 Task: Reply All to email with the signature Fernando Perez with the subject Request for a case study from softage.1@softage.net with the message Please provide an update on the status of the customer complaint resolution., select the entire message, change the font color from current to green and background color to yellow Send the email 
Action: Mouse moved to (1102, 88)
Screenshot: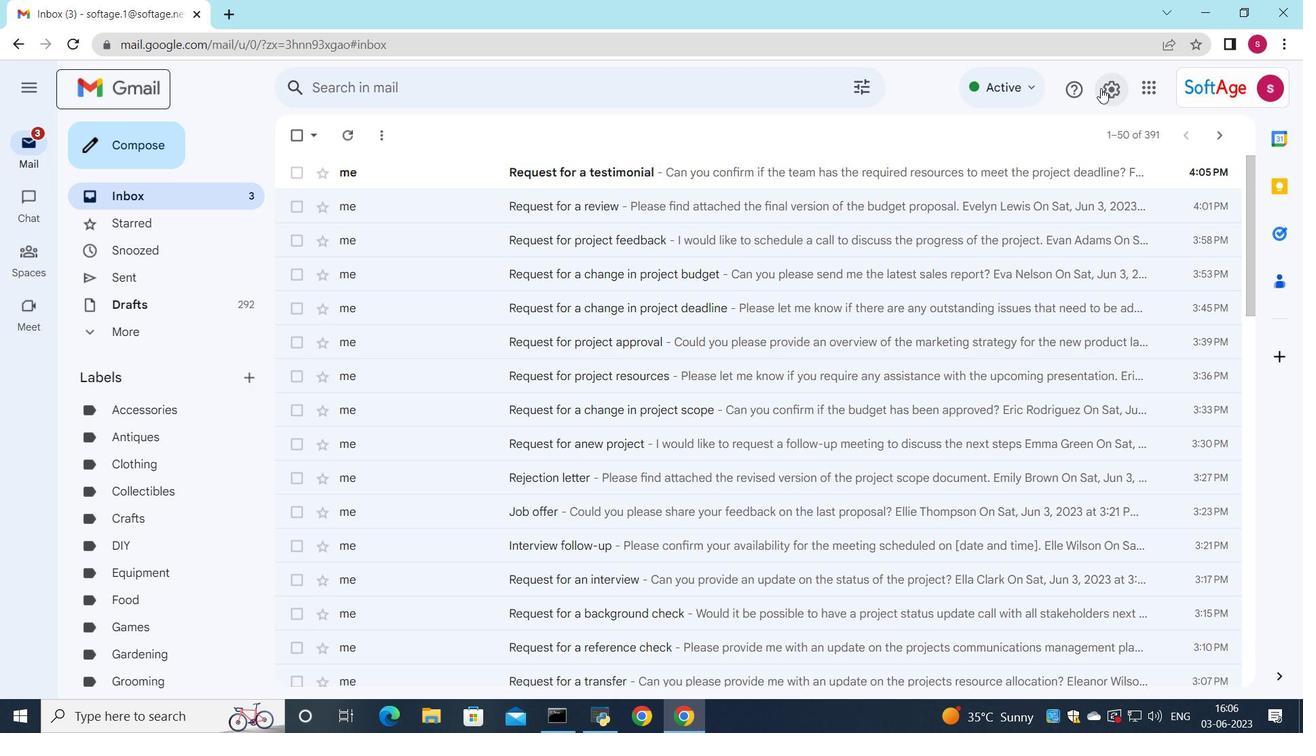 
Action: Mouse pressed left at (1102, 88)
Screenshot: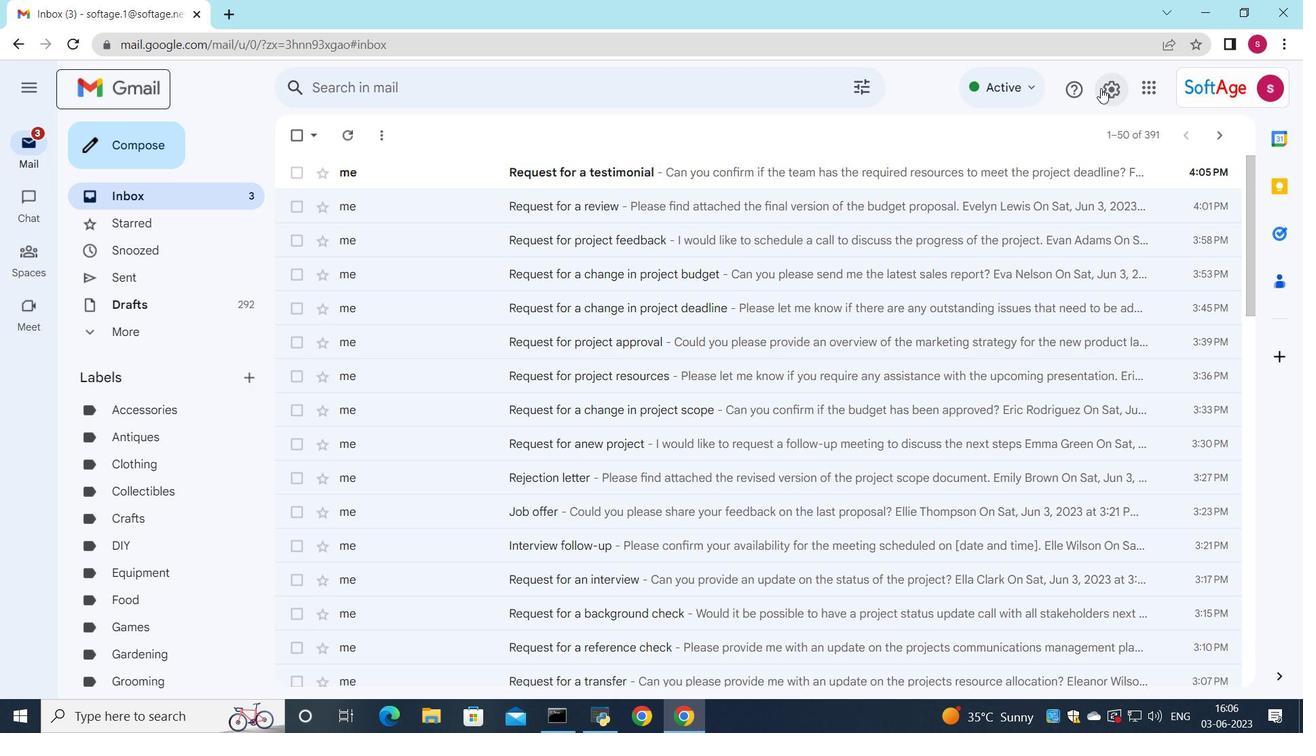
Action: Mouse moved to (1047, 163)
Screenshot: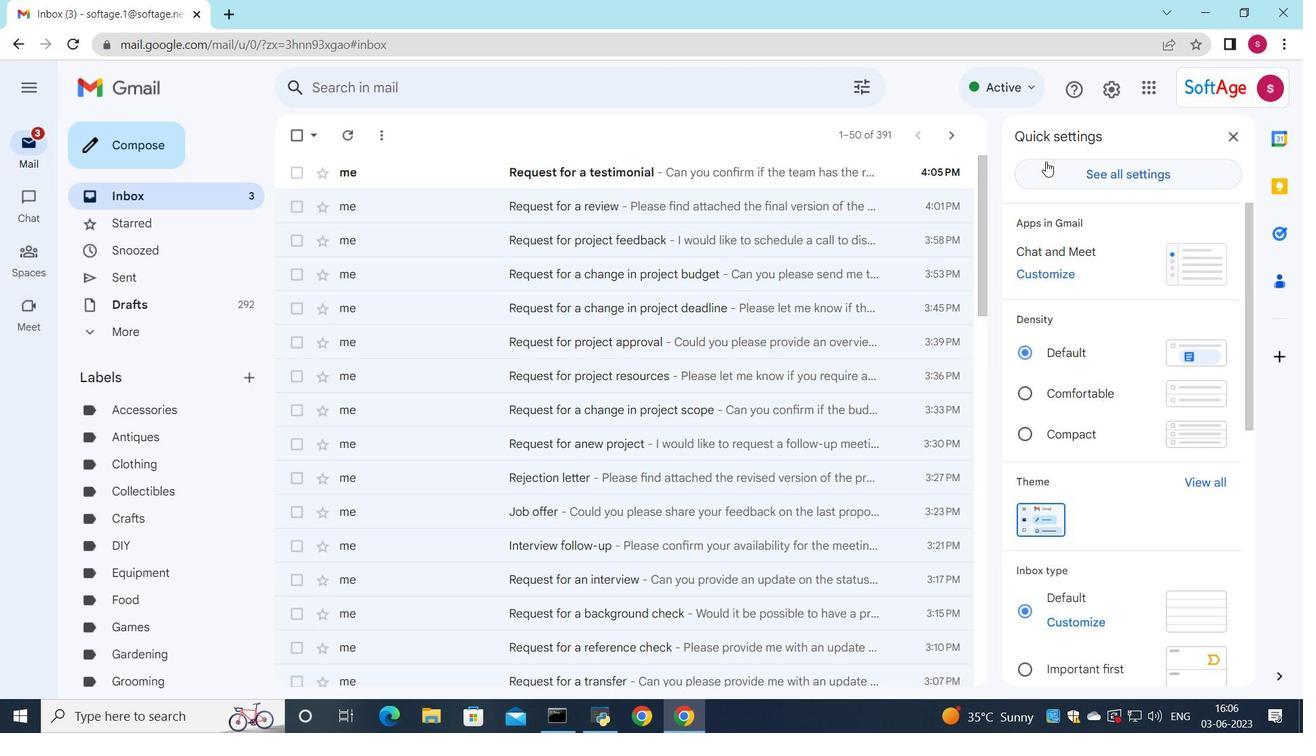 
Action: Mouse pressed left at (1047, 163)
Screenshot: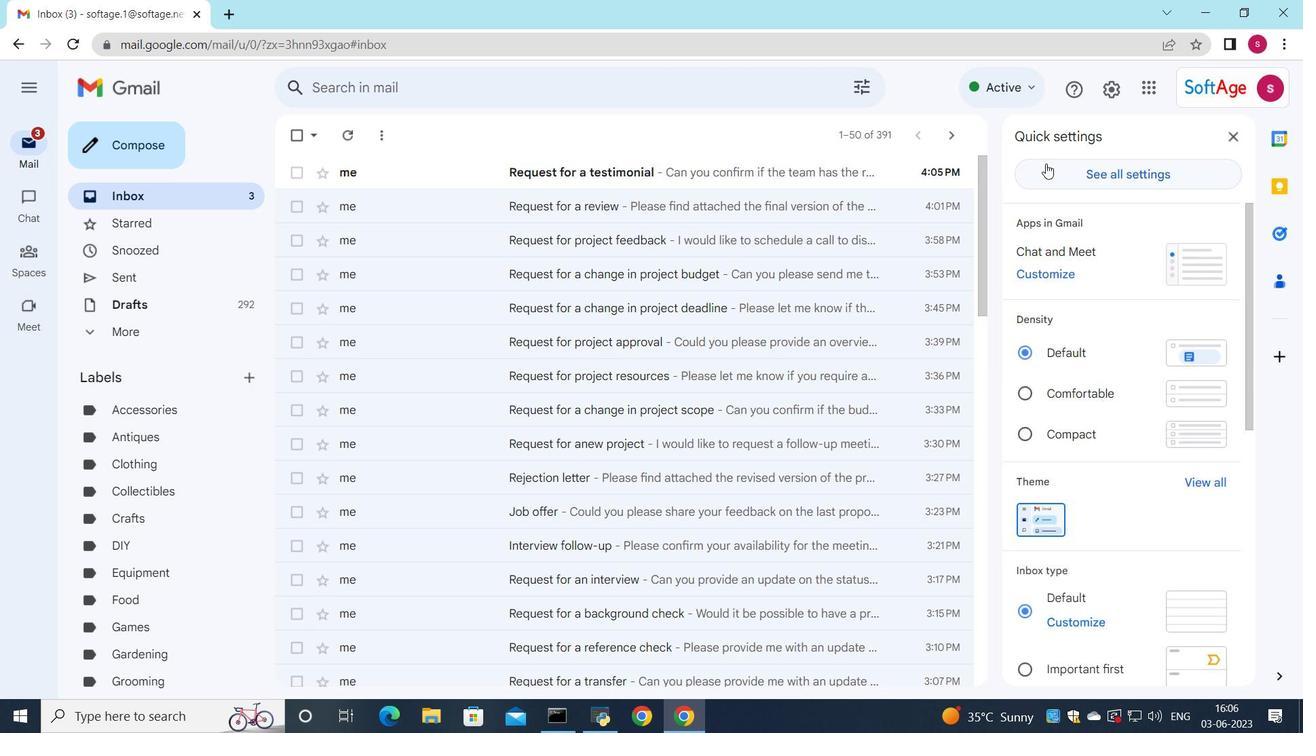
Action: Mouse moved to (822, 274)
Screenshot: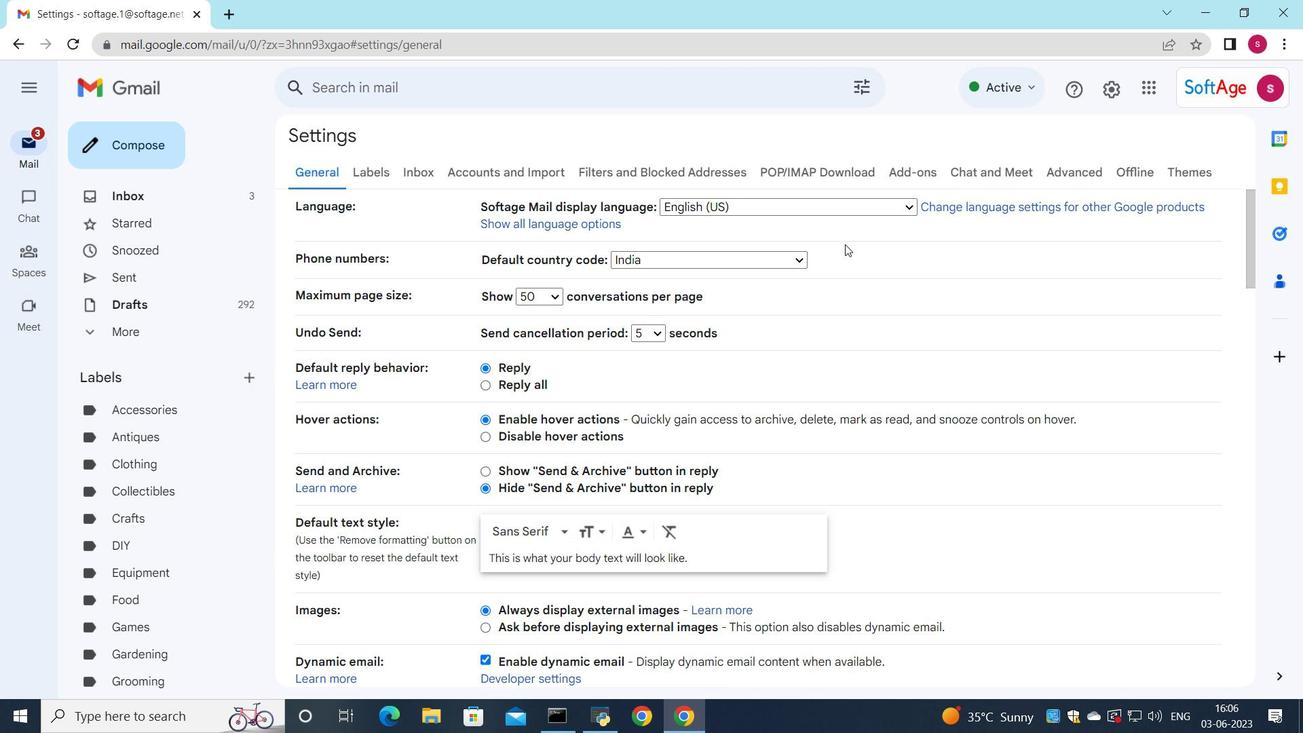 
Action: Mouse scrolled (822, 273) with delta (0, 0)
Screenshot: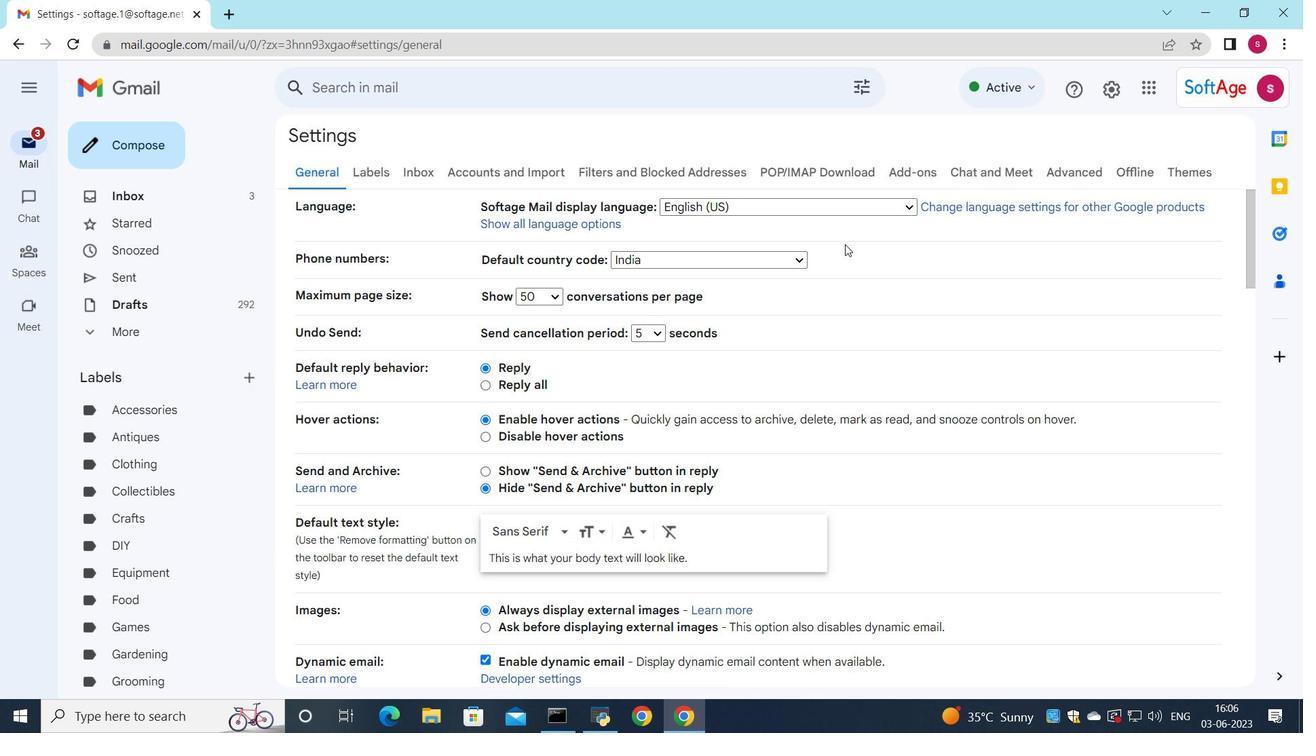 
Action: Mouse moved to (808, 292)
Screenshot: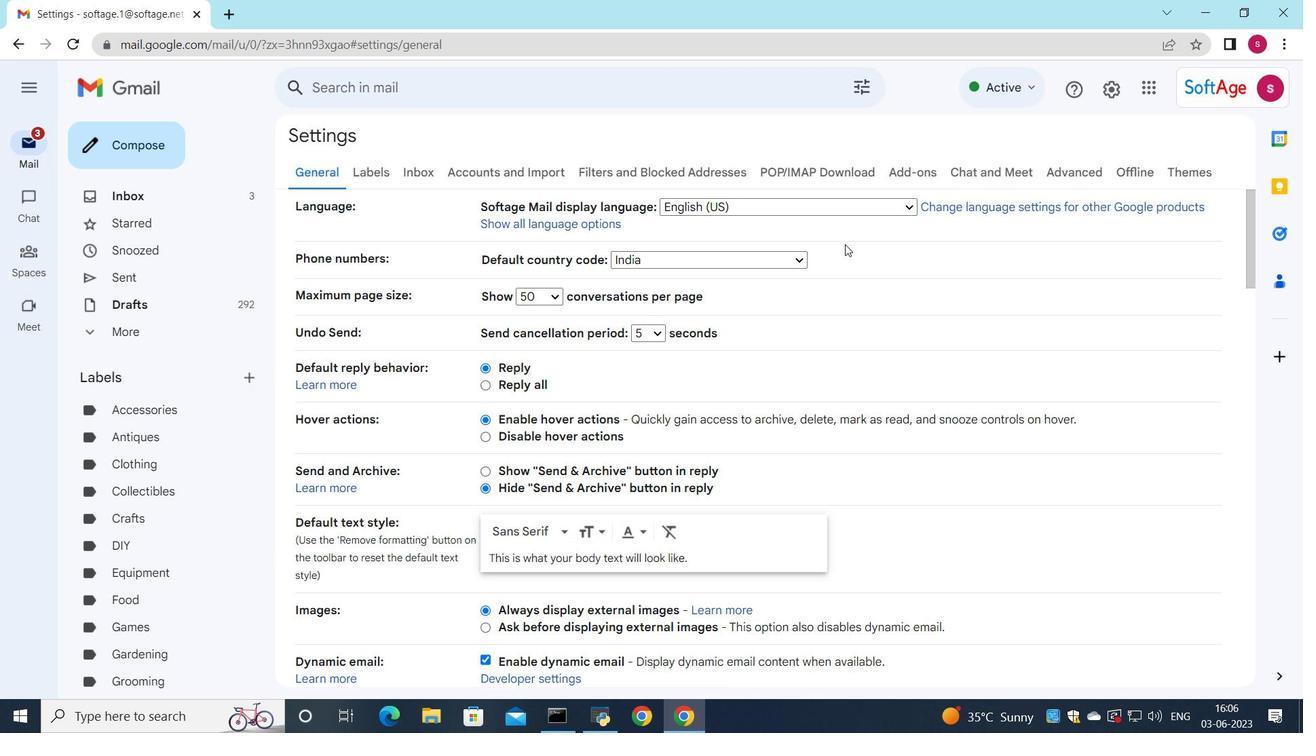 
Action: Mouse scrolled (808, 292) with delta (0, 0)
Screenshot: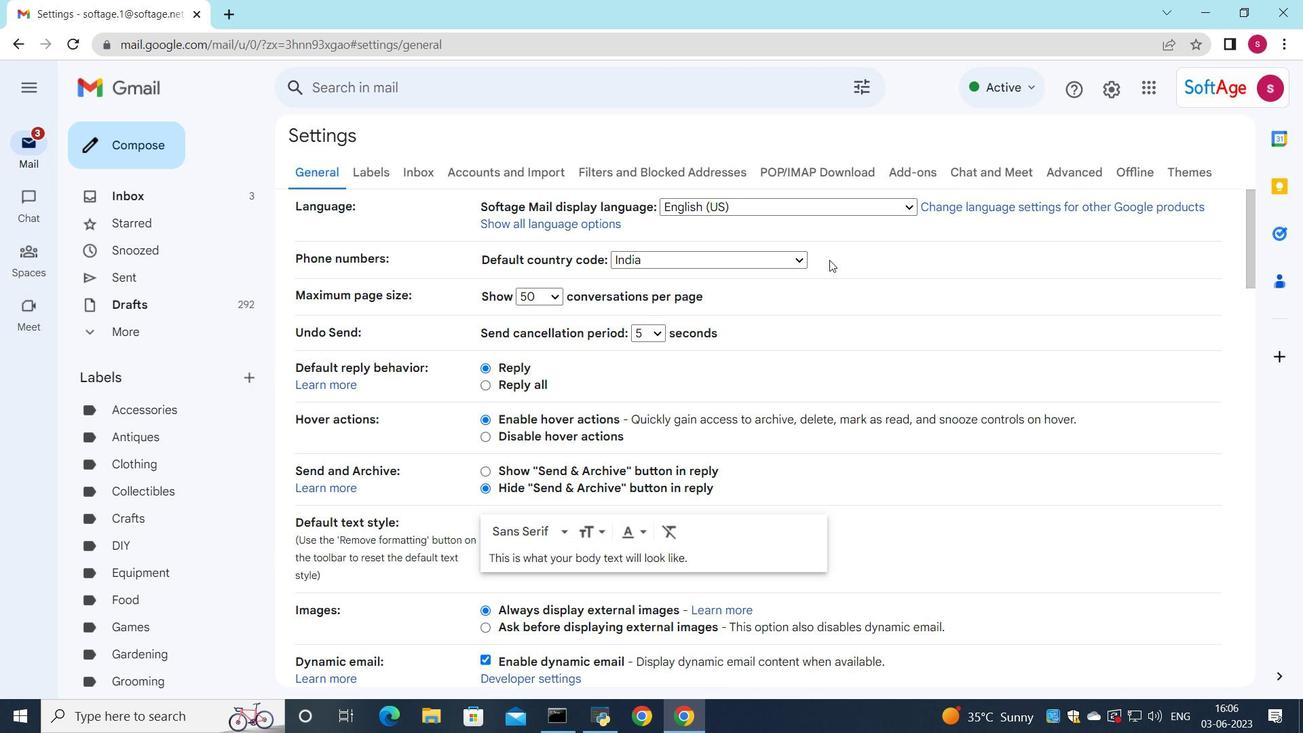 
Action: Mouse moved to (801, 298)
Screenshot: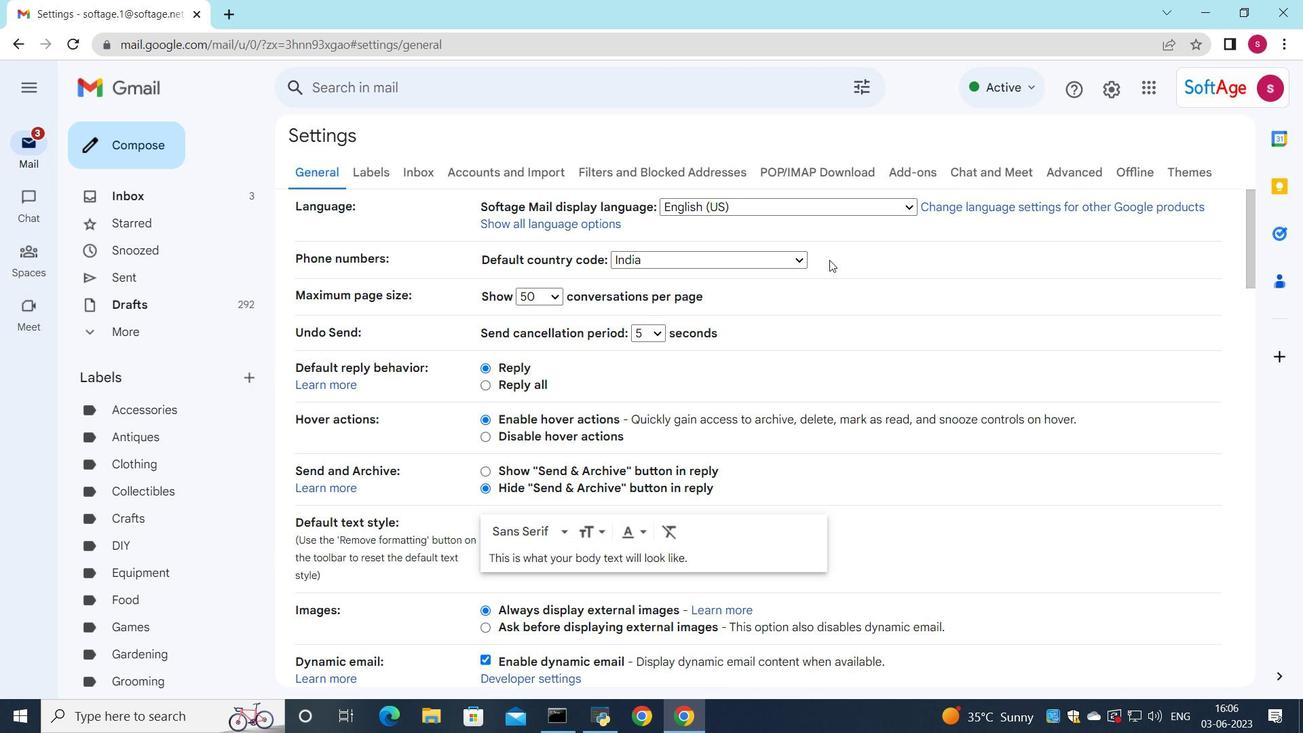 
Action: Mouse scrolled (801, 298) with delta (0, 0)
Screenshot: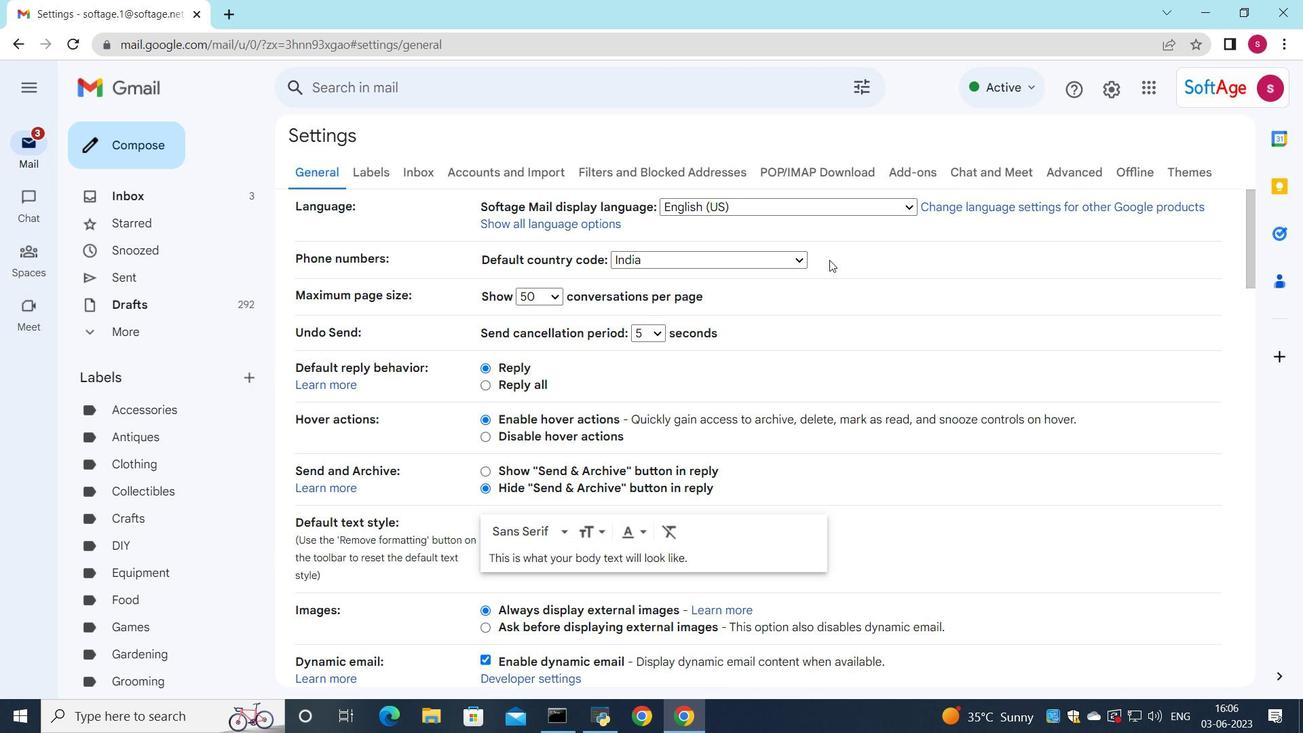 
Action: Mouse moved to (798, 300)
Screenshot: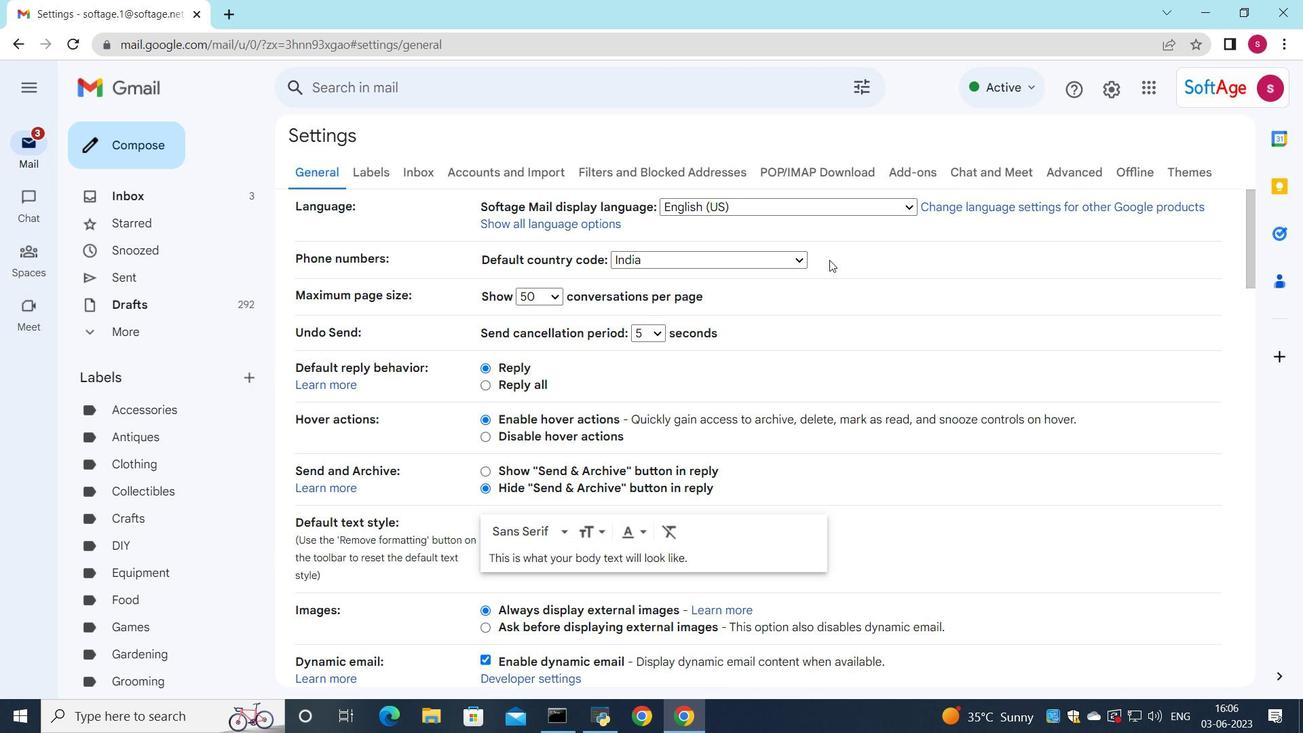 
Action: Mouse scrolled (798, 299) with delta (0, 0)
Screenshot: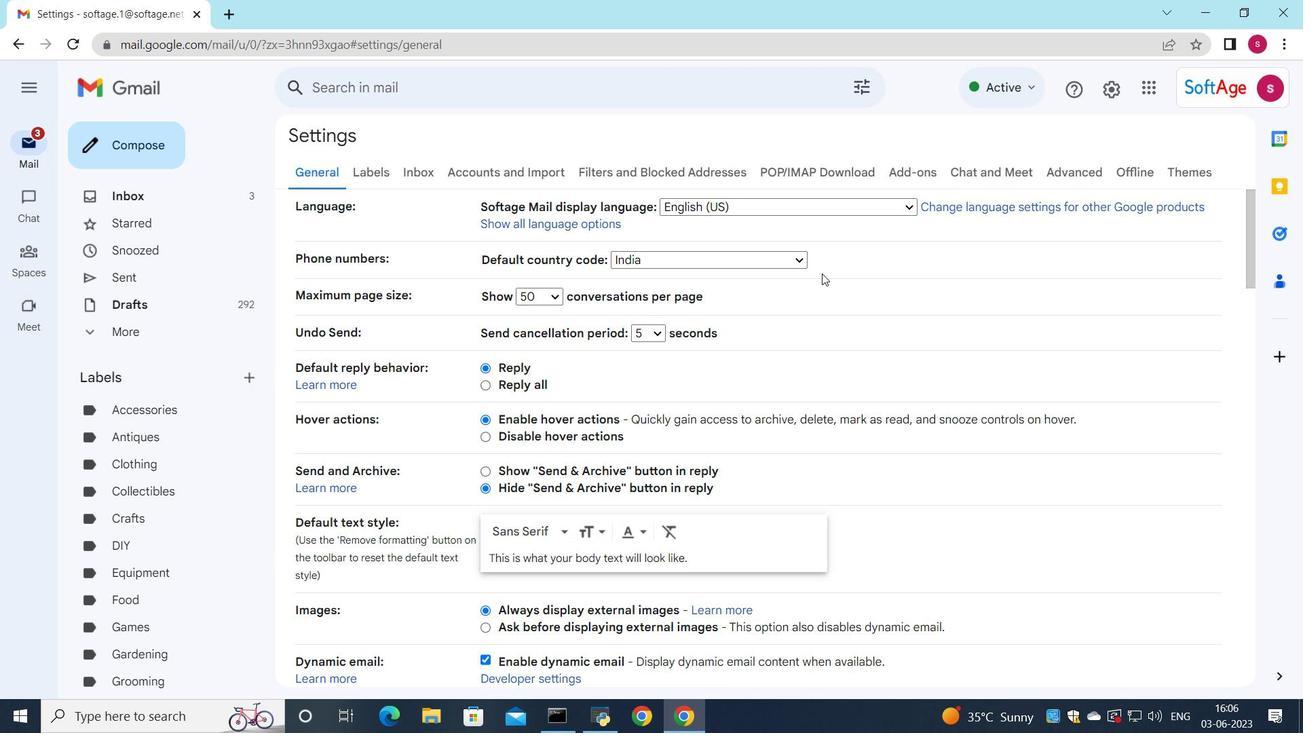
Action: Mouse moved to (795, 302)
Screenshot: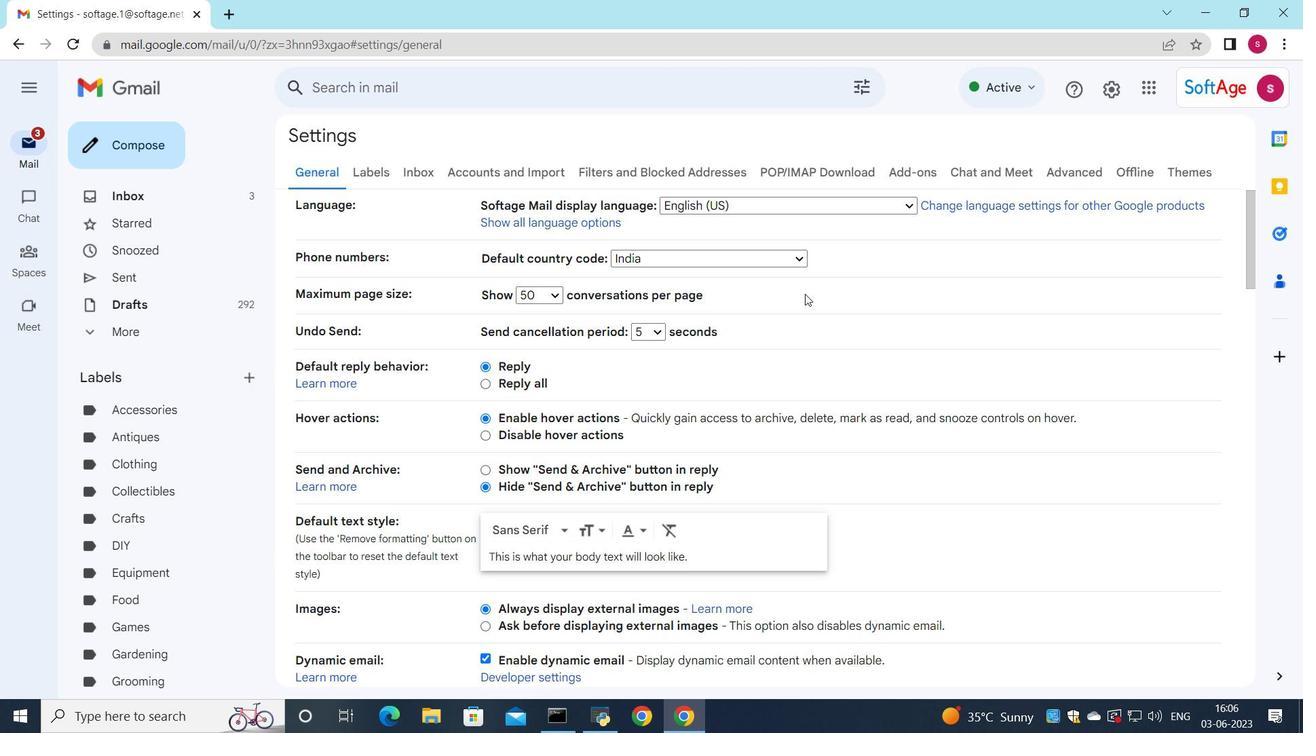 
Action: Mouse scrolled (796, 300) with delta (0, 0)
Screenshot: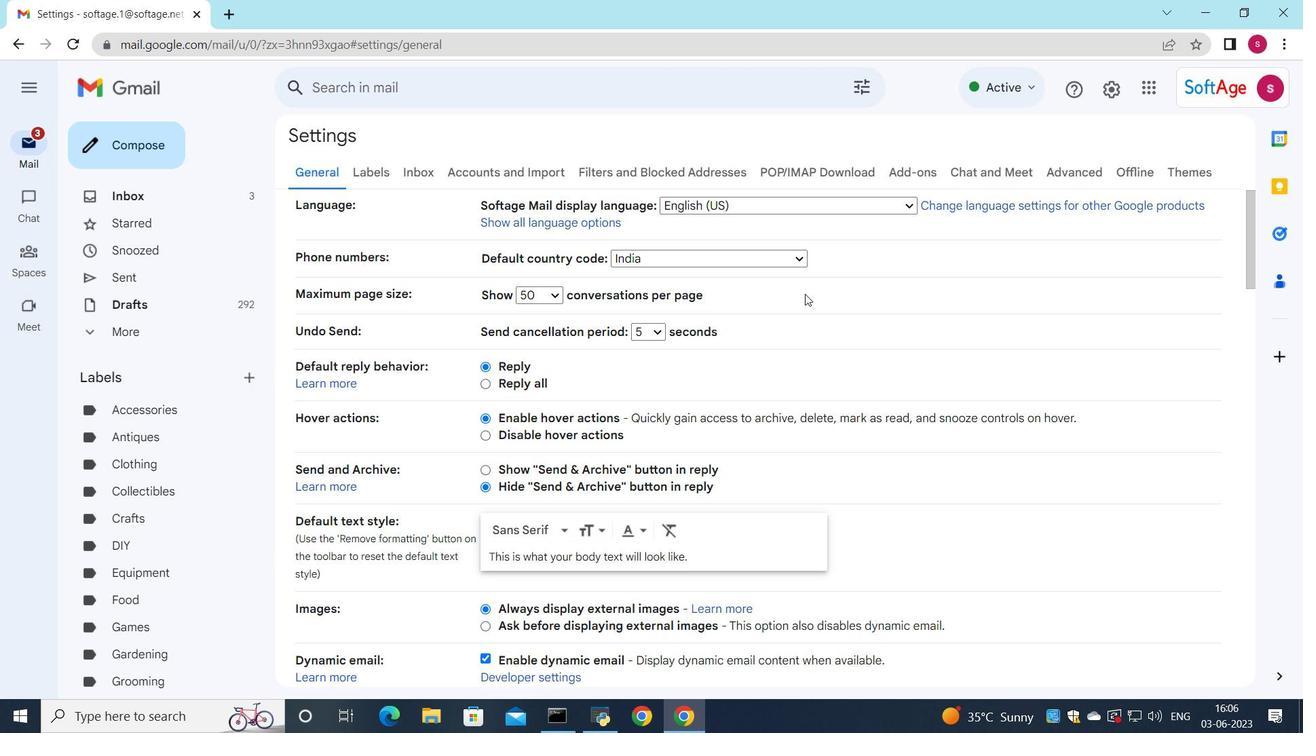 
Action: Mouse moved to (765, 304)
Screenshot: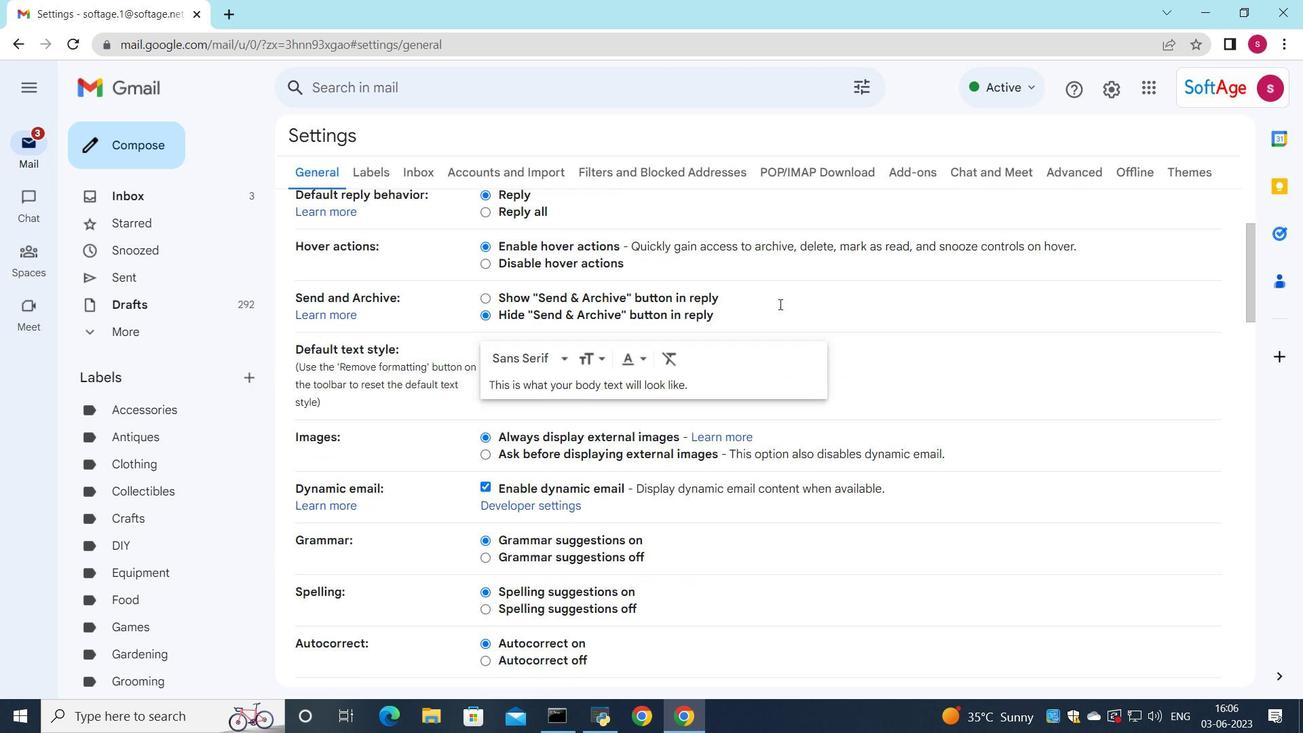
Action: Mouse scrolled (765, 304) with delta (0, 0)
Screenshot: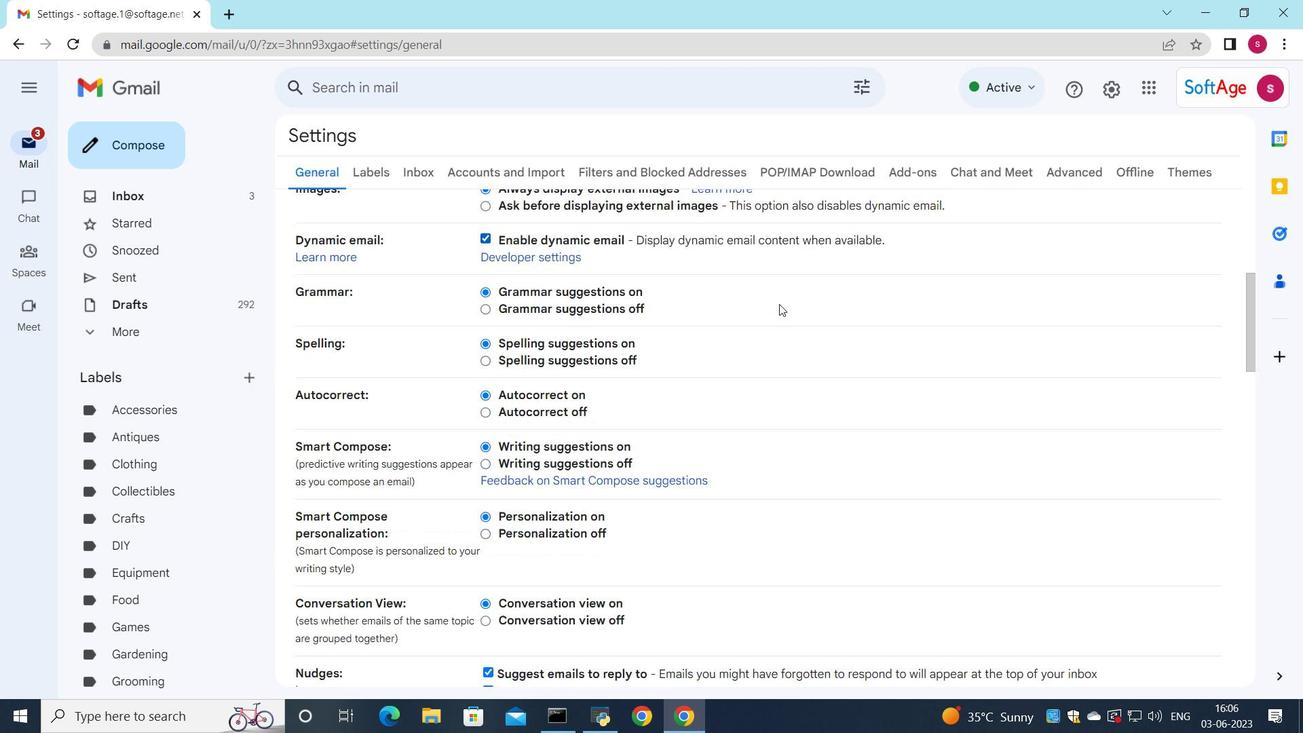 
Action: Mouse scrolled (765, 304) with delta (0, 0)
Screenshot: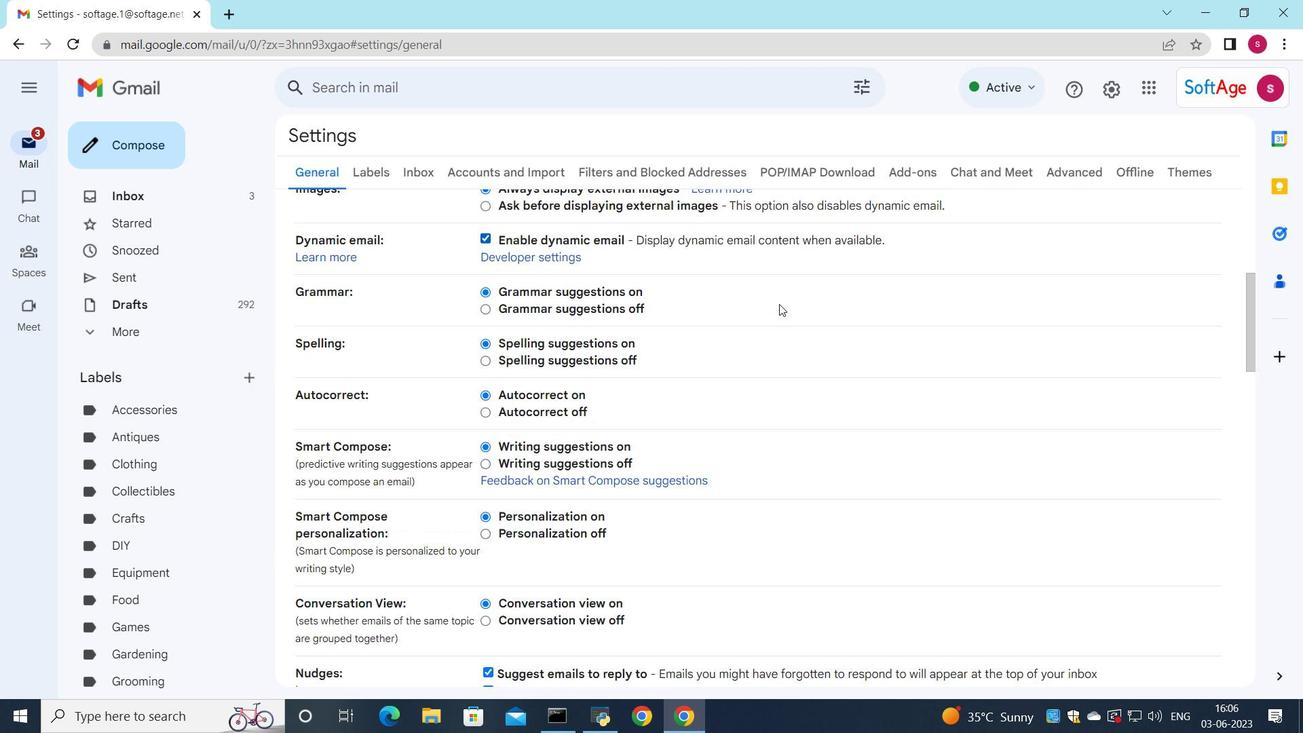 
Action: Mouse moved to (764, 304)
Screenshot: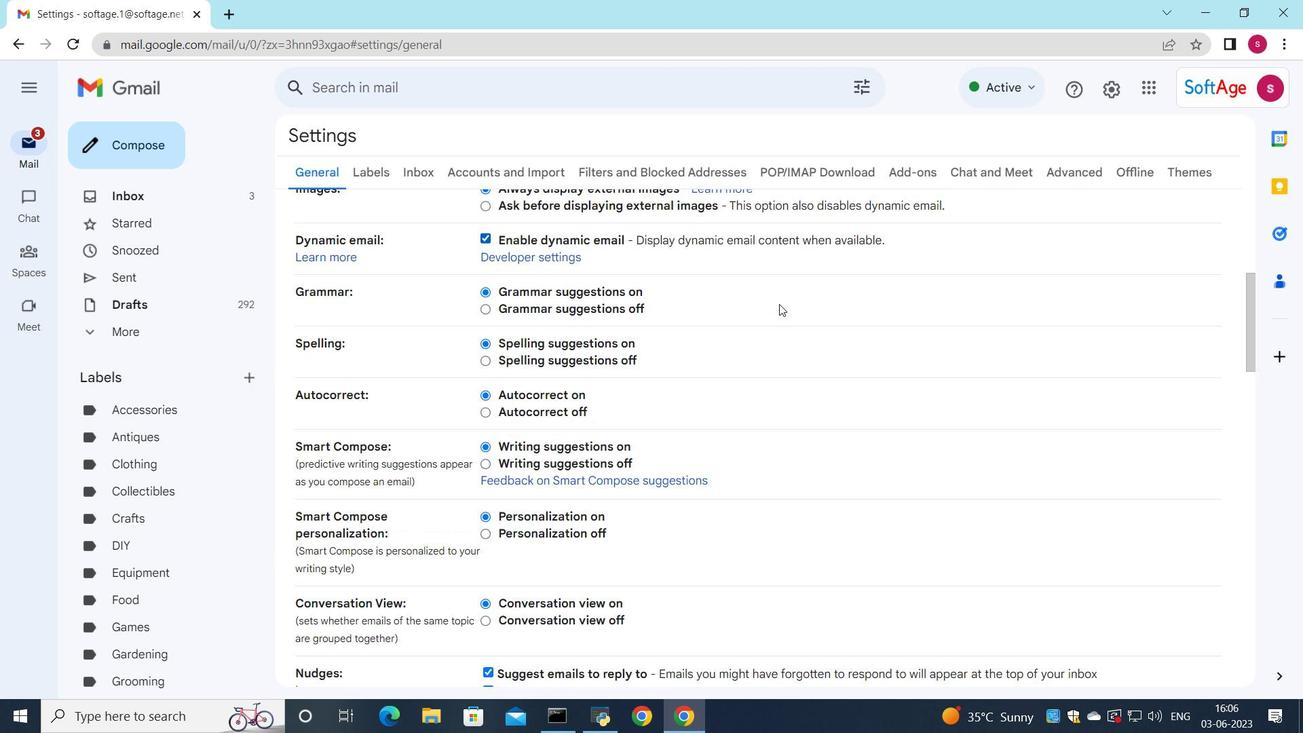
Action: Mouse scrolled (764, 304) with delta (0, 0)
Screenshot: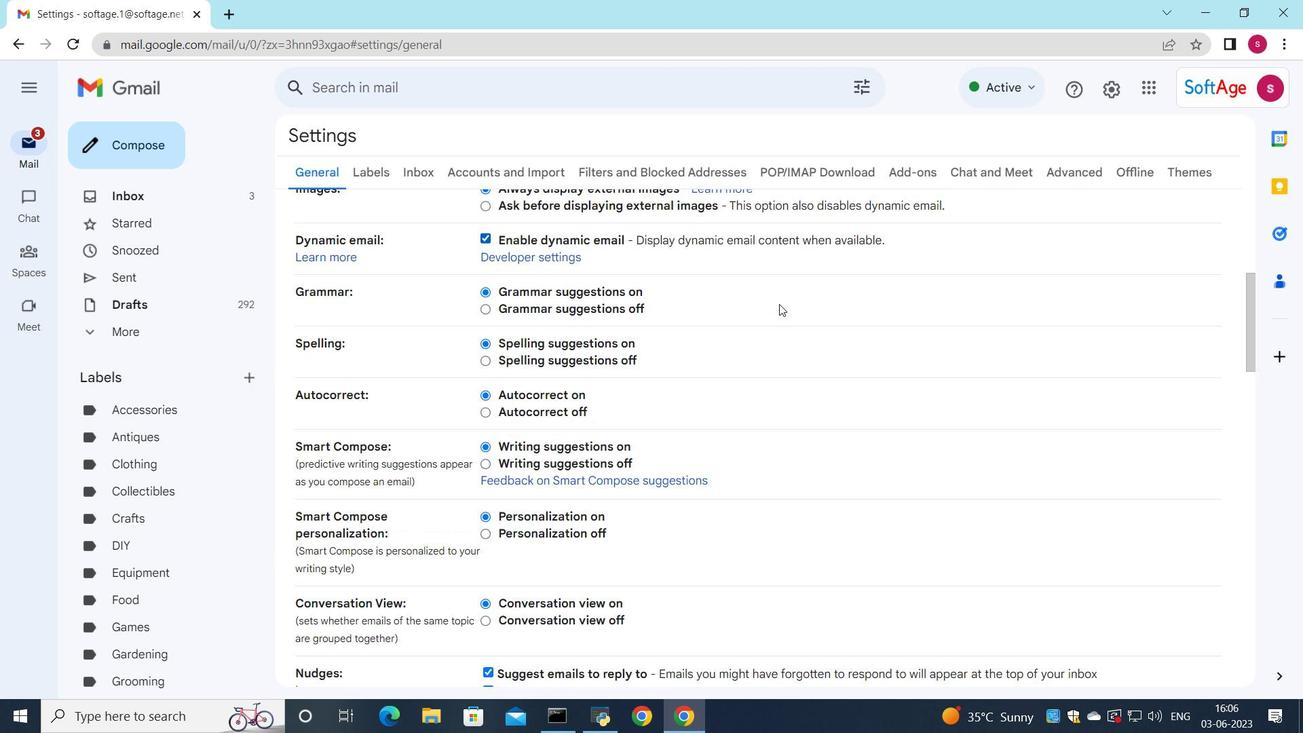 
Action: Mouse scrolled (764, 304) with delta (0, 0)
Screenshot: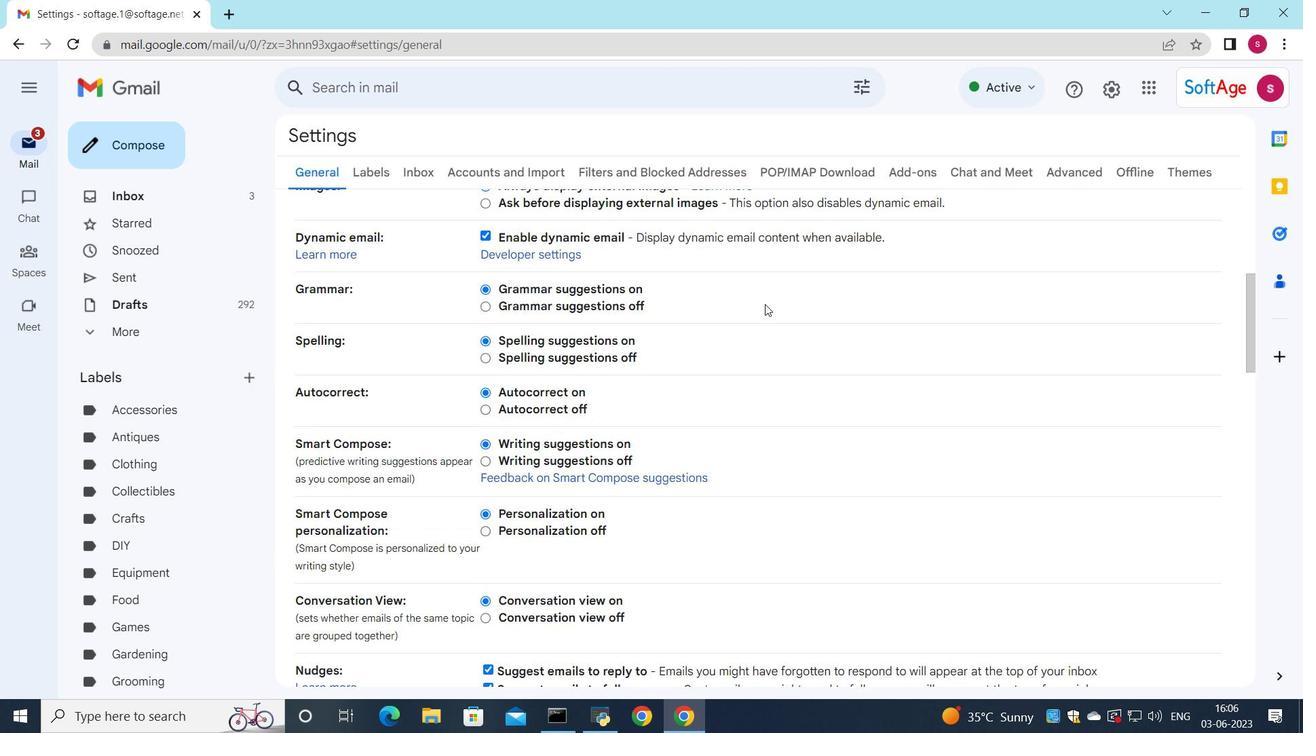 
Action: Mouse moved to (762, 305)
Screenshot: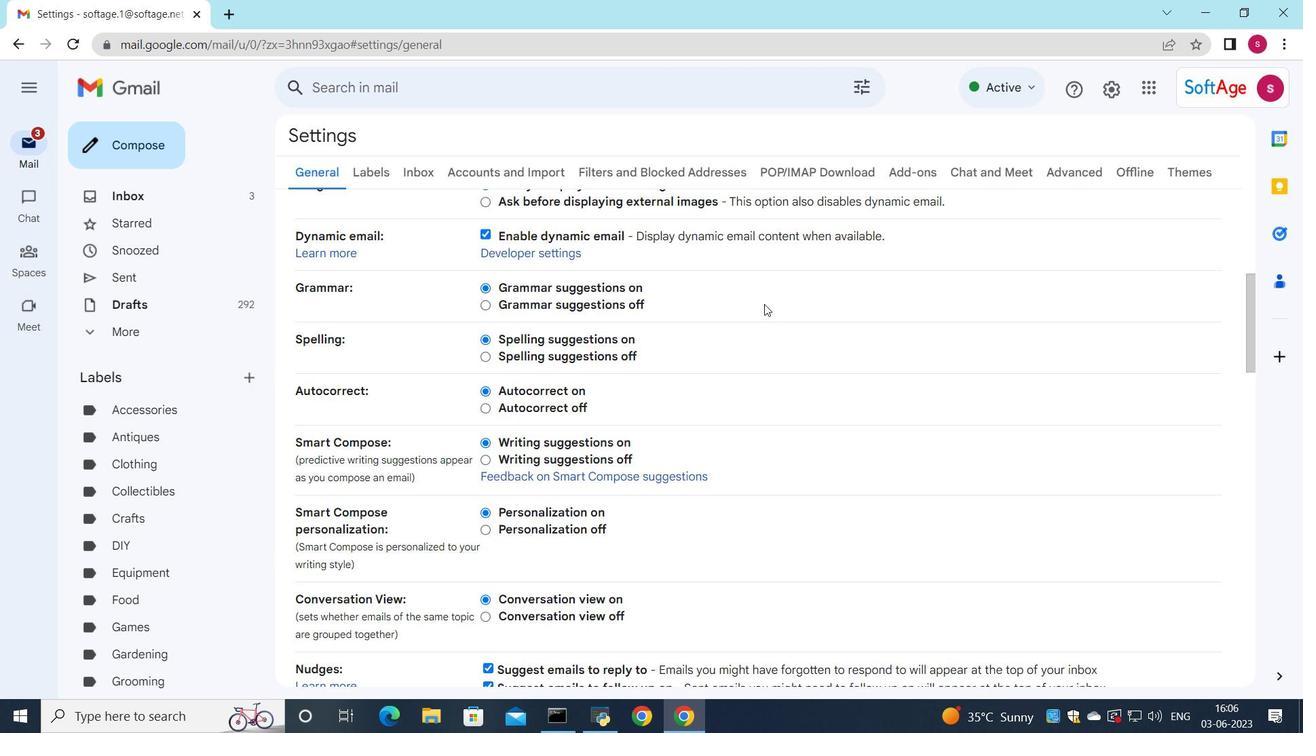 
Action: Mouse scrolled (762, 304) with delta (0, 0)
Screenshot: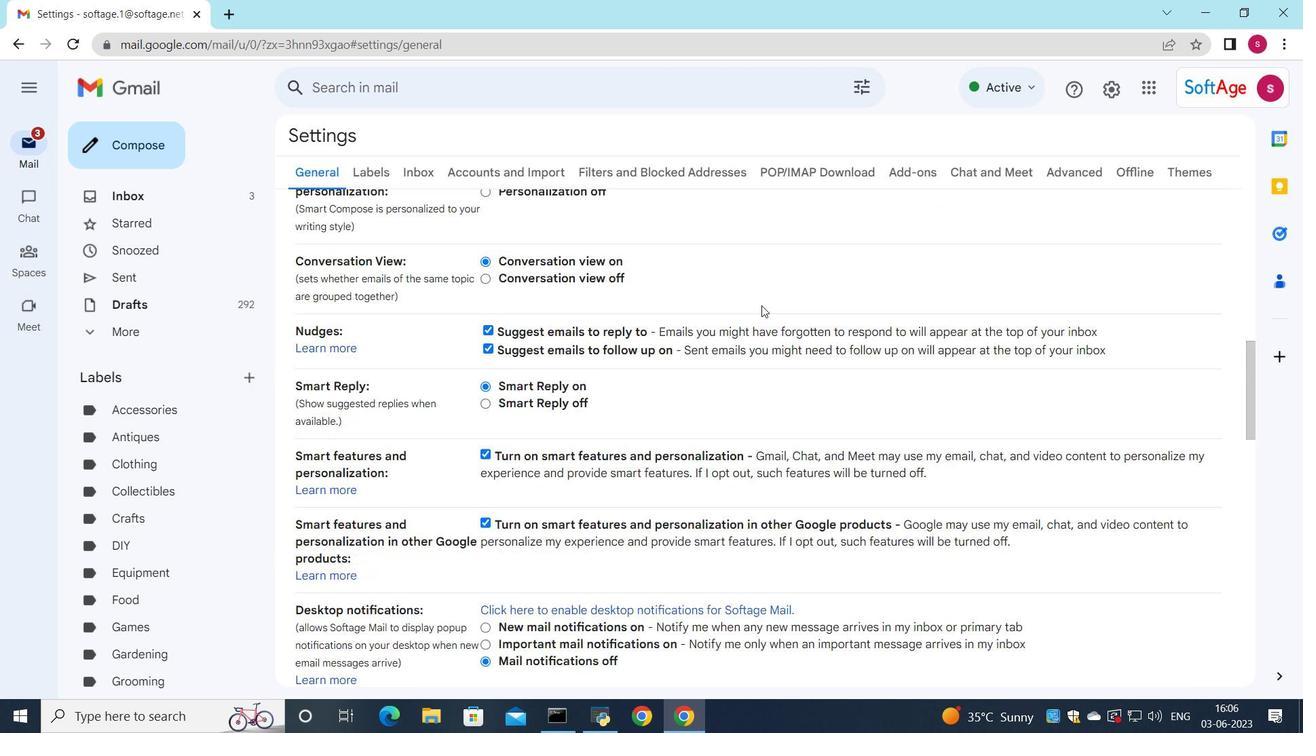 
Action: Mouse scrolled (762, 304) with delta (0, 0)
Screenshot: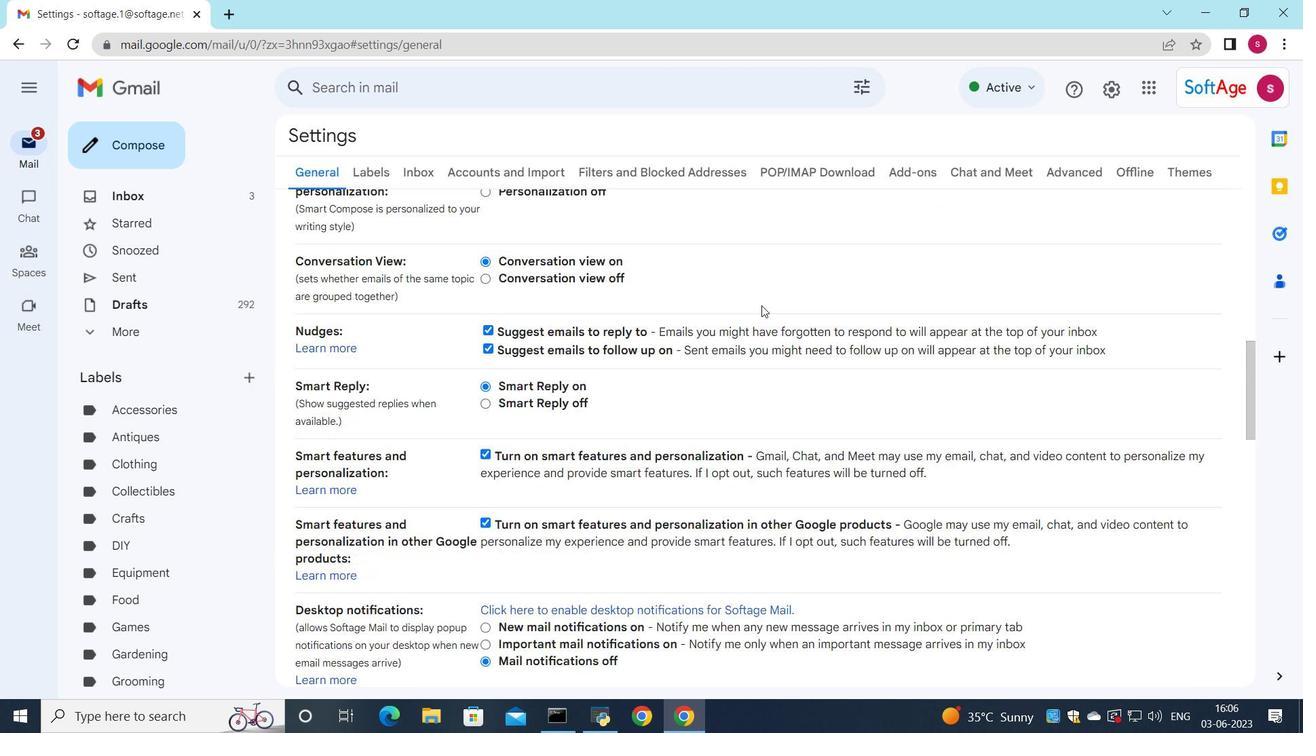
Action: Mouse scrolled (762, 304) with delta (0, 0)
Screenshot: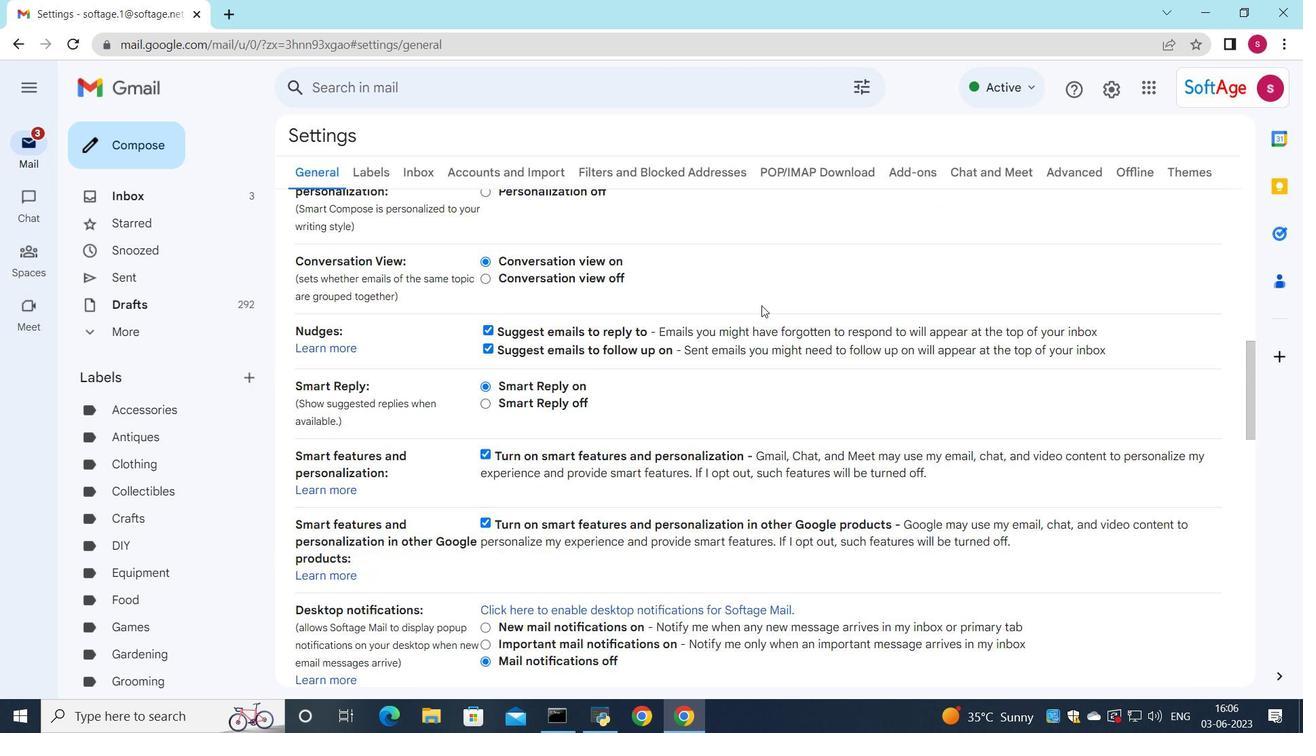 
Action: Mouse scrolled (762, 304) with delta (0, 0)
Screenshot: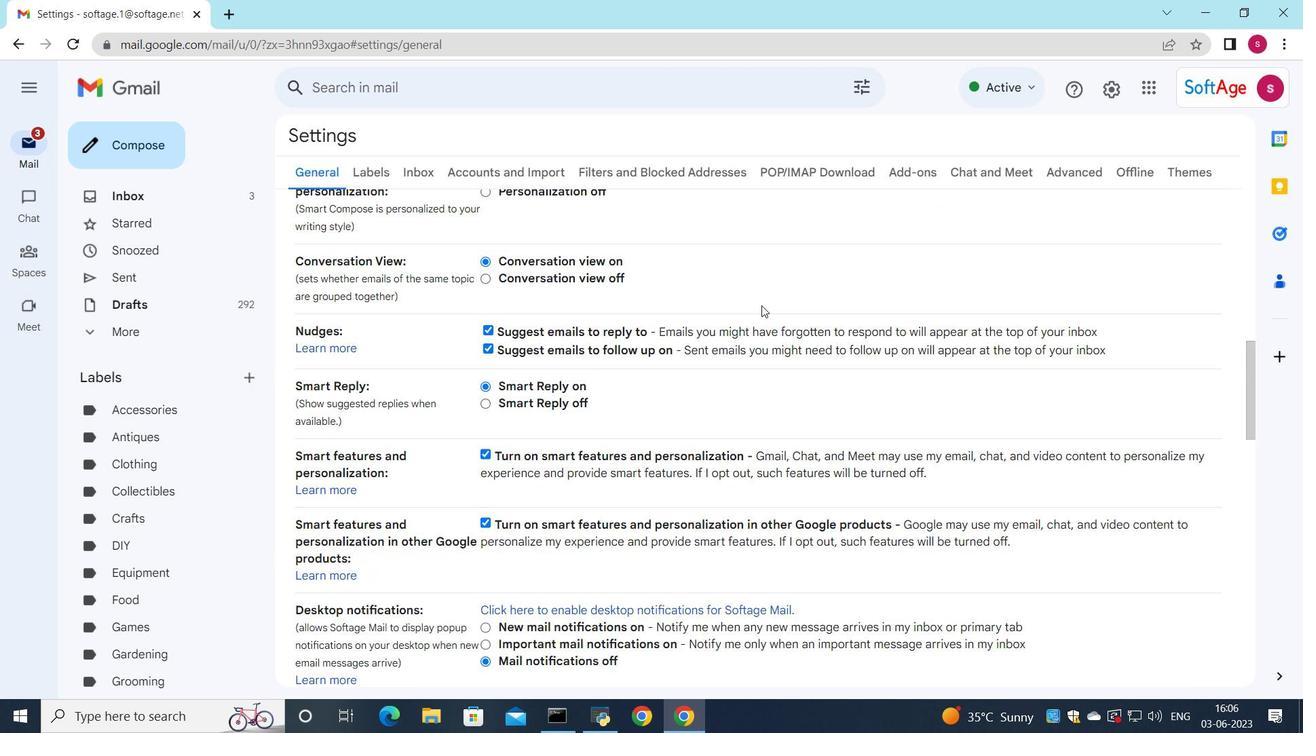 
Action: Mouse scrolled (762, 304) with delta (0, 0)
Screenshot: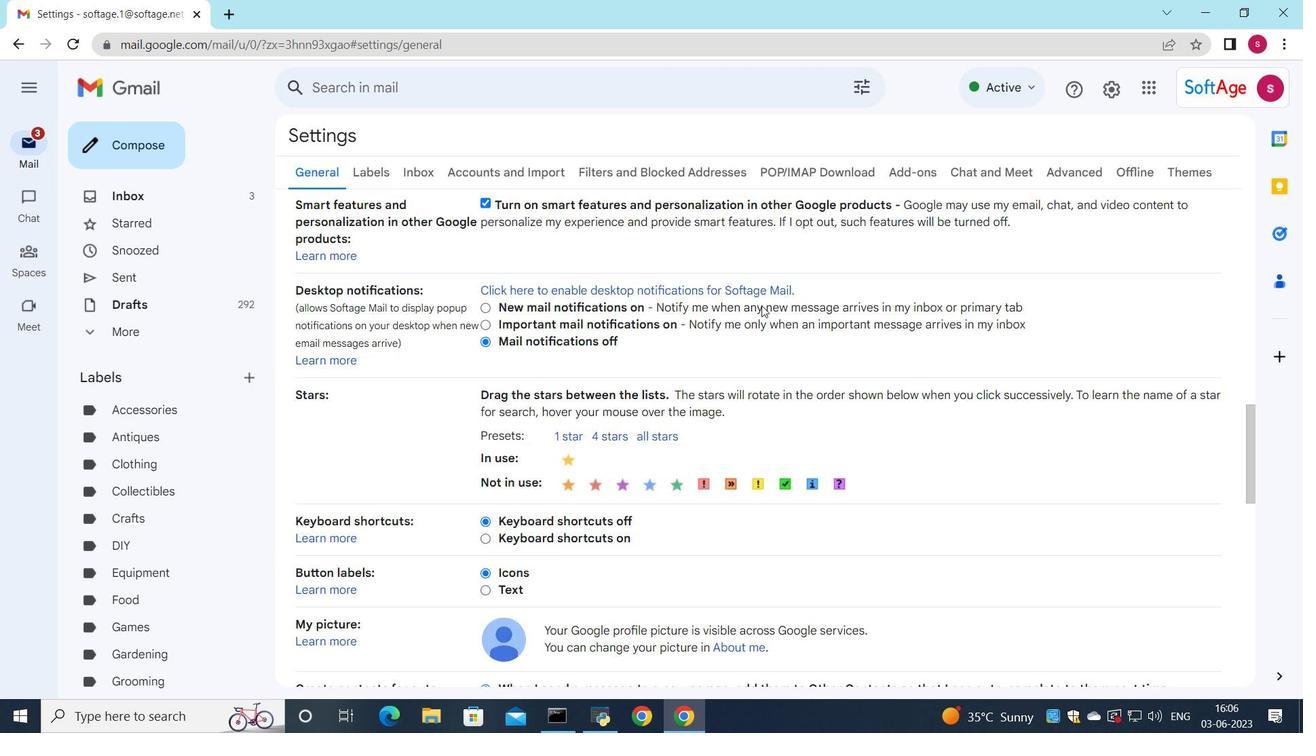
Action: Mouse scrolled (762, 304) with delta (0, 0)
Screenshot: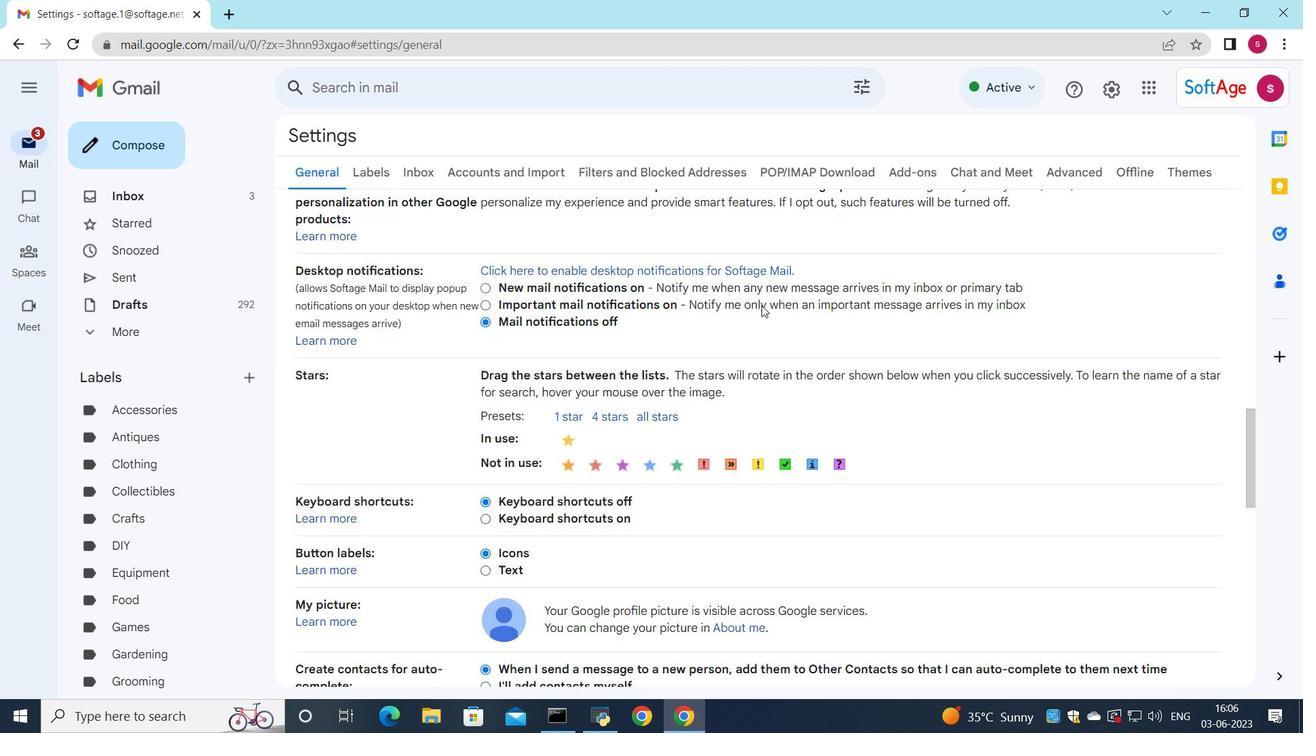 
Action: Mouse scrolled (762, 304) with delta (0, 0)
Screenshot: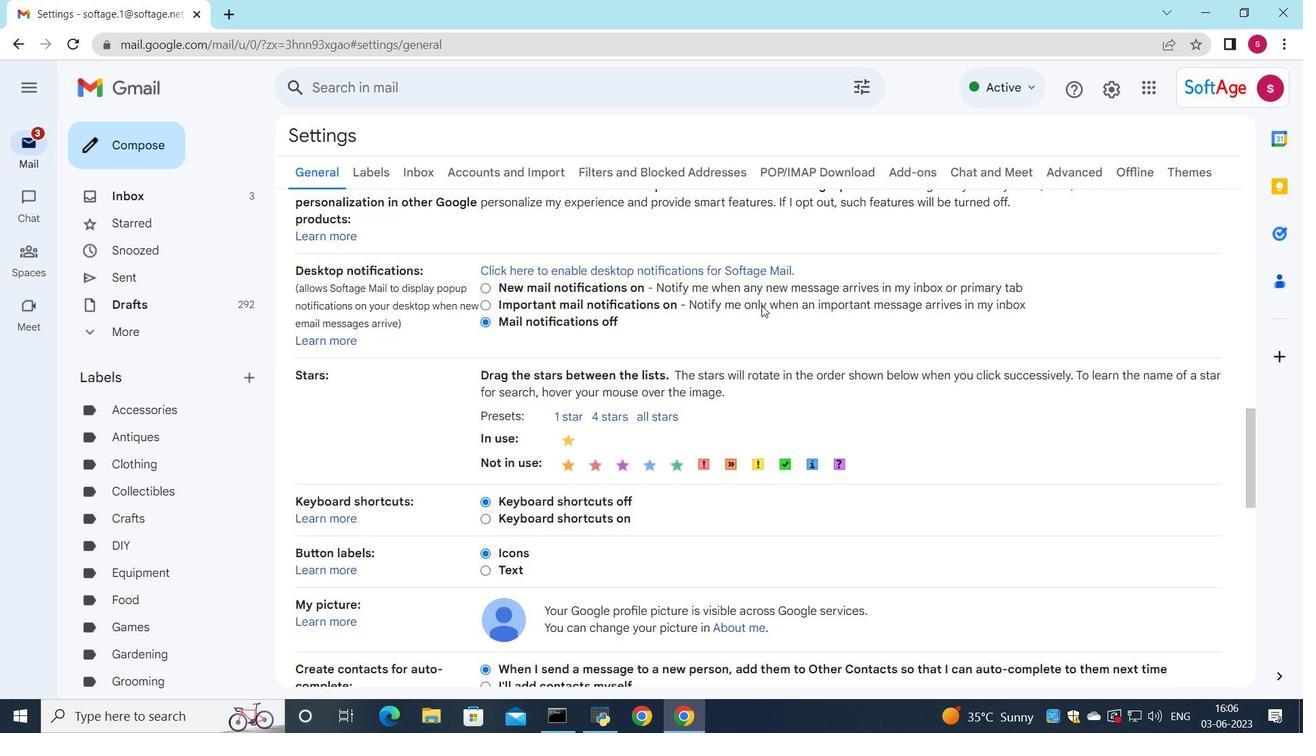 
Action: Mouse scrolled (762, 304) with delta (0, 0)
Screenshot: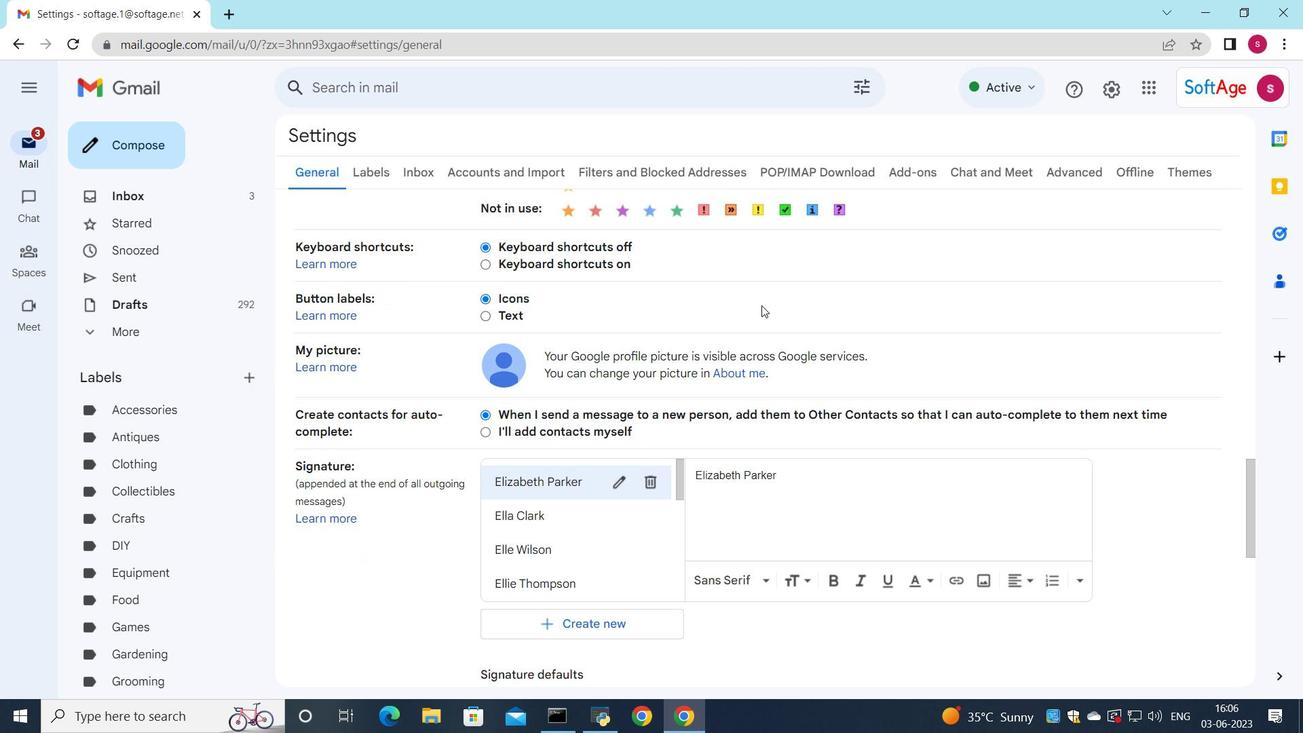 
Action: Mouse scrolled (762, 304) with delta (0, 0)
Screenshot: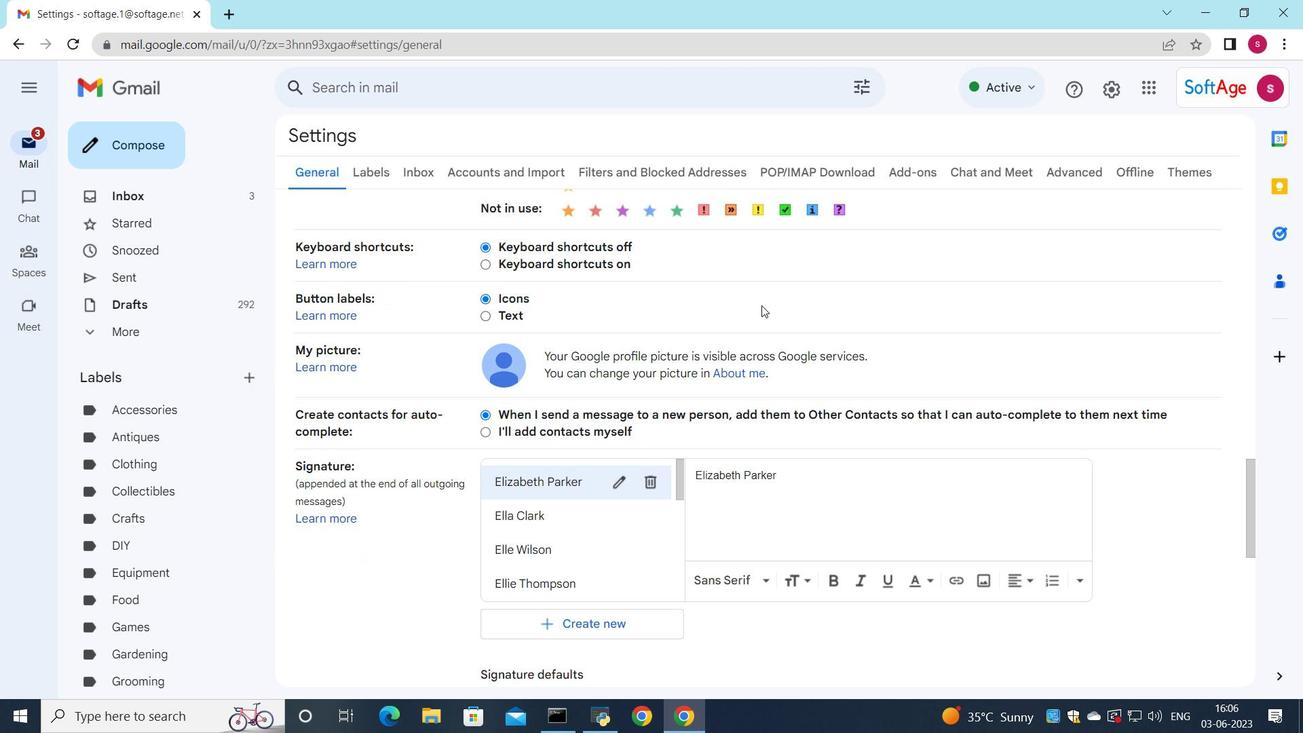
Action: Mouse scrolled (762, 304) with delta (0, 0)
Screenshot: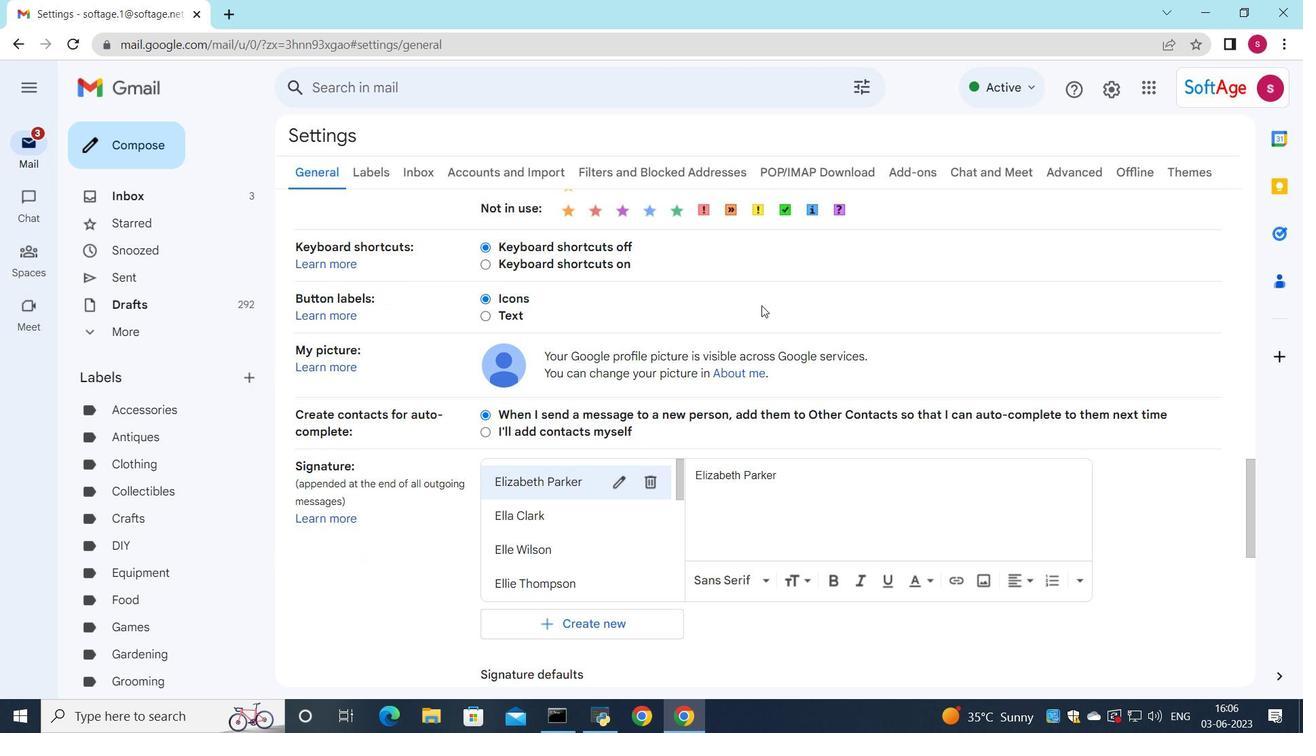 
Action: Mouse scrolled (762, 304) with delta (0, 0)
Screenshot: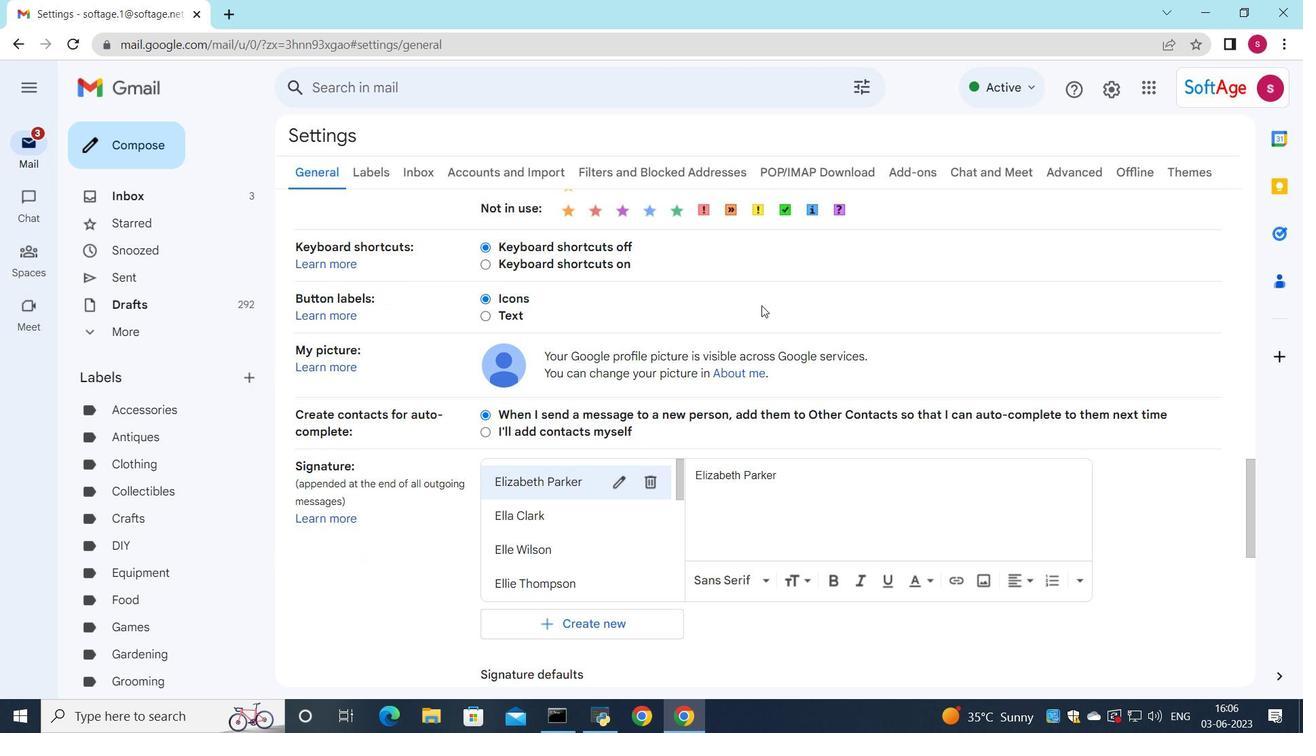 
Action: Mouse moved to (626, 275)
Screenshot: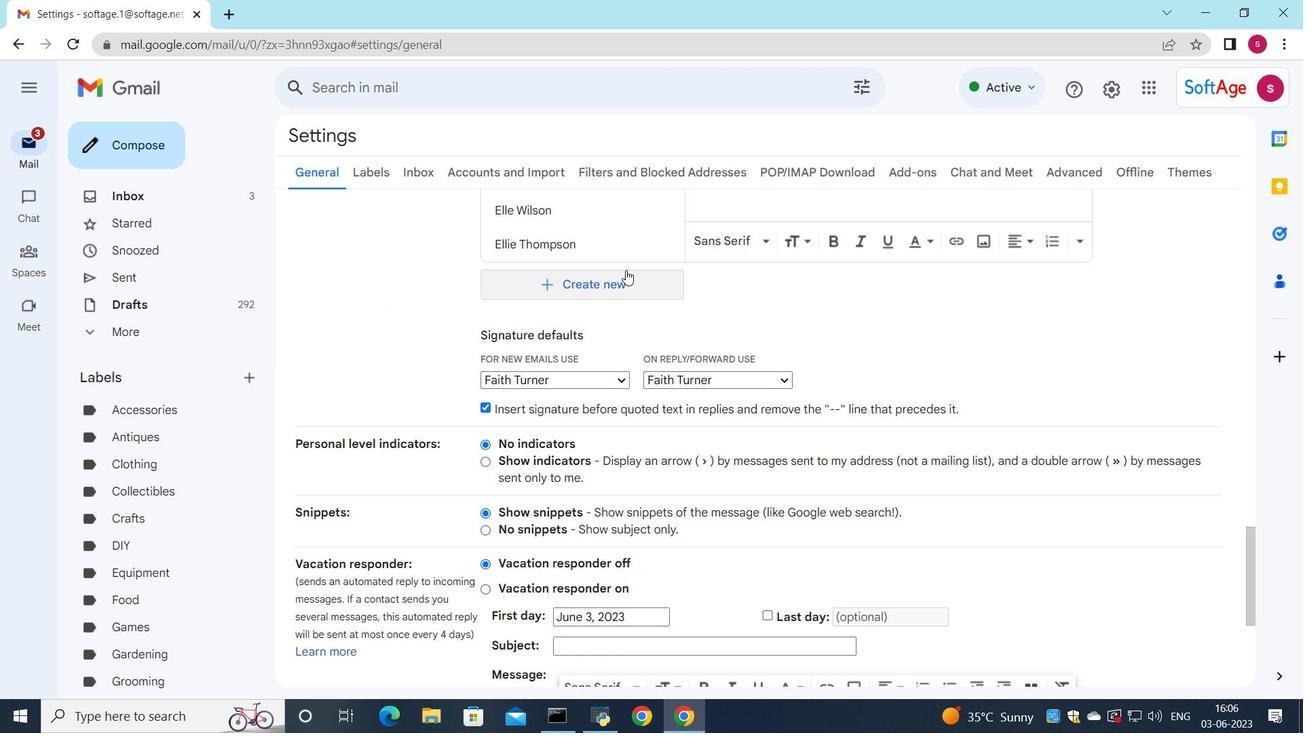
Action: Mouse pressed left at (626, 275)
Screenshot: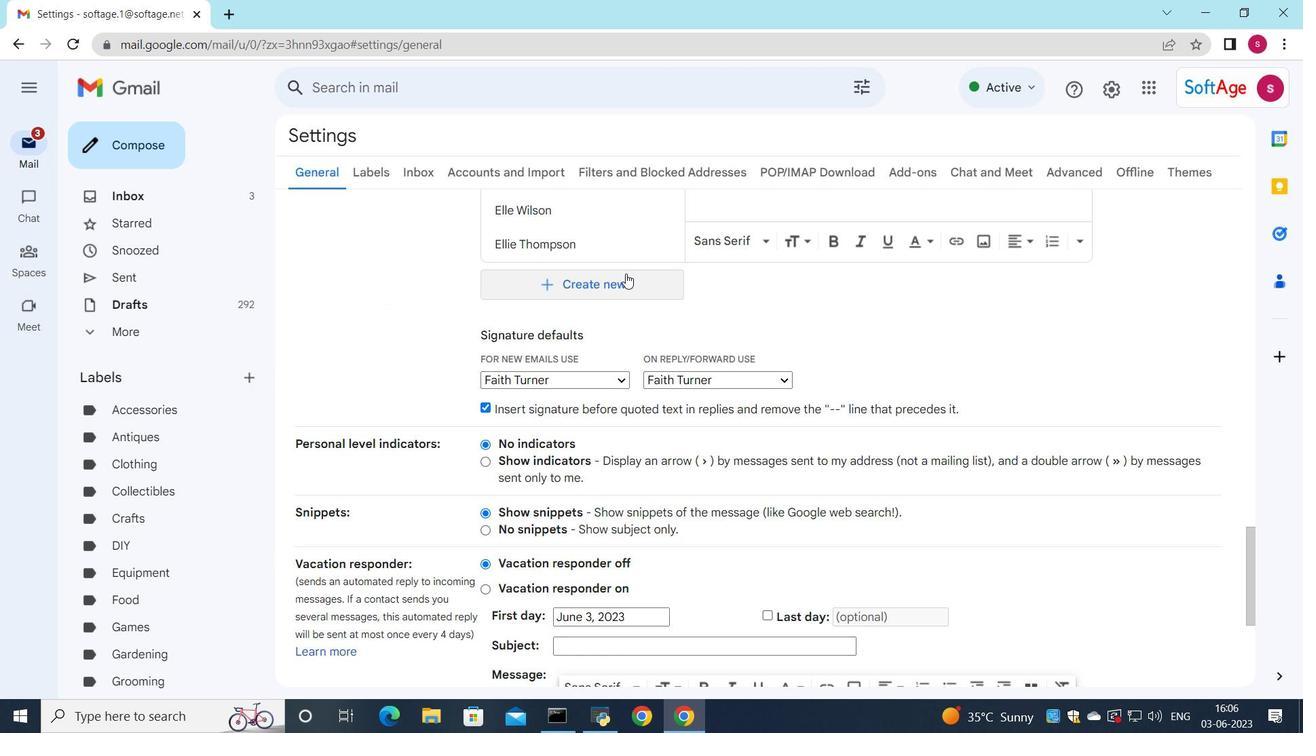 
Action: Mouse moved to (674, 363)
Screenshot: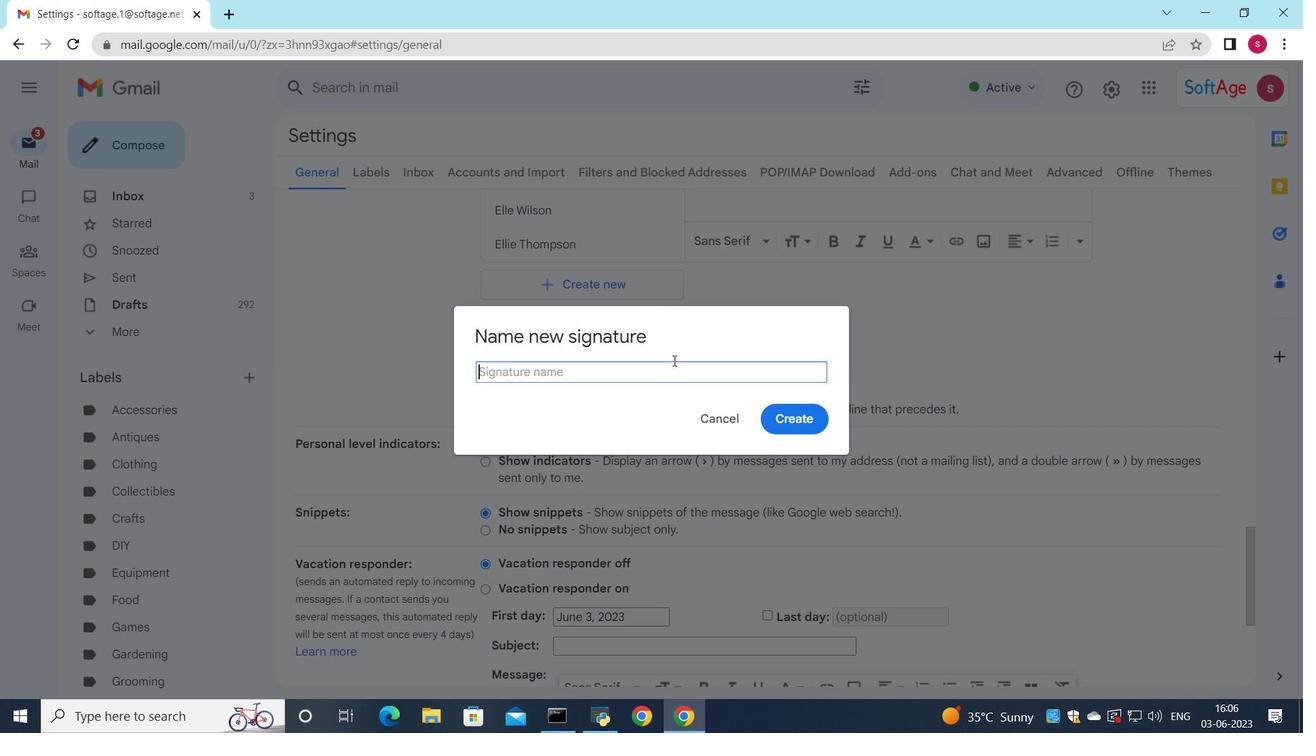 
Action: Key pressed <Key.shift>Fernando<Key.space><Key.shift>Perez
Screenshot: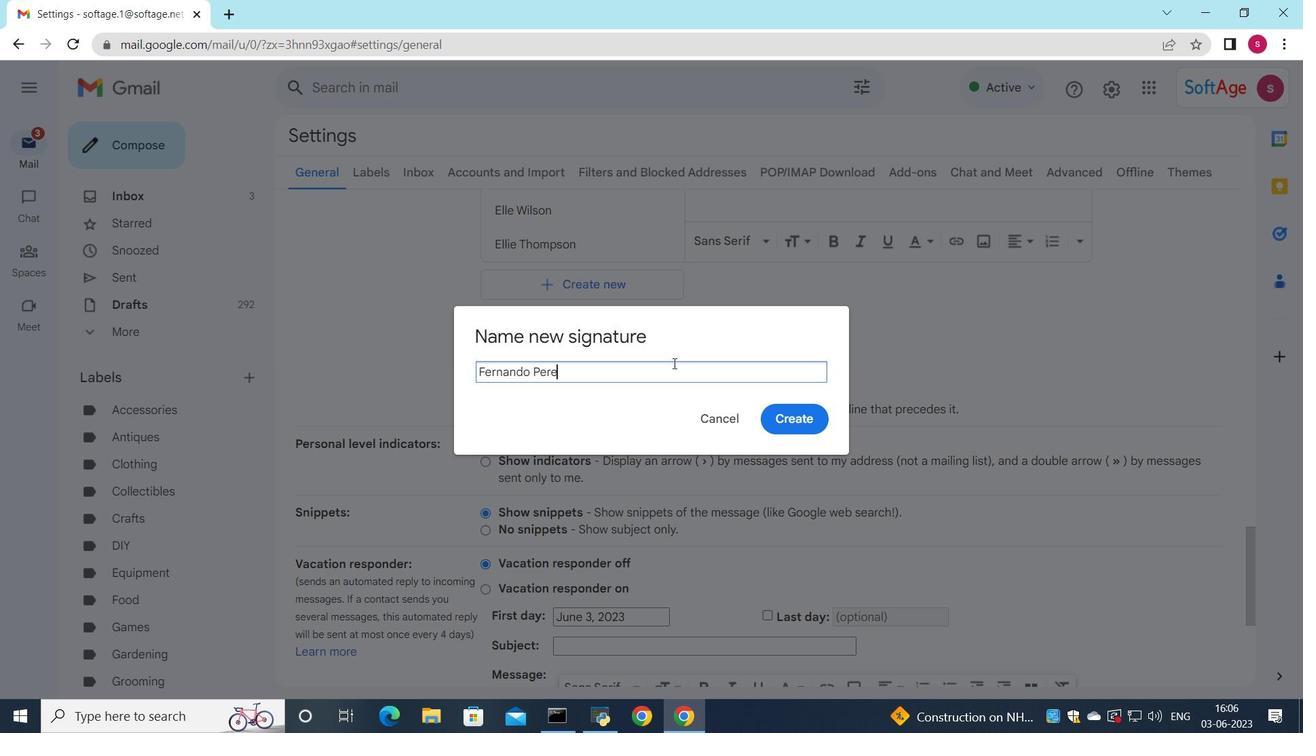 
Action: Mouse moved to (794, 419)
Screenshot: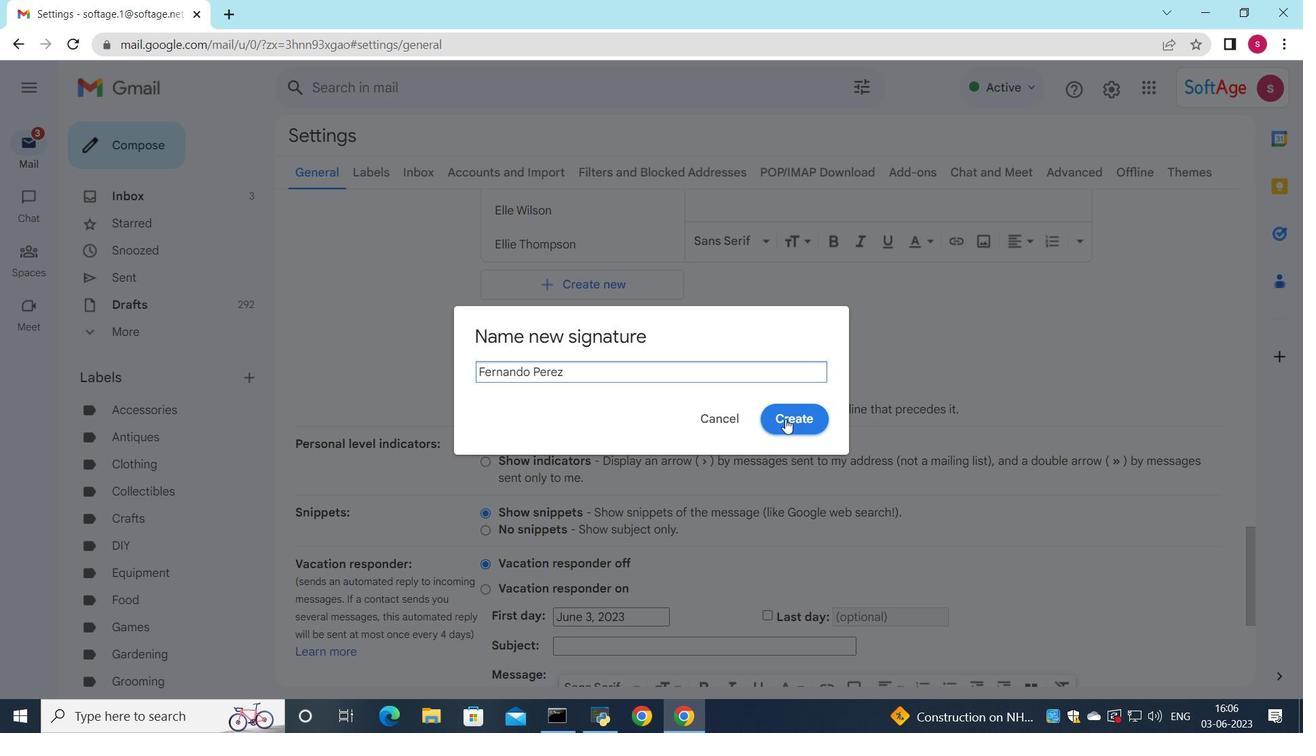
Action: Mouse pressed left at (794, 419)
Screenshot: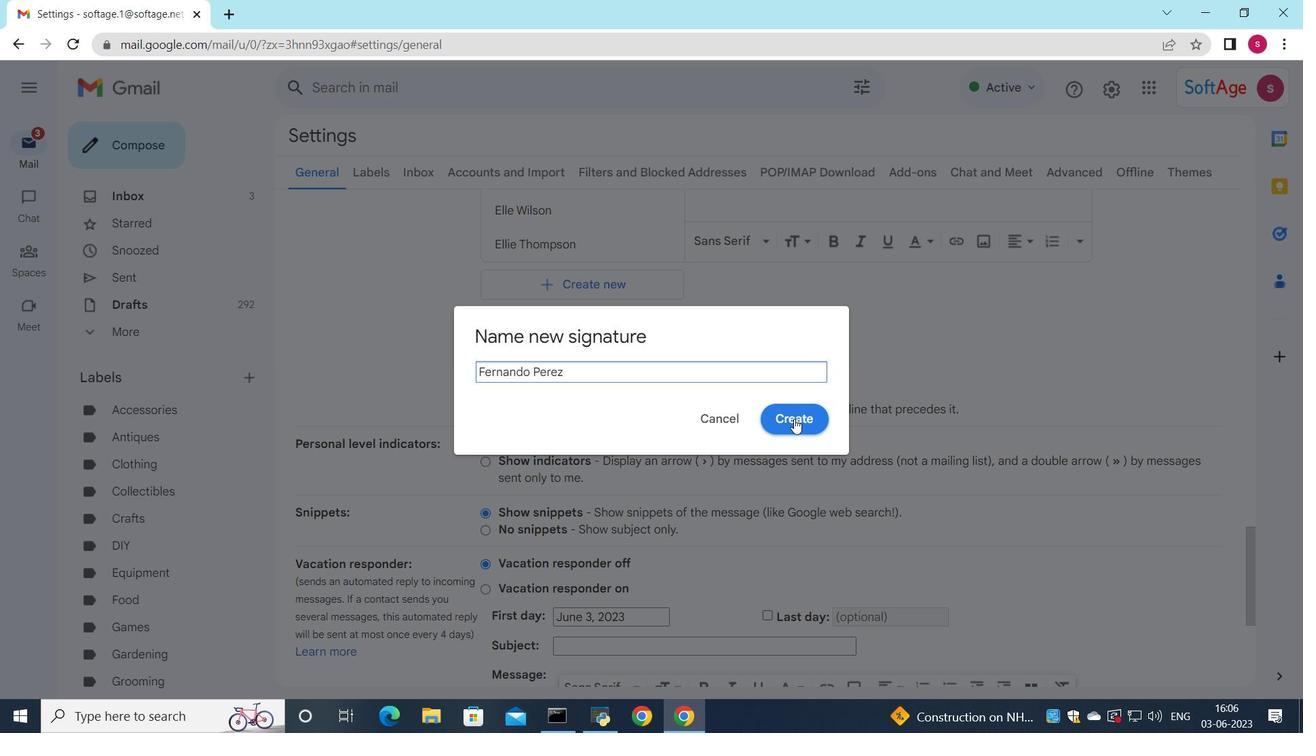 
Action: Mouse moved to (778, 433)
Screenshot: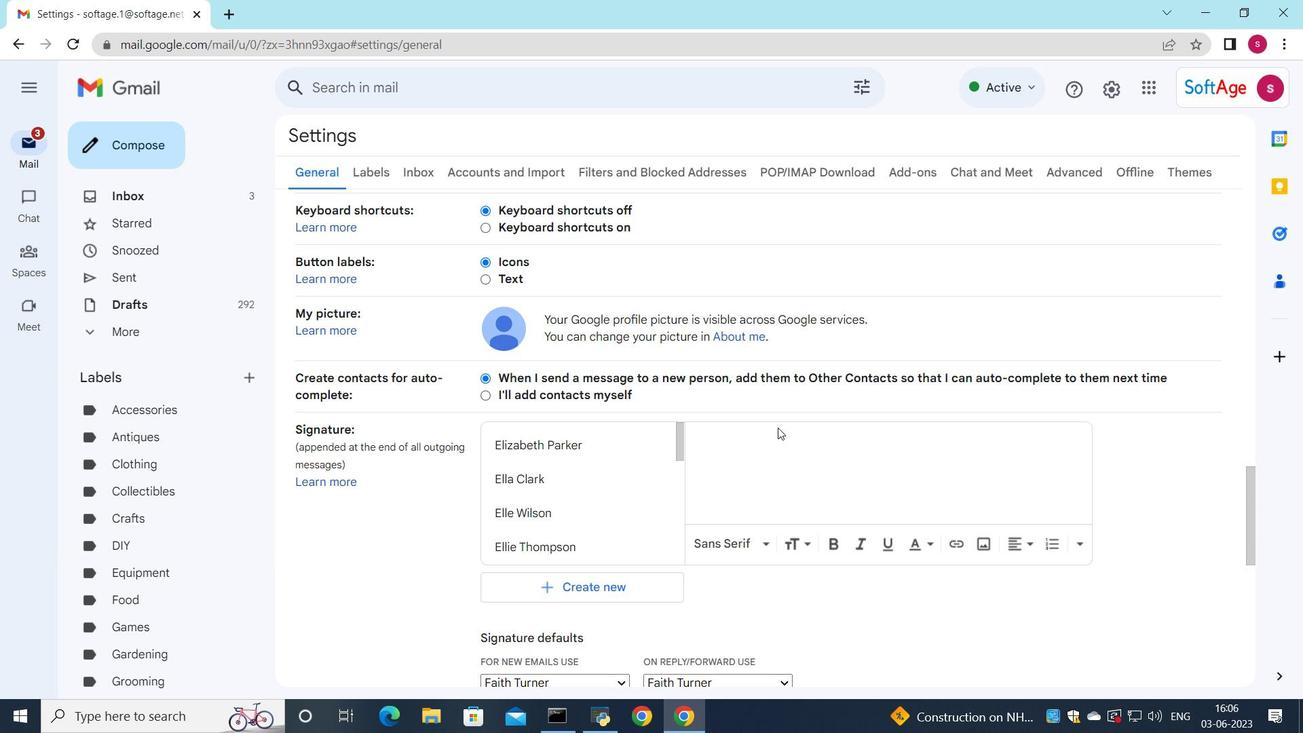 
Action: Mouse pressed left at (778, 433)
Screenshot: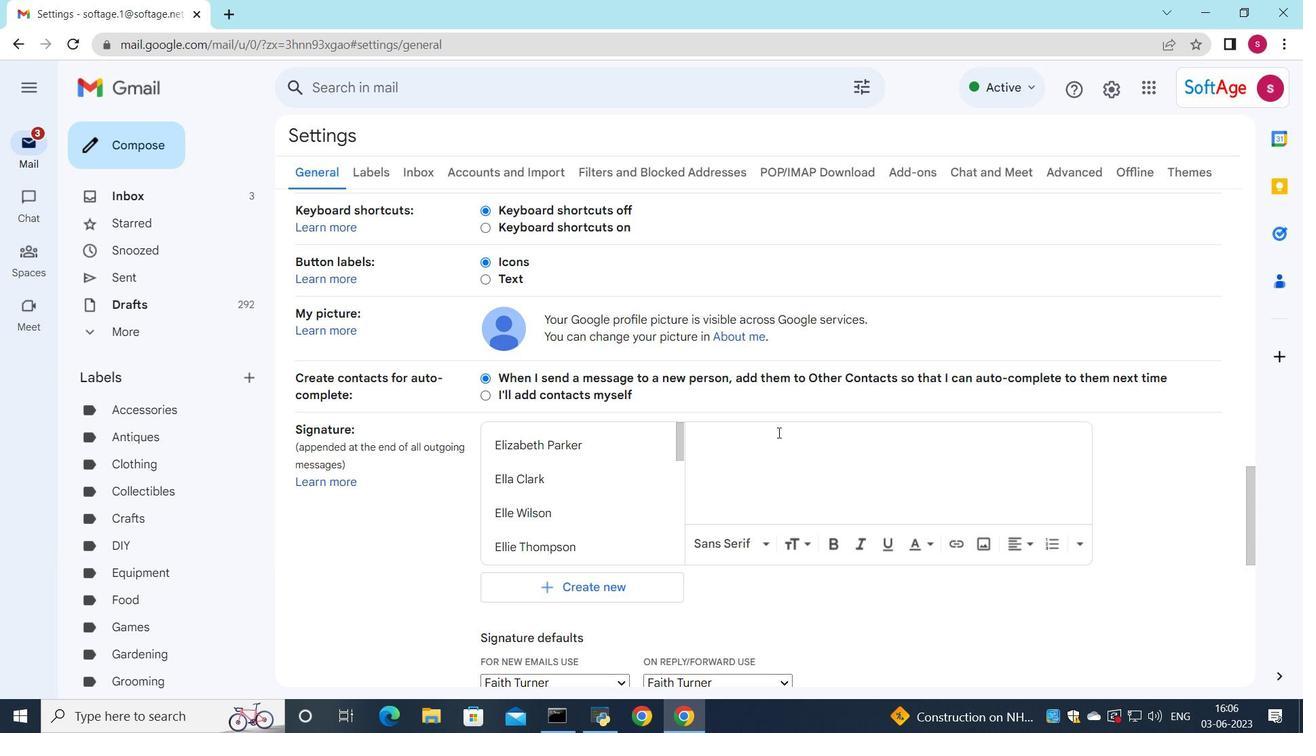 
Action: Mouse moved to (771, 279)
Screenshot: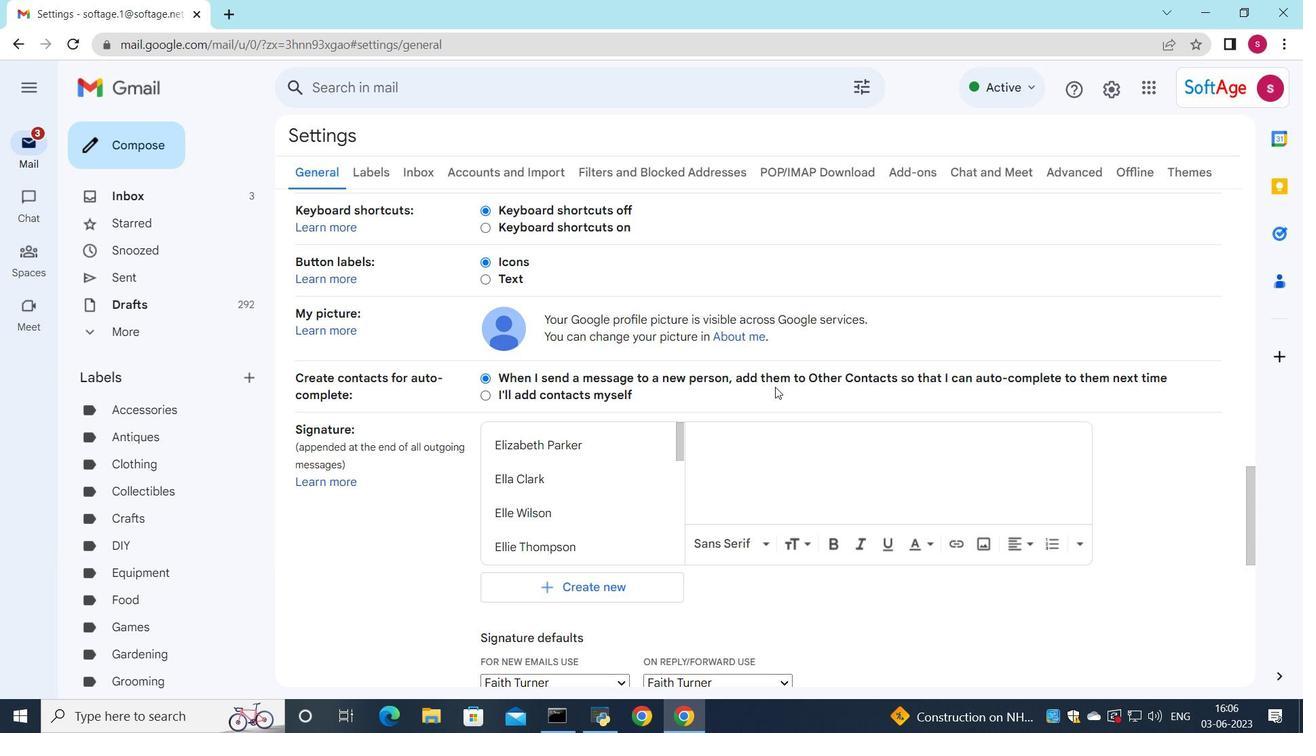 
Action: Key pressed <Key.shift>Fernando<Key.space><Key.shift>Perez
Screenshot: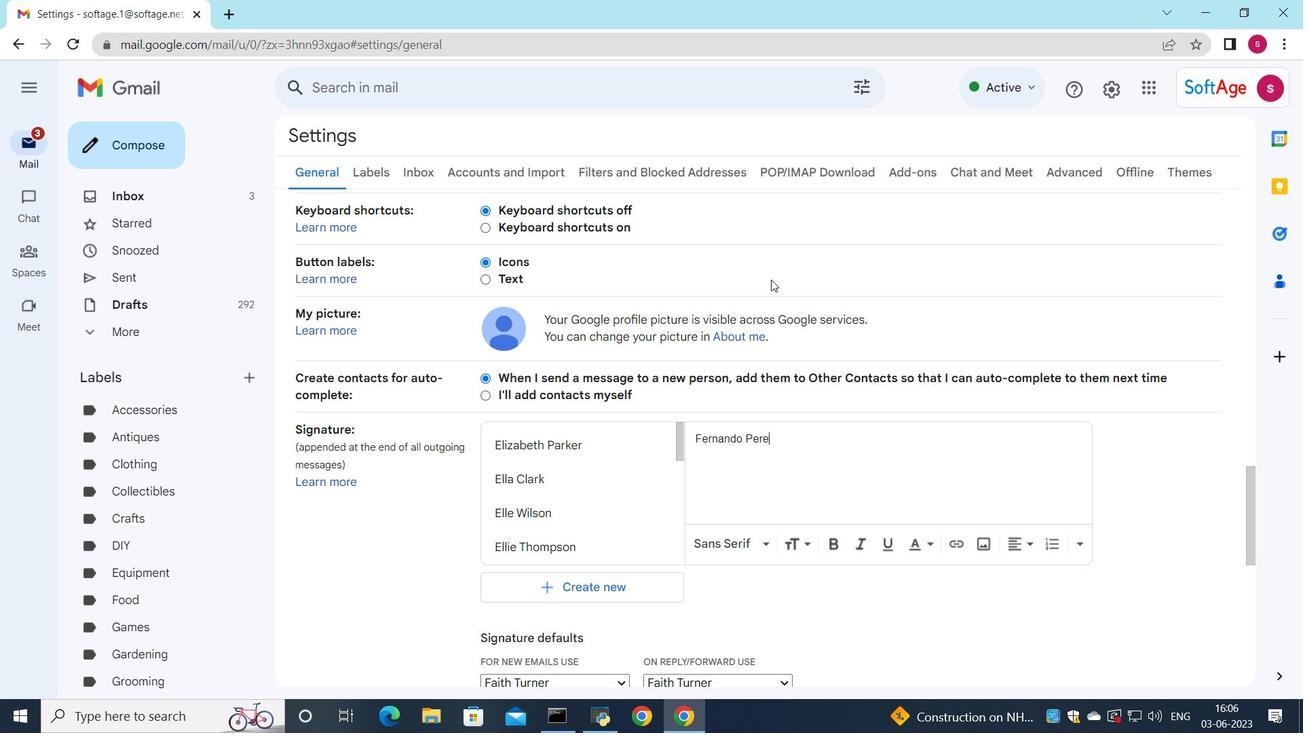 
Action: Mouse moved to (663, 493)
Screenshot: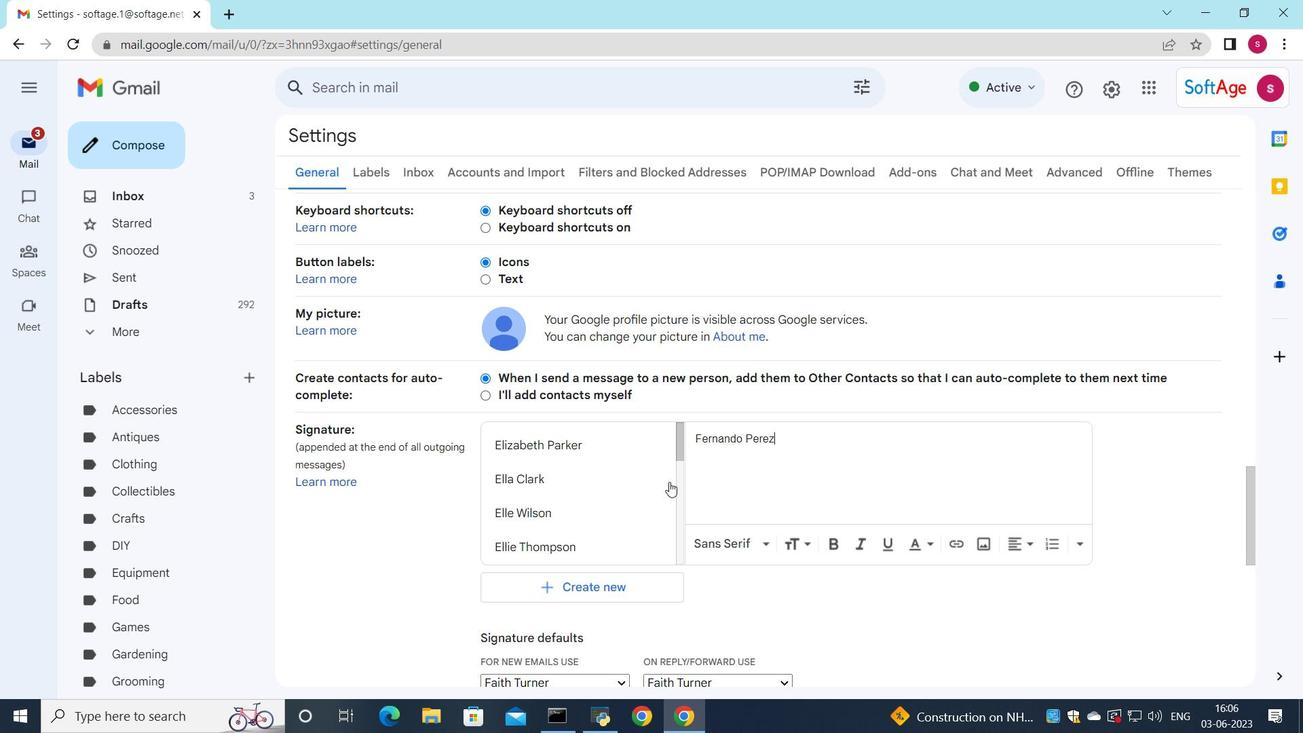 
Action: Mouse scrolled (663, 492) with delta (0, 0)
Screenshot: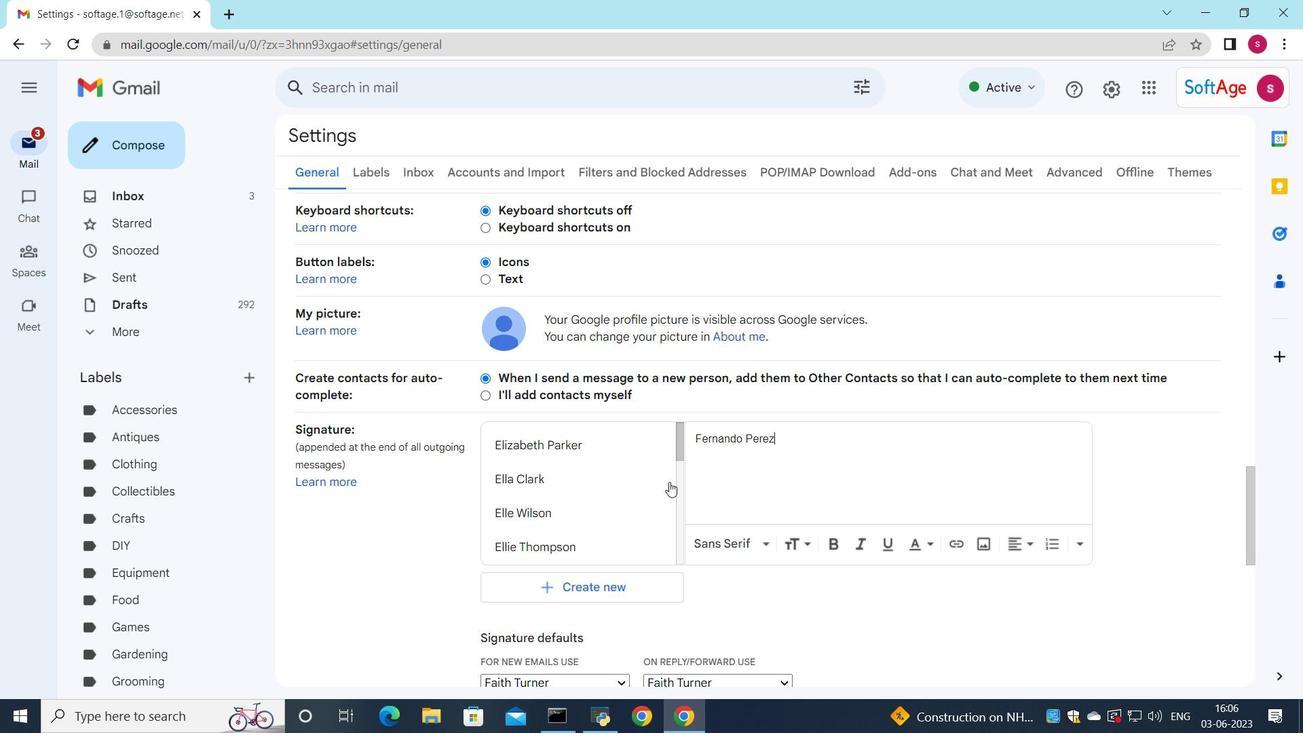 
Action: Mouse scrolled (663, 492) with delta (0, 0)
Screenshot: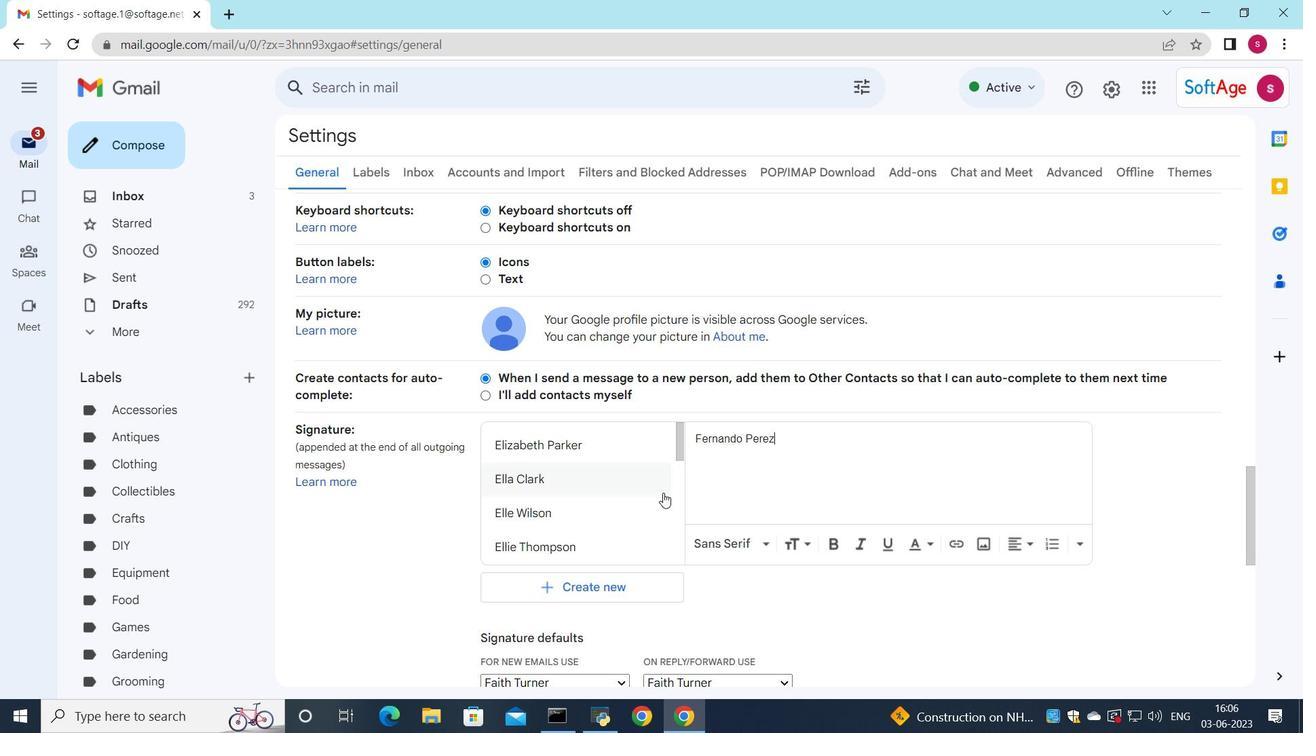 
Action: Mouse moved to (627, 641)
Screenshot: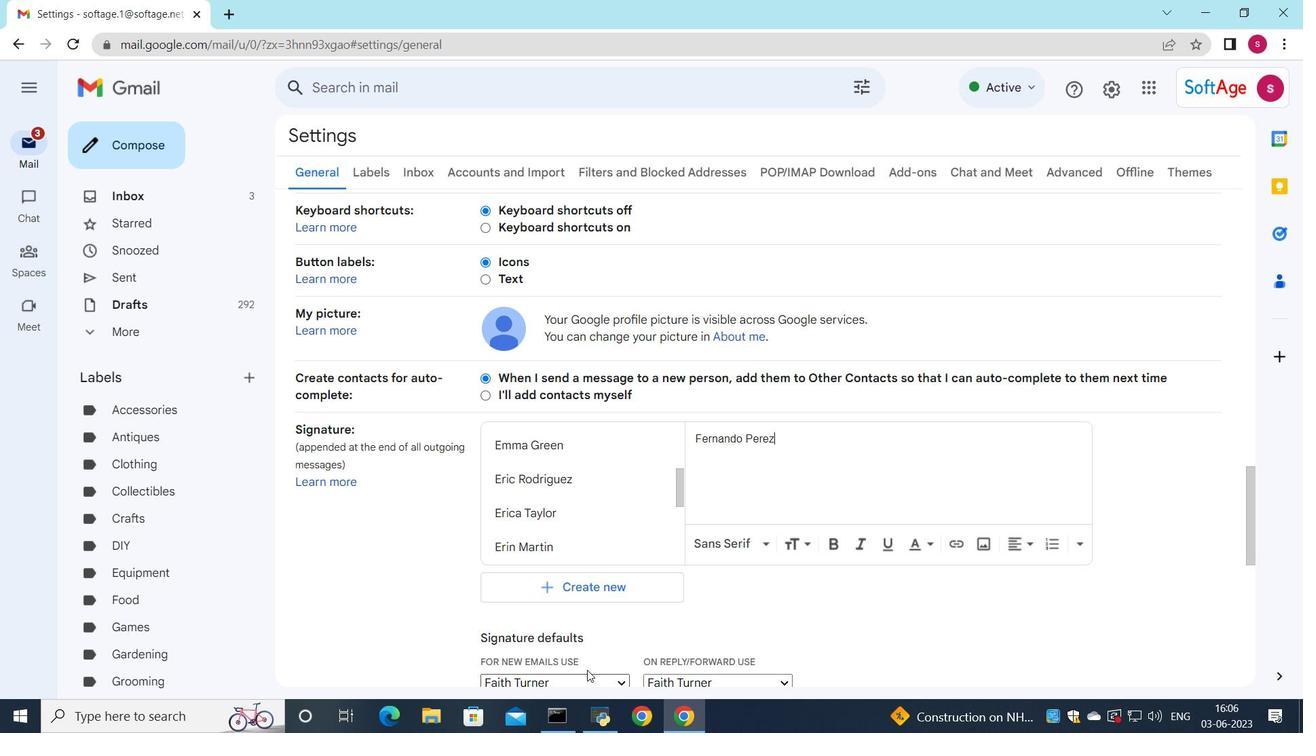 
Action: Mouse scrolled (627, 641) with delta (0, 0)
Screenshot: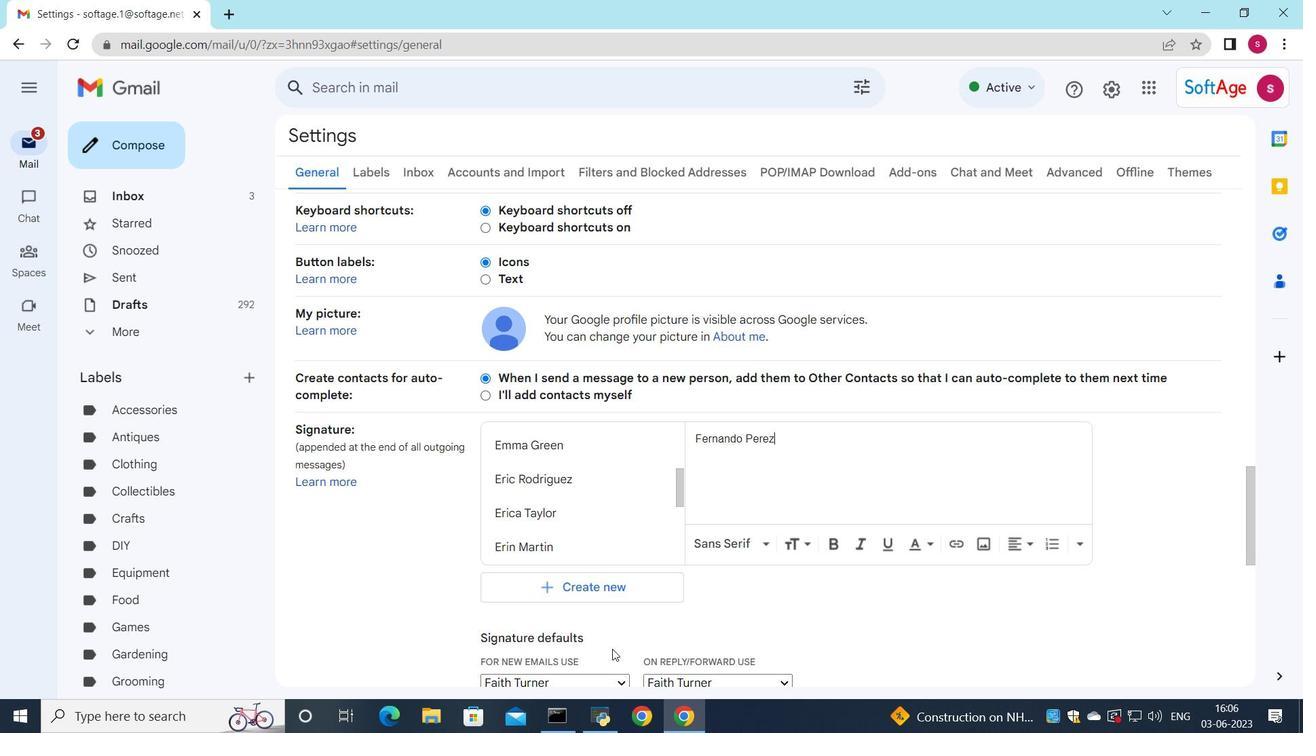 
Action: Mouse scrolled (627, 641) with delta (0, 0)
Screenshot: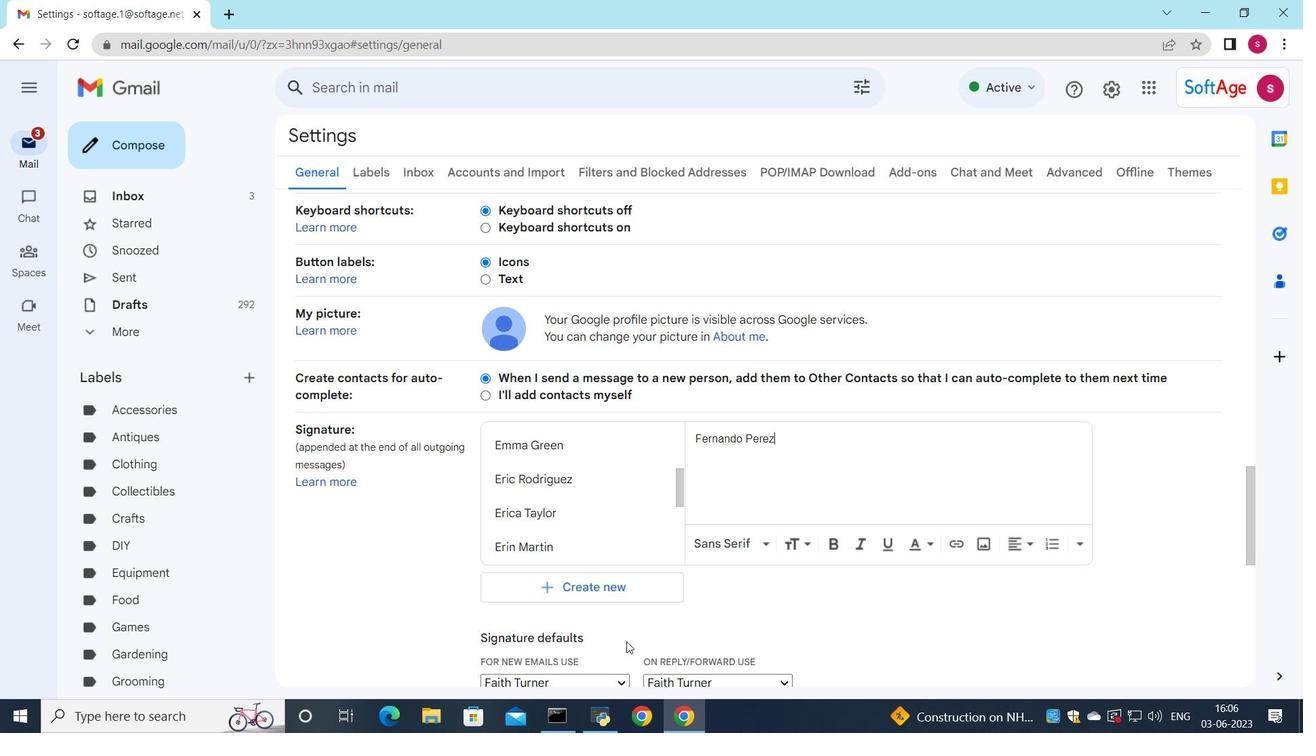
Action: Mouse scrolled (627, 641) with delta (0, 0)
Screenshot: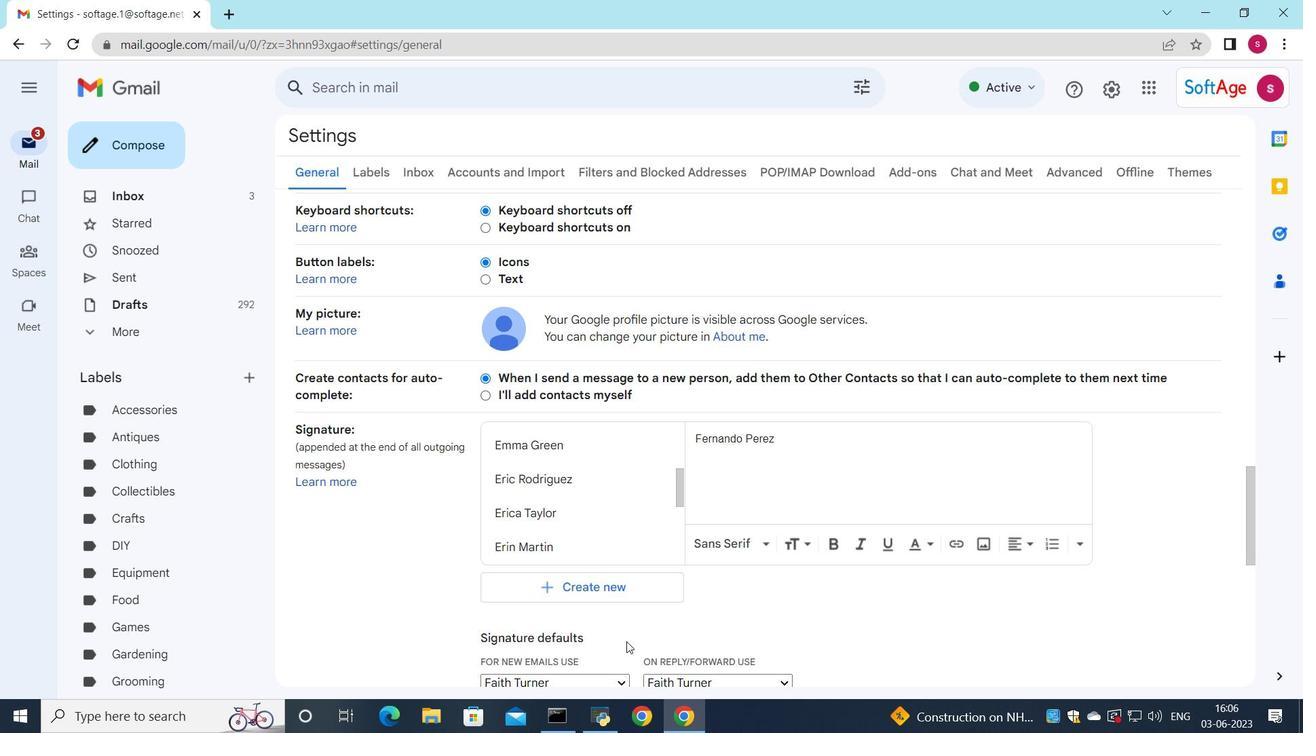 
Action: Mouse moved to (605, 423)
Screenshot: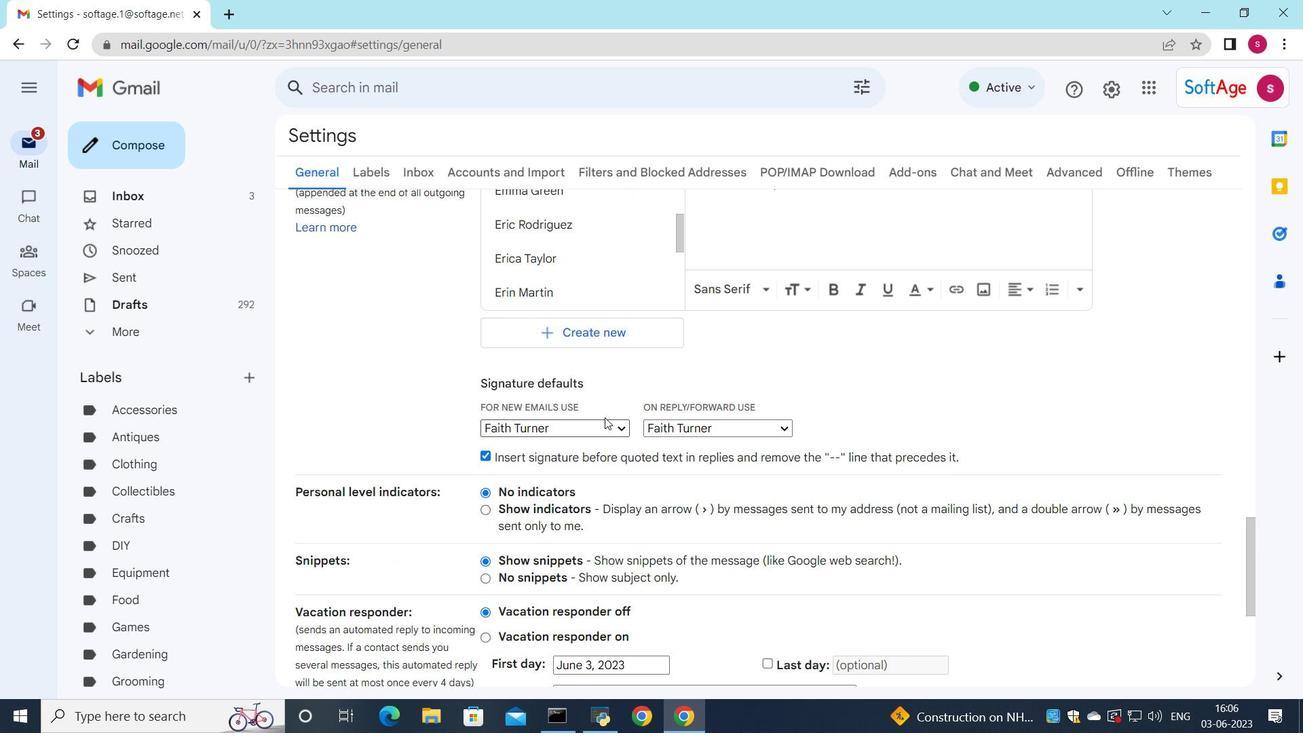 
Action: Mouse pressed left at (605, 423)
Screenshot: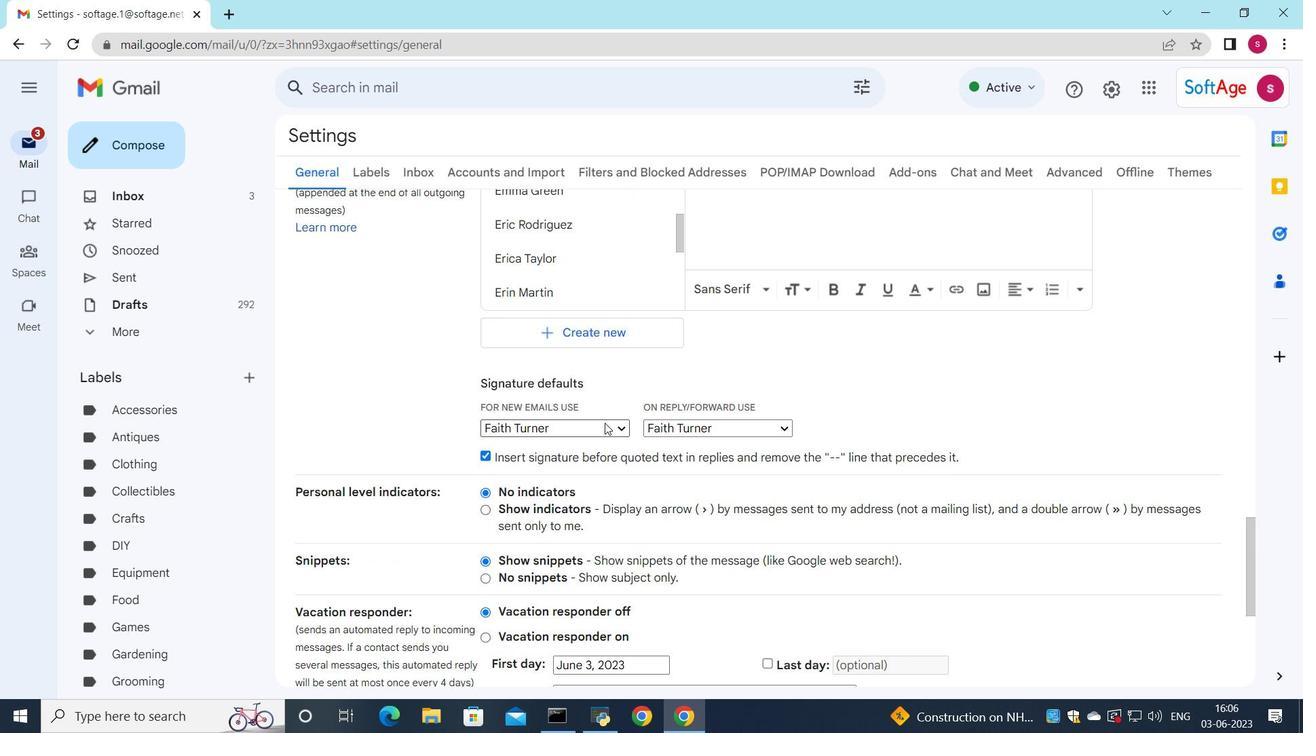 
Action: Mouse moved to (560, 675)
Screenshot: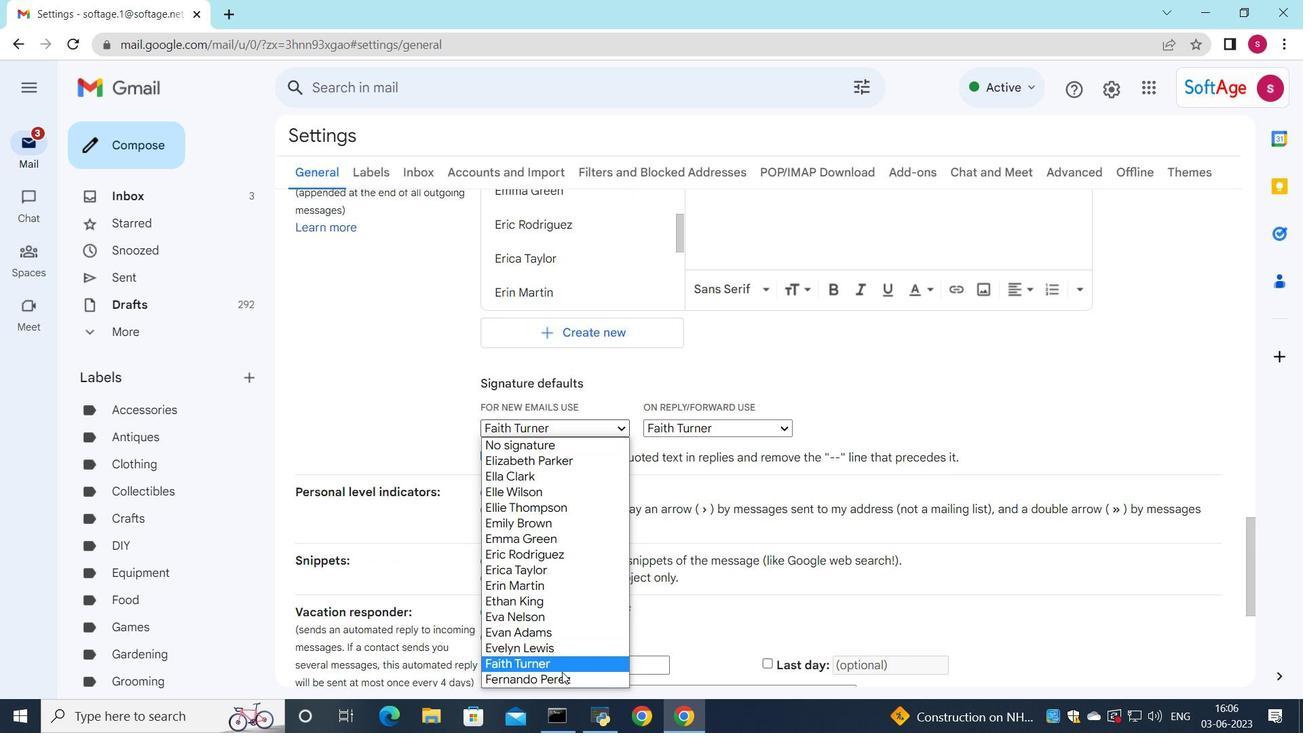 
Action: Mouse pressed left at (560, 675)
Screenshot: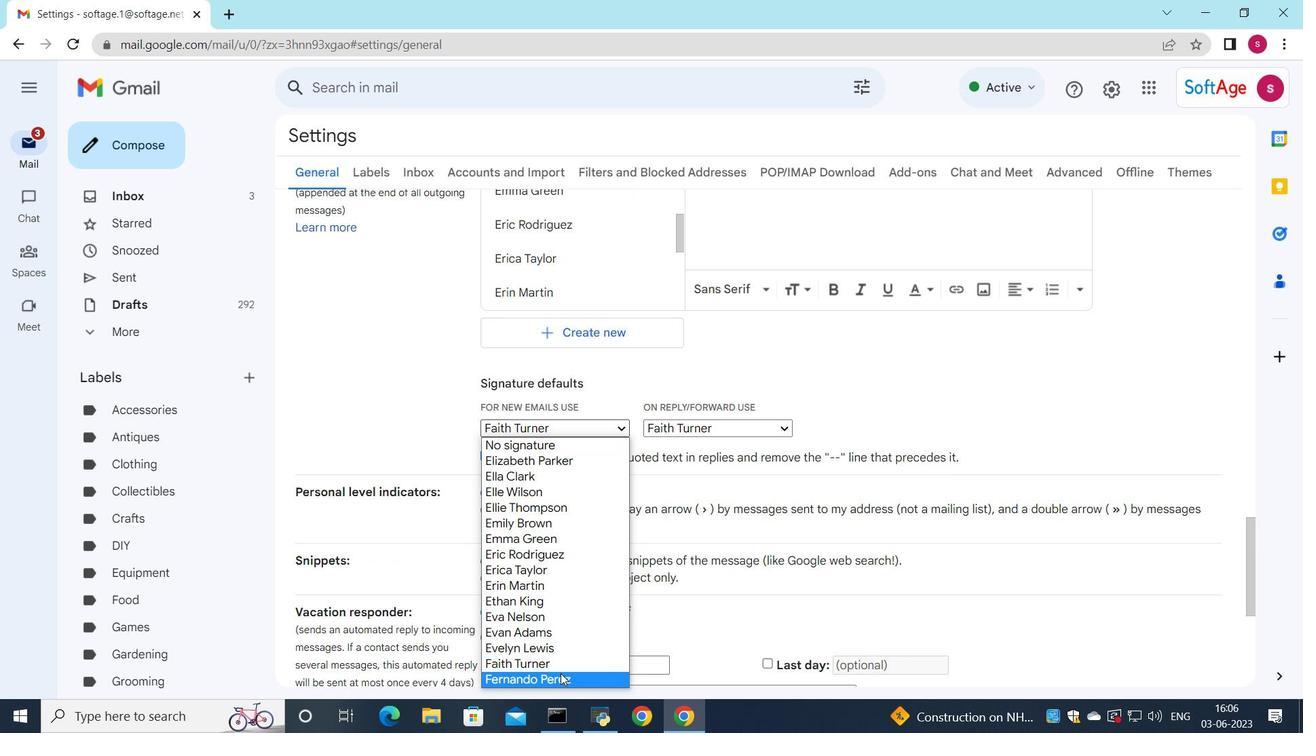 
Action: Mouse moved to (696, 422)
Screenshot: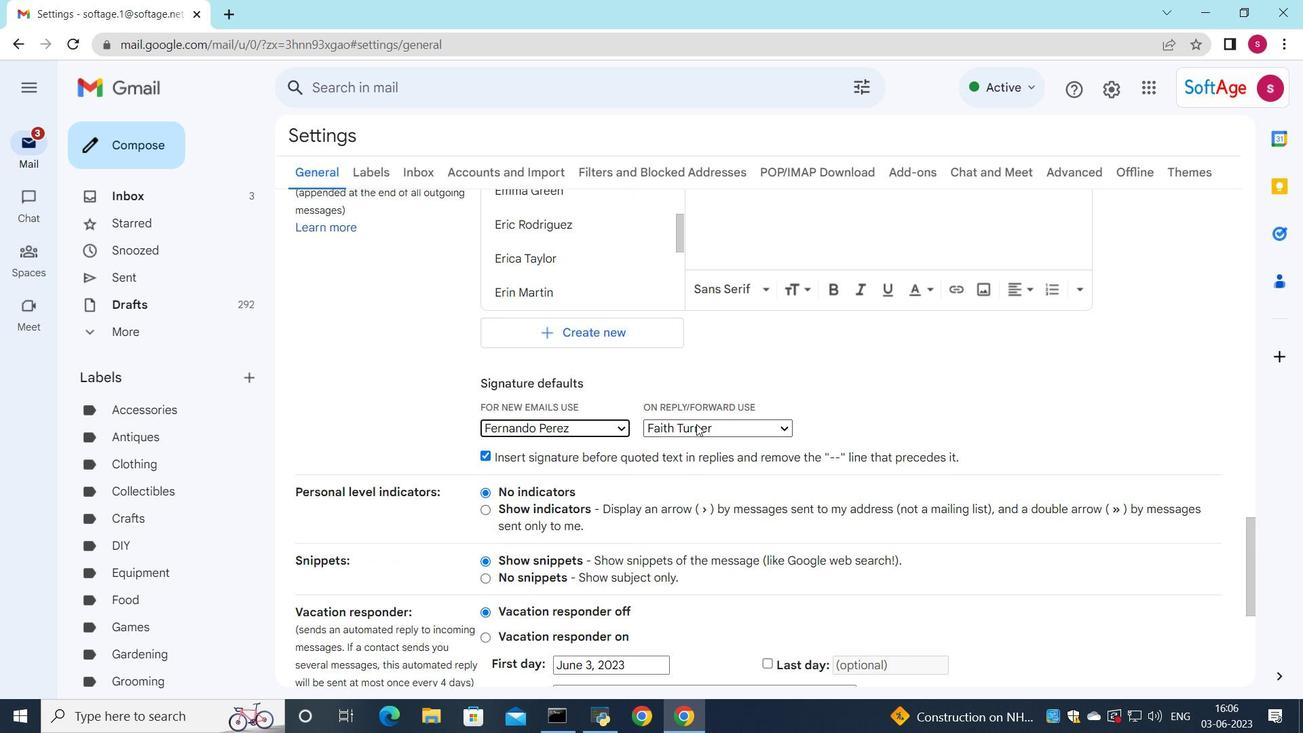 
Action: Mouse pressed left at (696, 422)
Screenshot: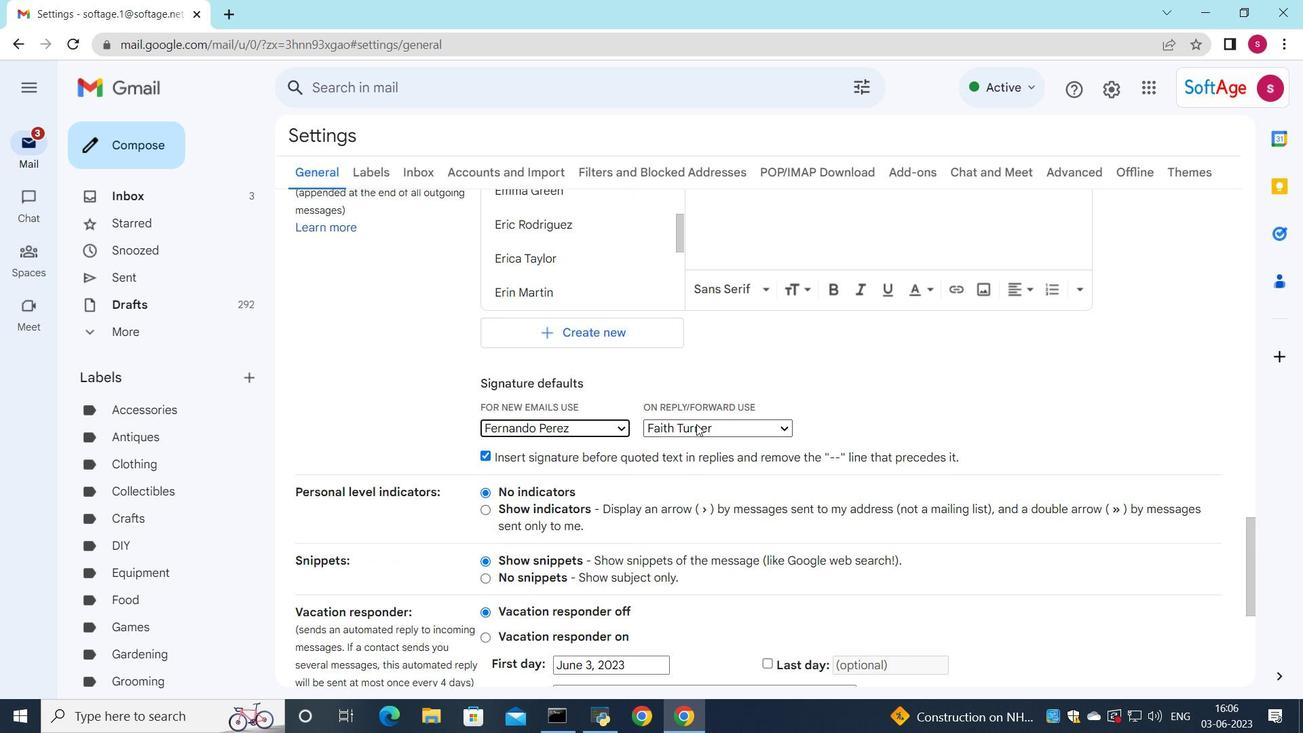
Action: Mouse moved to (666, 679)
Screenshot: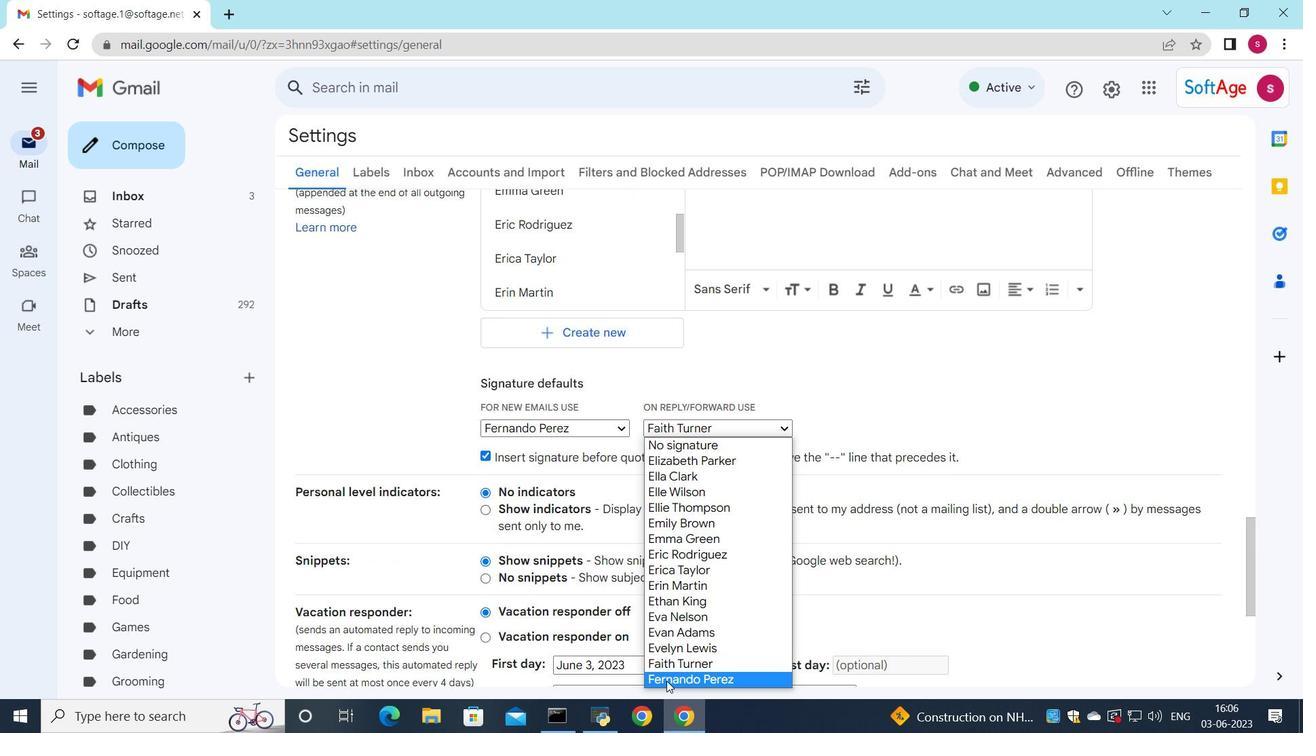
Action: Mouse pressed left at (666, 679)
Screenshot: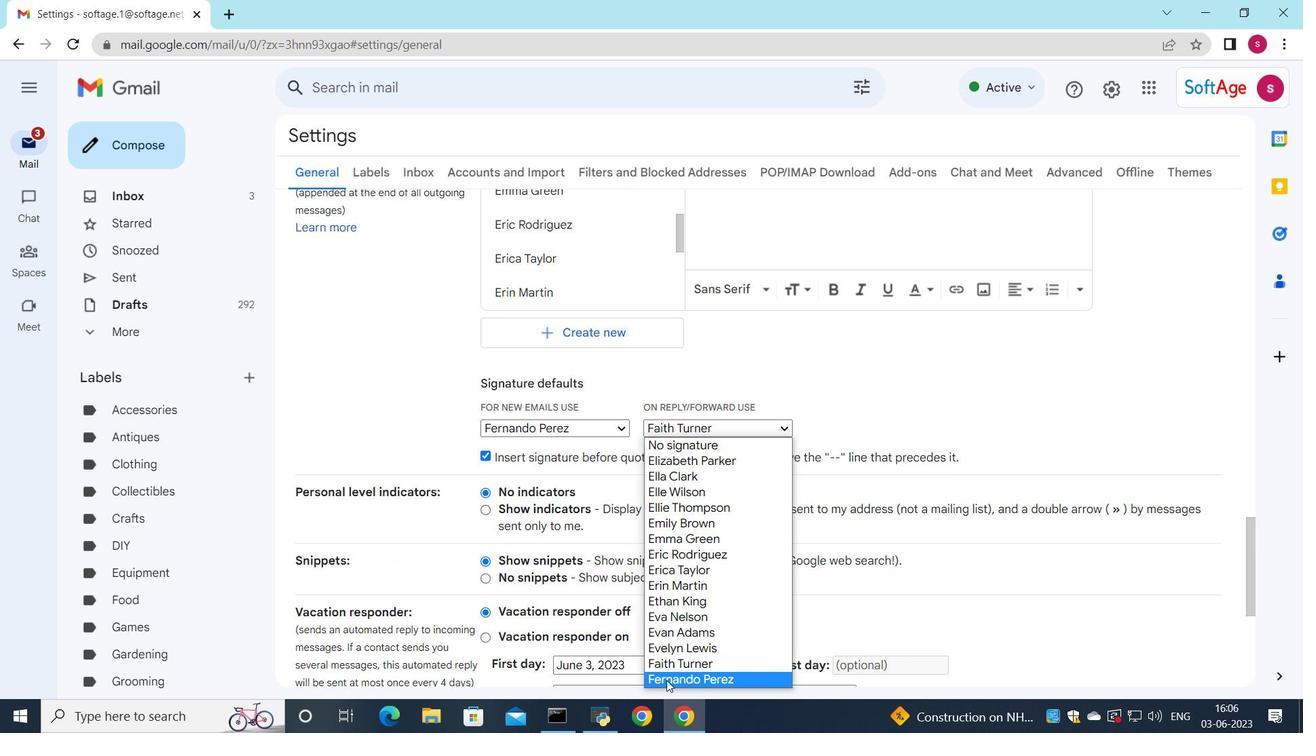 
Action: Mouse moved to (659, 662)
Screenshot: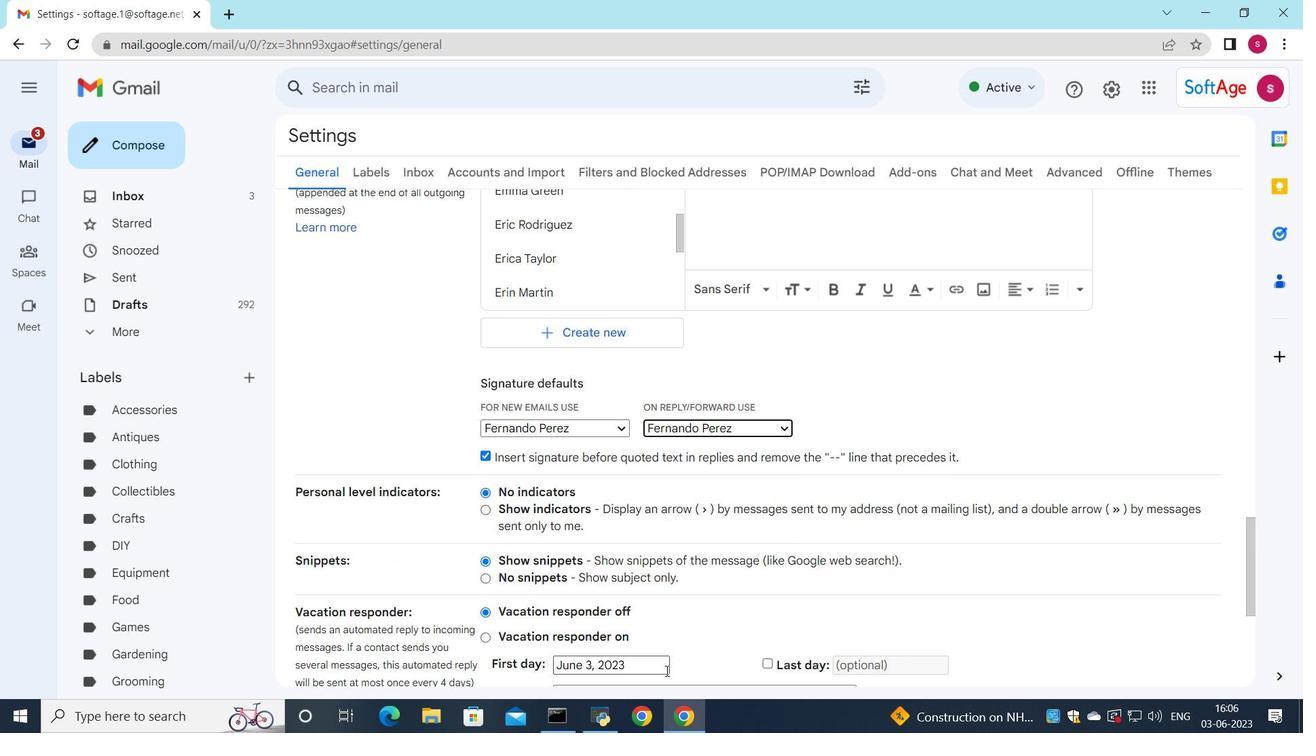 
Action: Mouse scrolled (659, 661) with delta (0, 0)
Screenshot: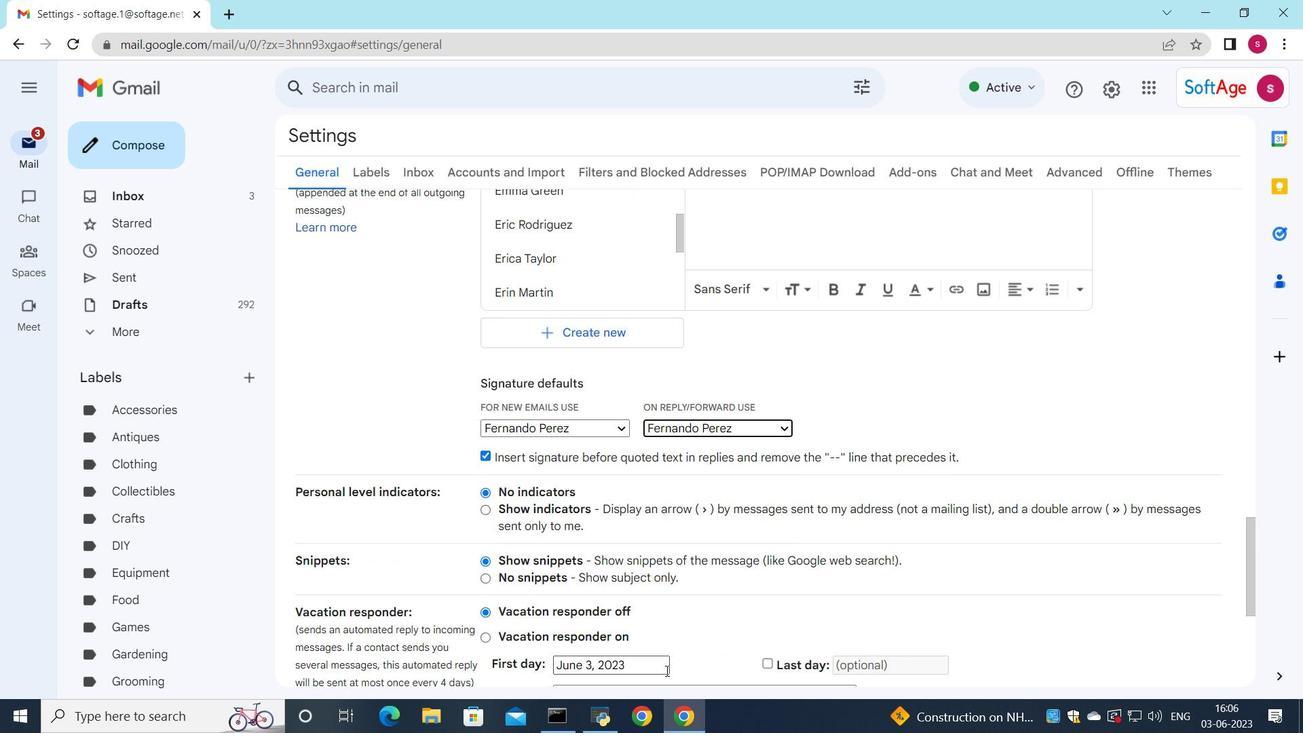 
Action: Mouse moved to (659, 662)
Screenshot: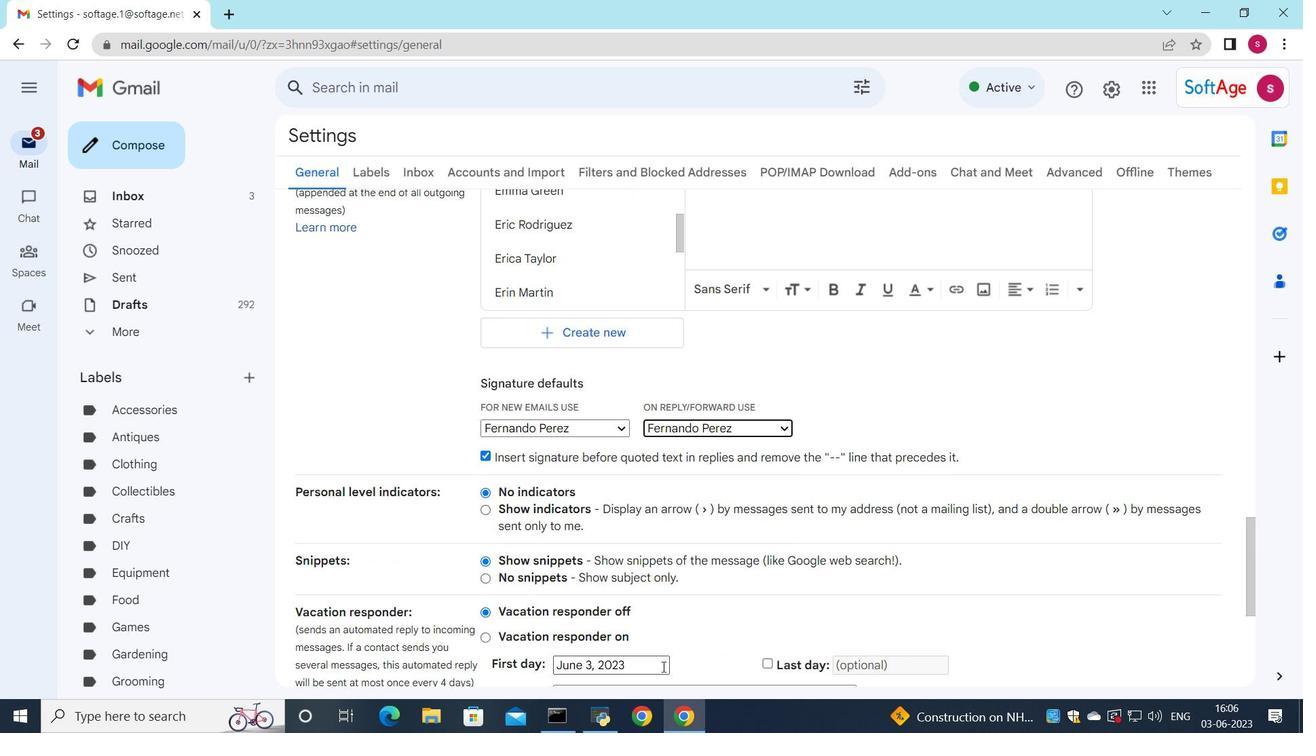 
Action: Mouse scrolled (659, 661) with delta (0, 0)
Screenshot: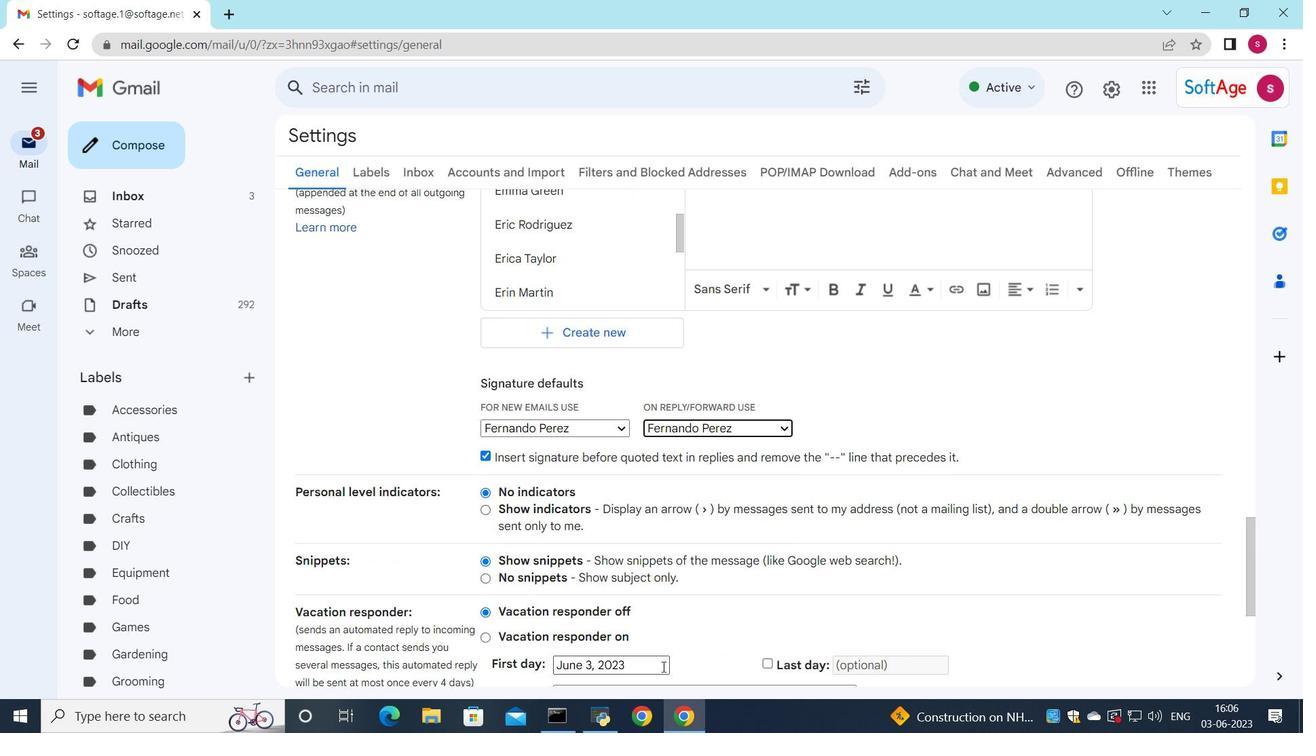 
Action: Mouse moved to (658, 662)
Screenshot: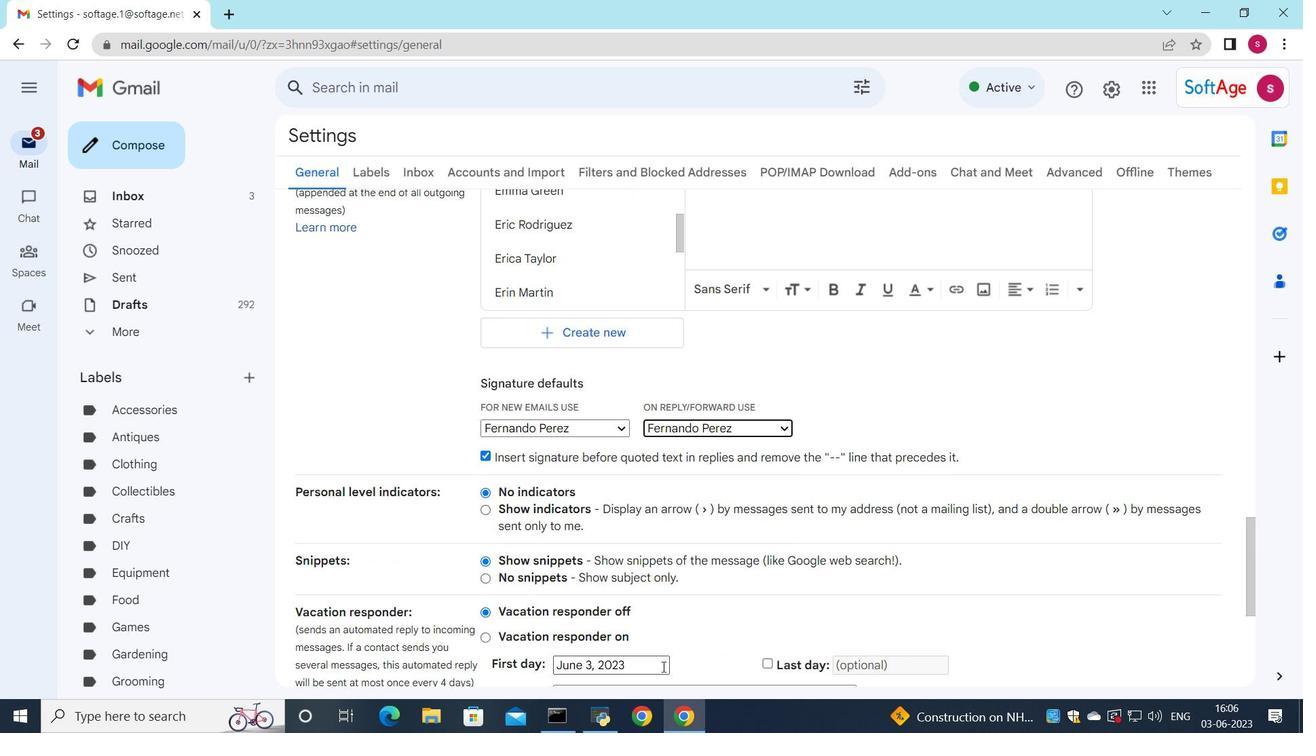 
Action: Mouse scrolled (658, 661) with delta (0, 0)
Screenshot: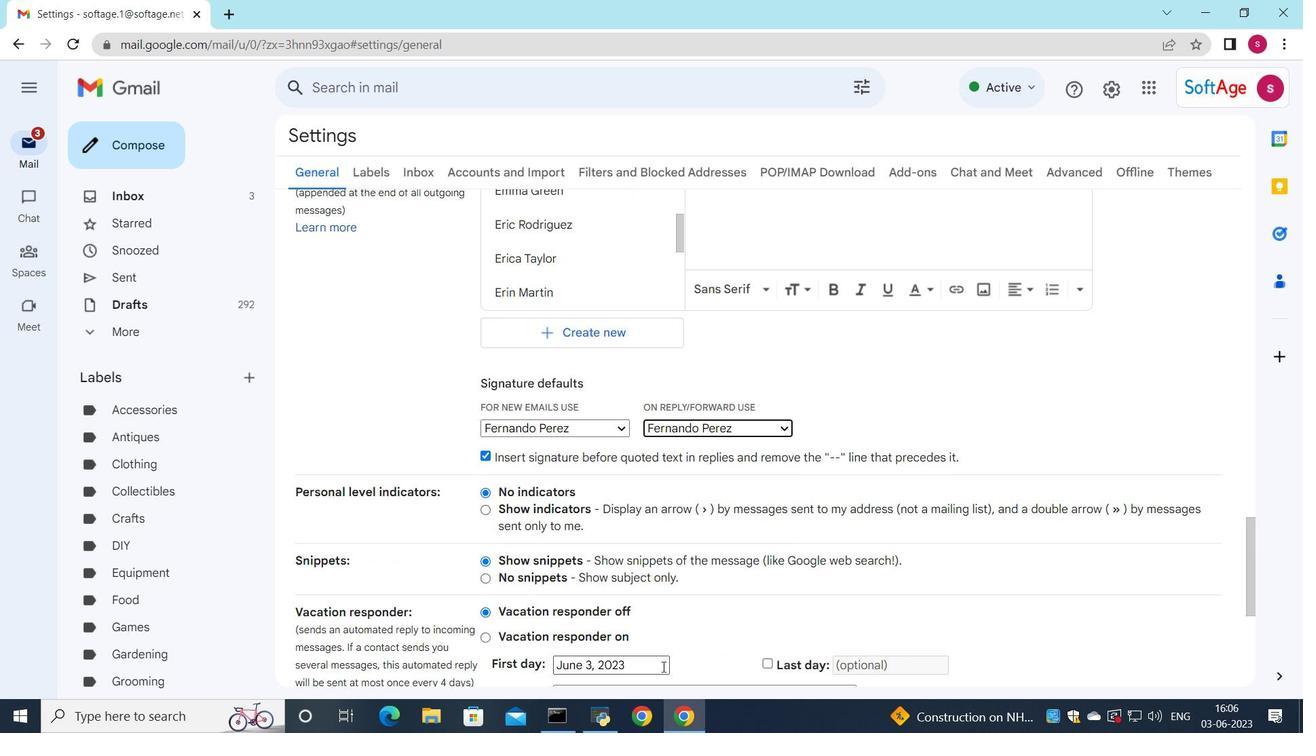 
Action: Mouse scrolled (658, 661) with delta (0, 0)
Screenshot: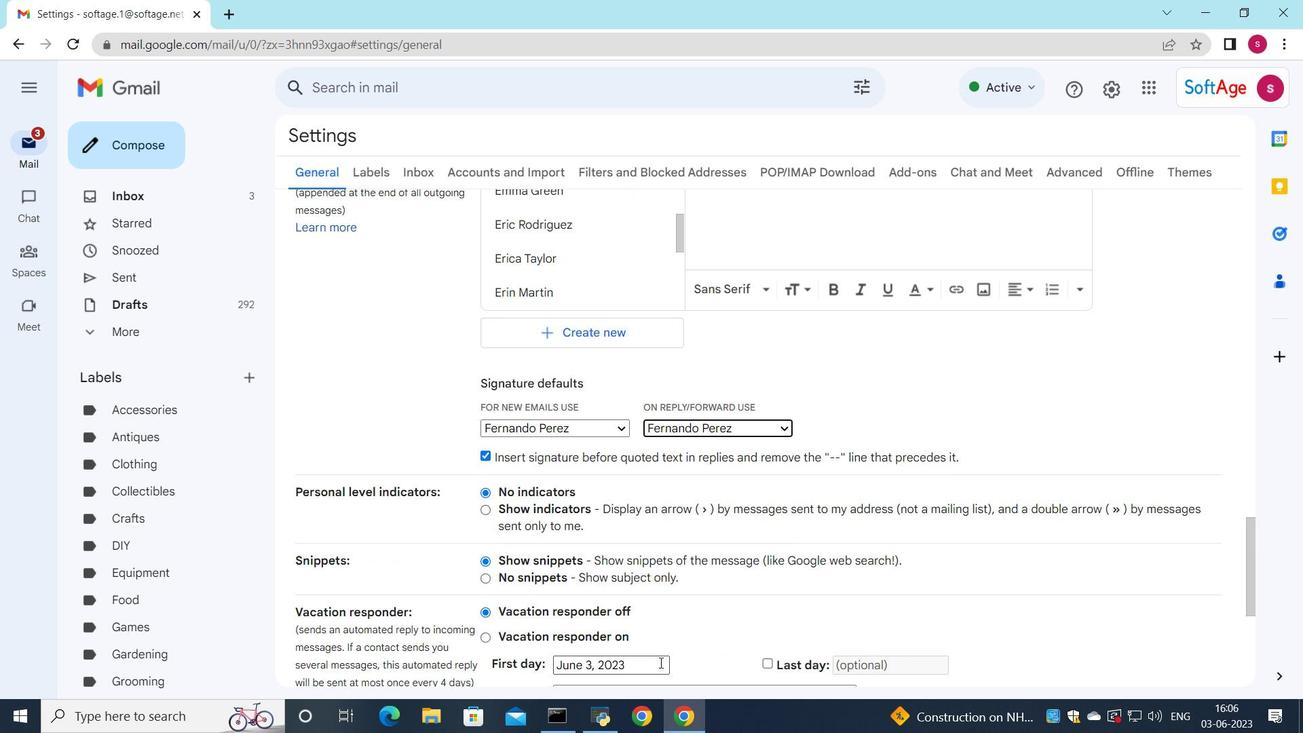 
Action: Mouse moved to (656, 645)
Screenshot: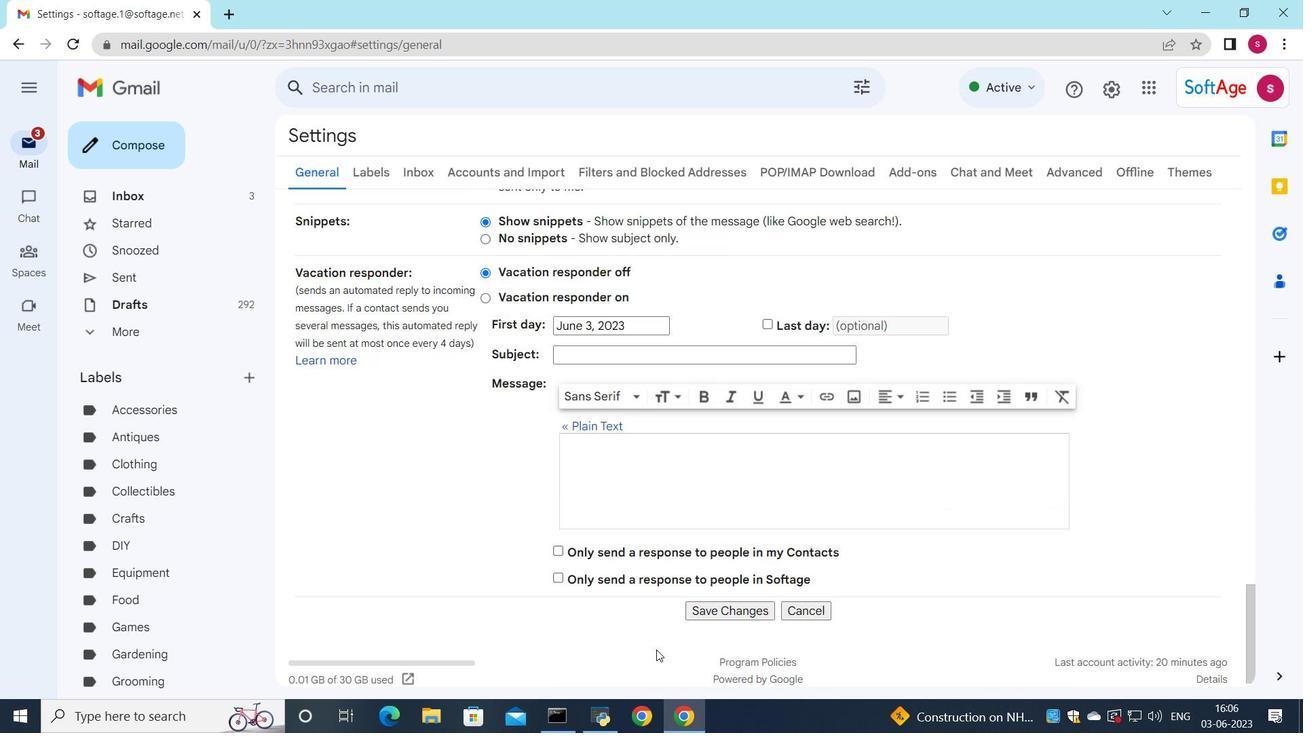 
Action: Mouse scrolled (656, 645) with delta (0, 0)
Screenshot: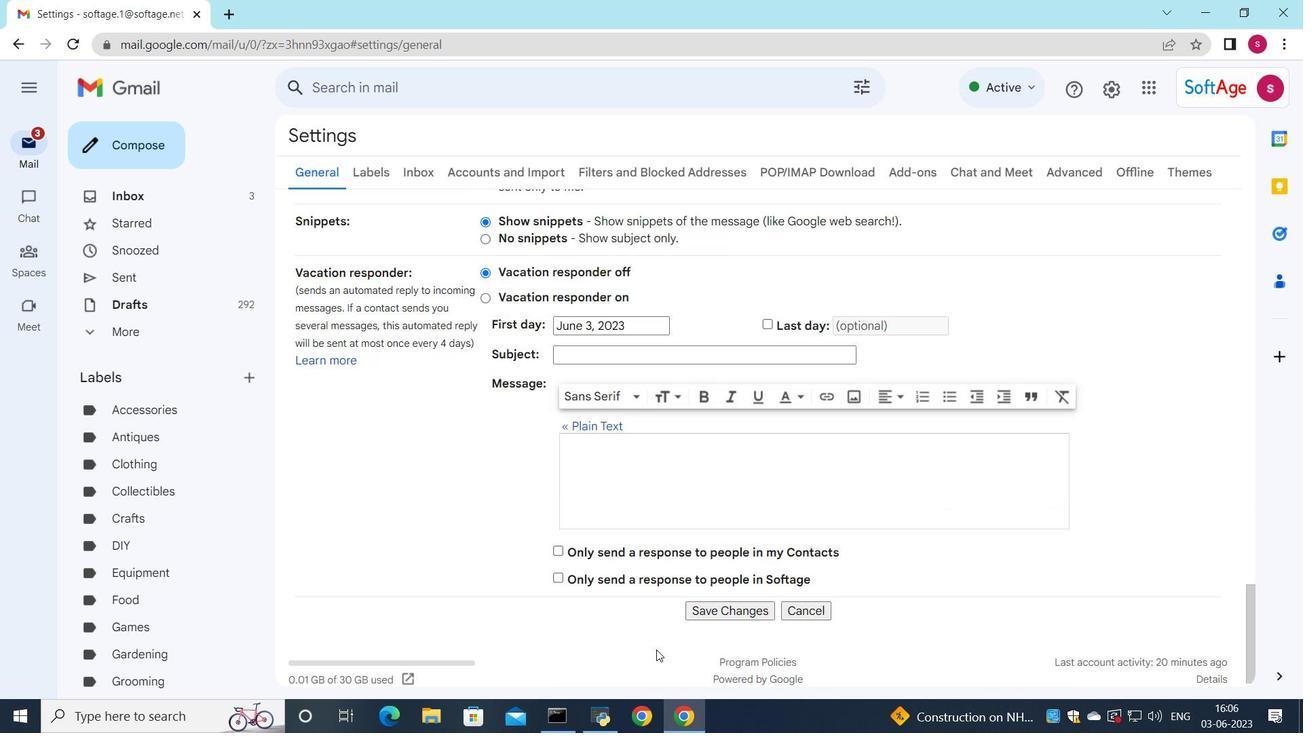 
Action: Mouse scrolled (656, 645) with delta (0, 0)
Screenshot: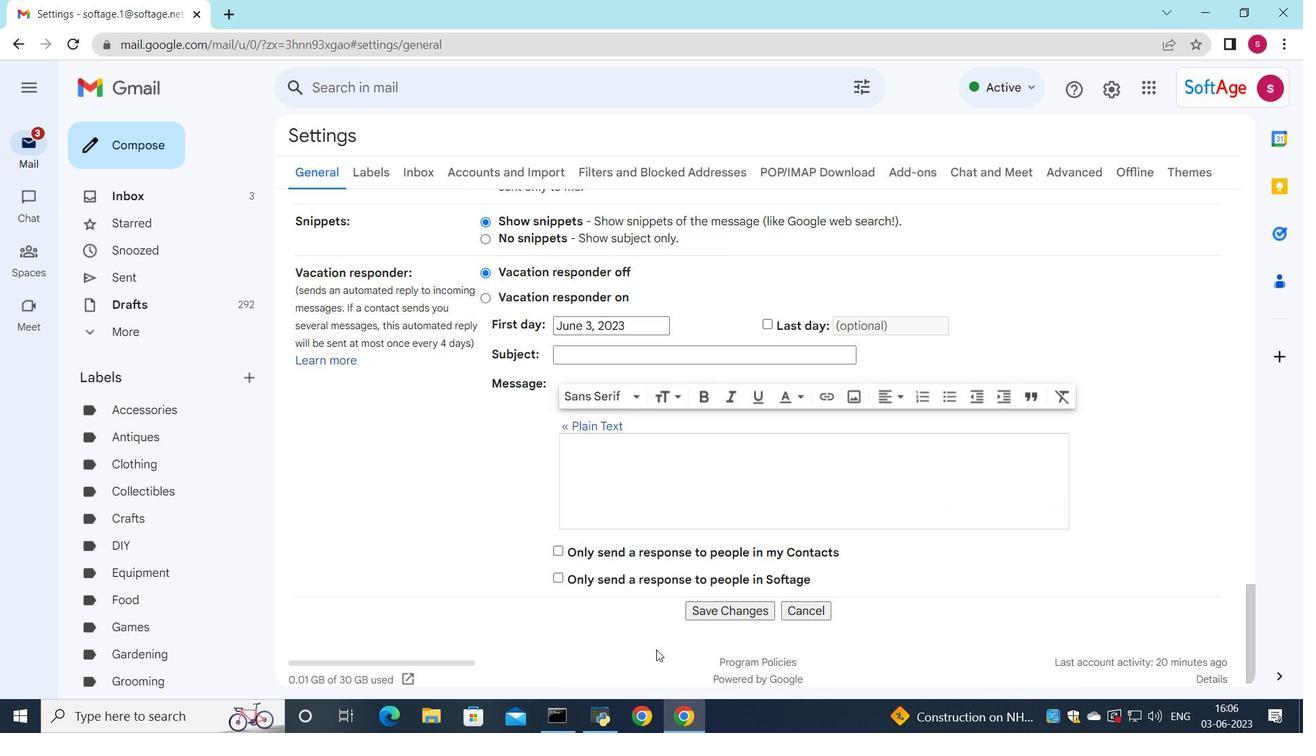 
Action: Mouse scrolled (656, 645) with delta (0, 0)
Screenshot: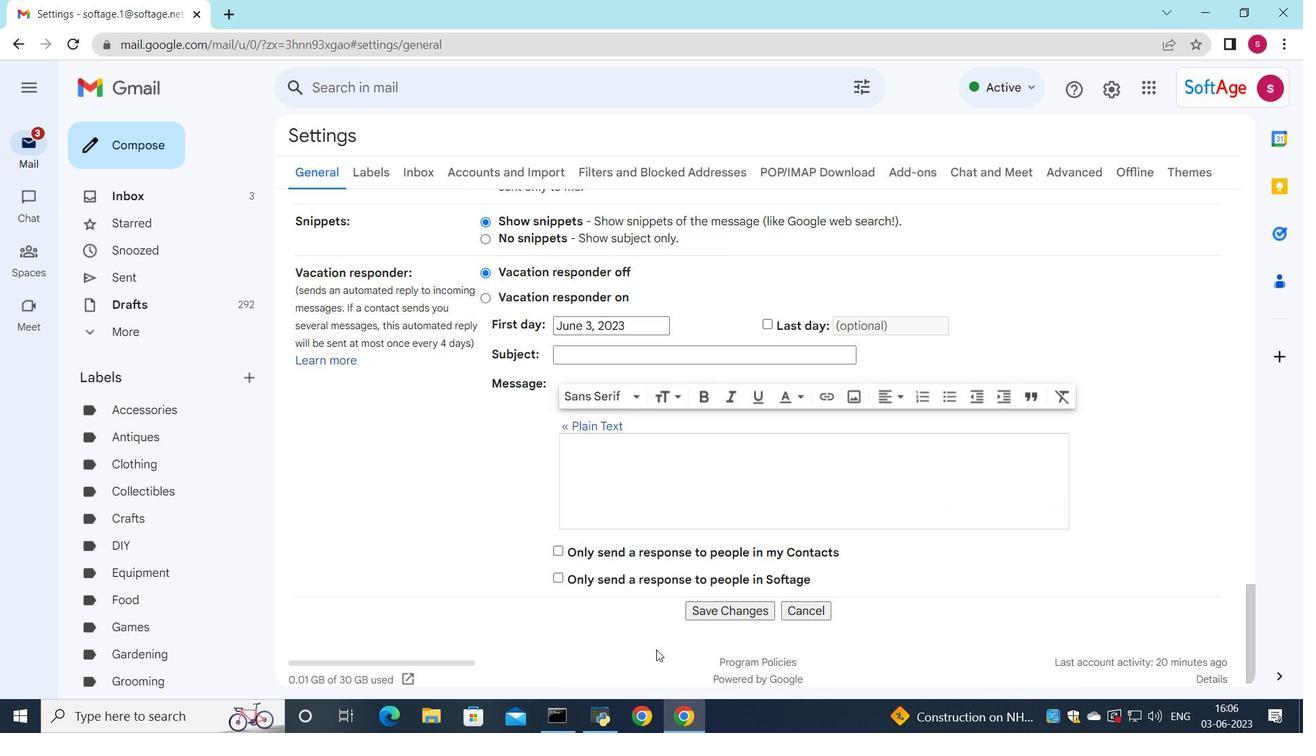 
Action: Mouse scrolled (656, 645) with delta (0, 0)
Screenshot: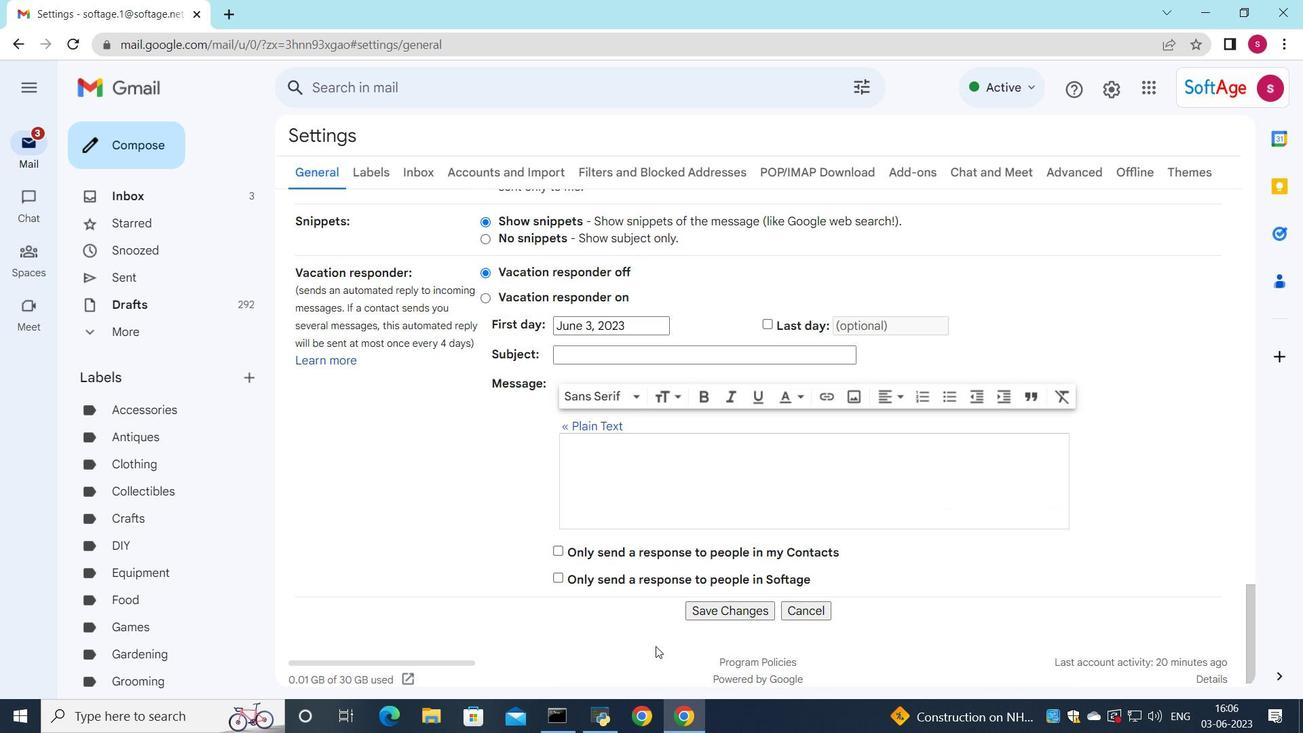 
Action: Mouse moved to (692, 596)
Screenshot: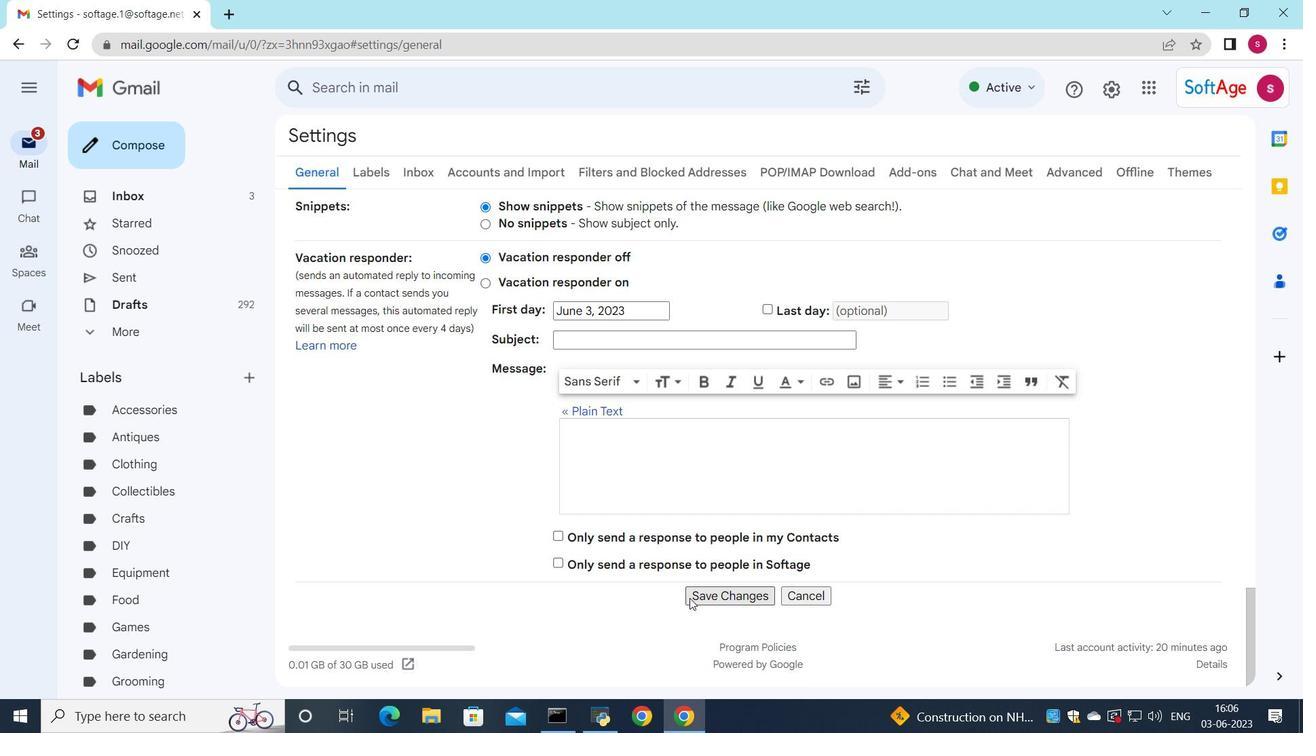 
Action: Mouse pressed left at (692, 596)
Screenshot: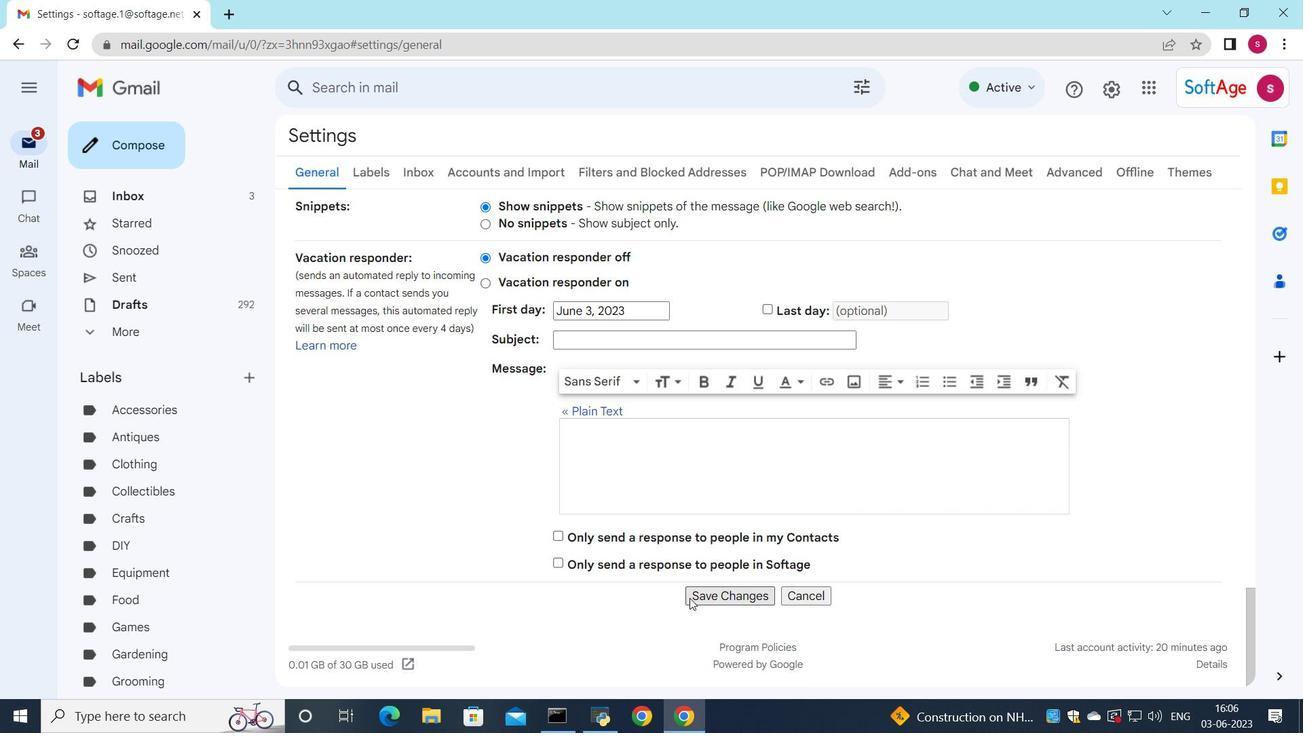 
Action: Mouse moved to (702, 169)
Screenshot: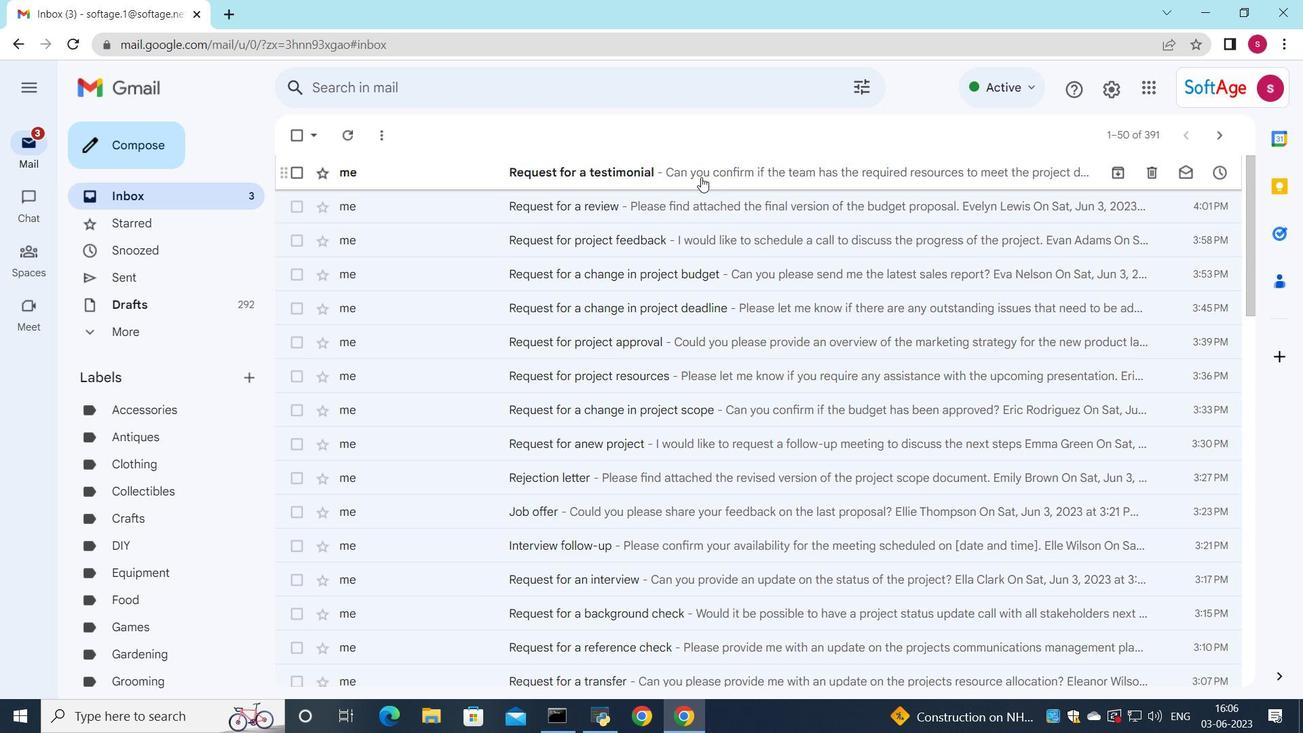 
Action: Mouse pressed left at (702, 169)
Screenshot: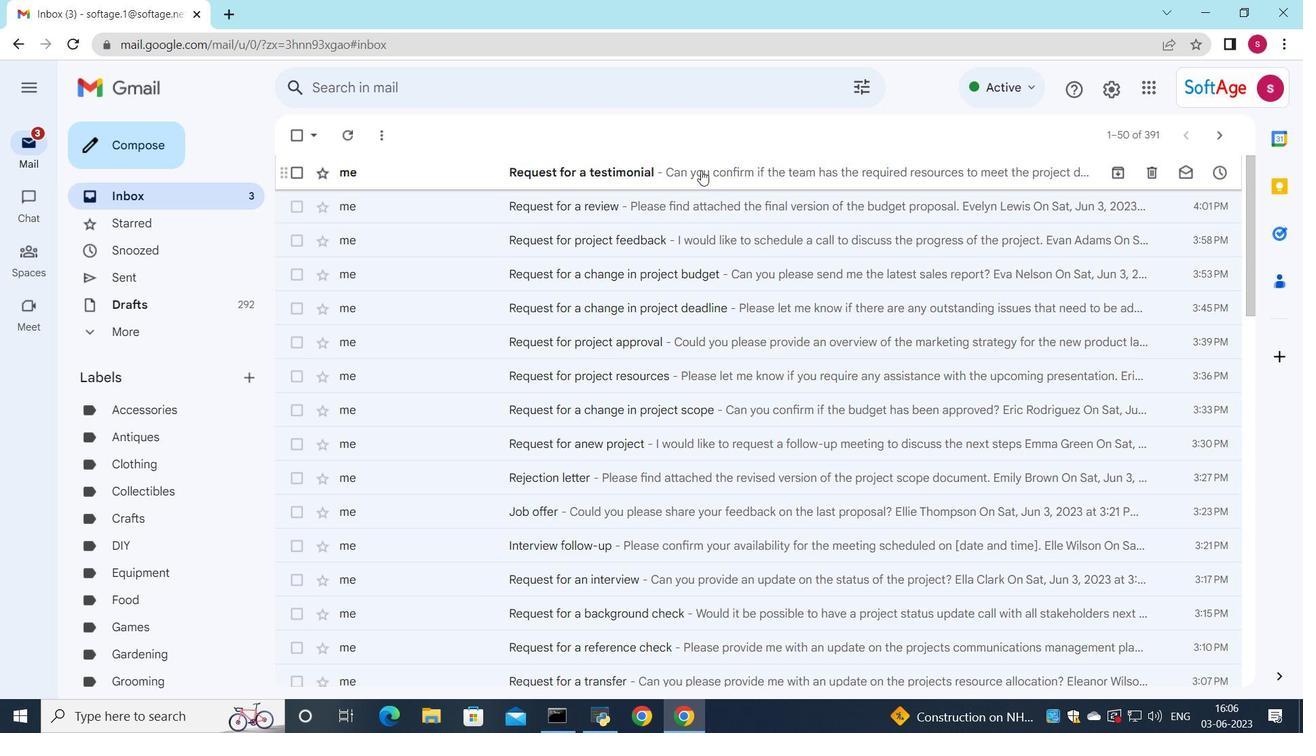
Action: Mouse moved to (1248, 209)
Screenshot: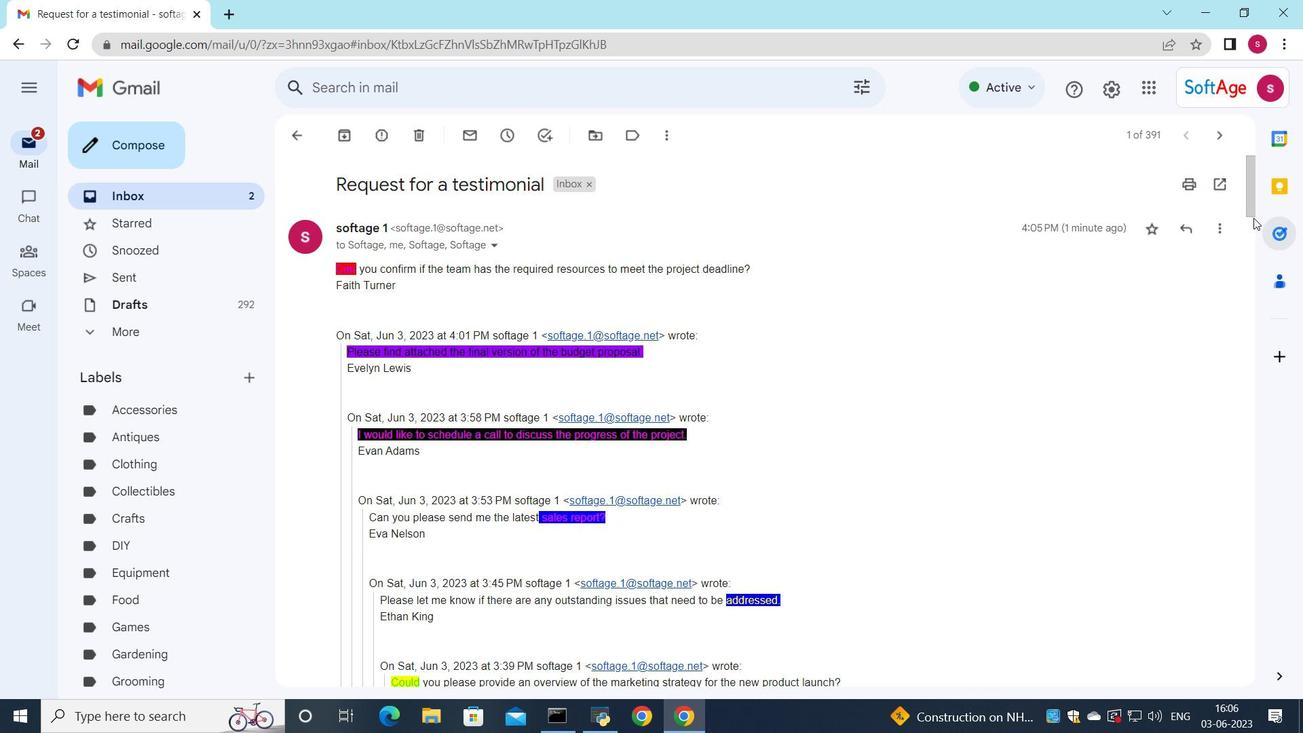 
Action: Mouse pressed left at (1248, 209)
Screenshot: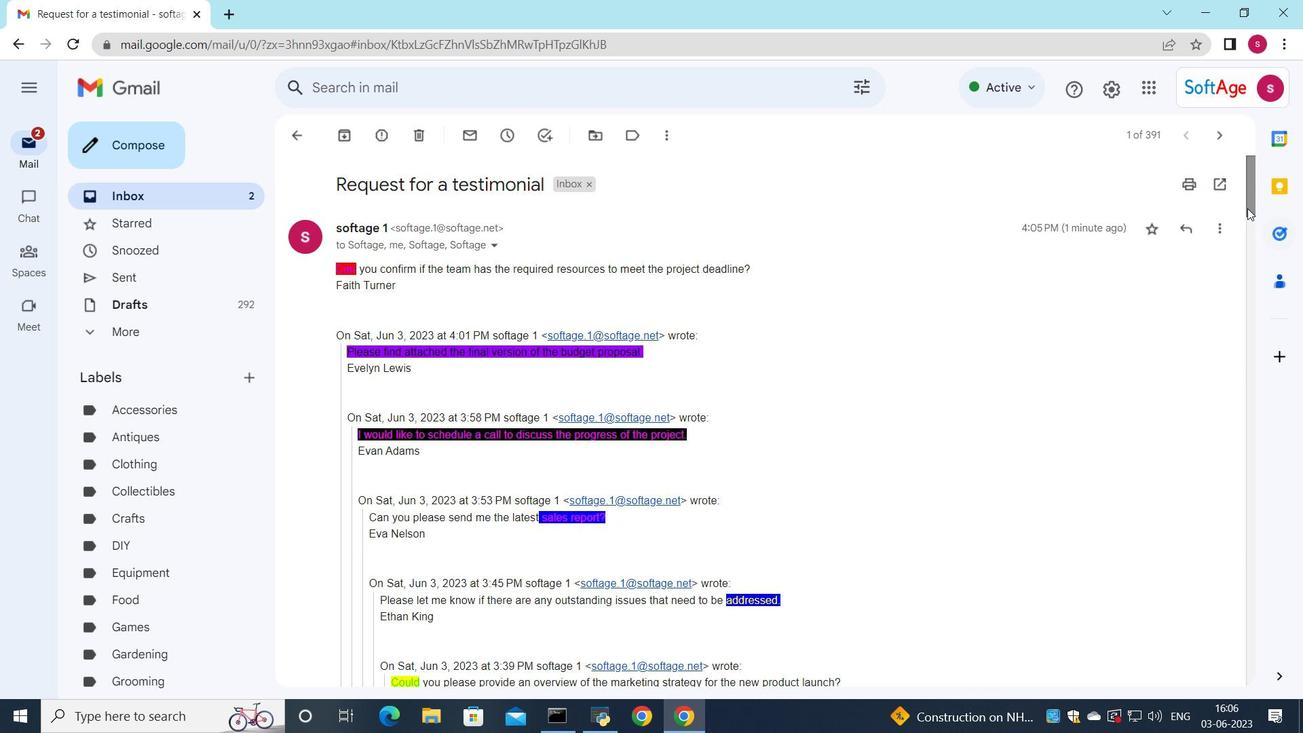 
Action: Mouse moved to (496, 598)
Screenshot: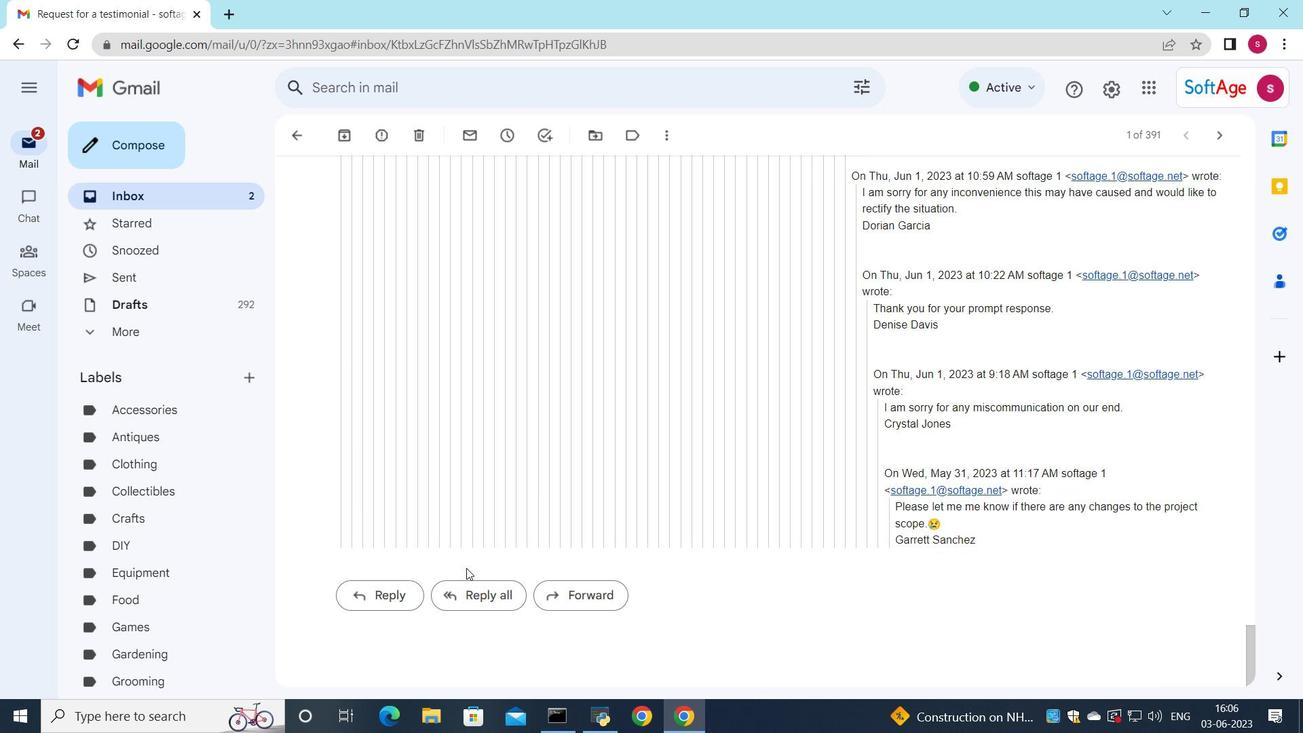 
Action: Mouse pressed left at (496, 598)
Screenshot: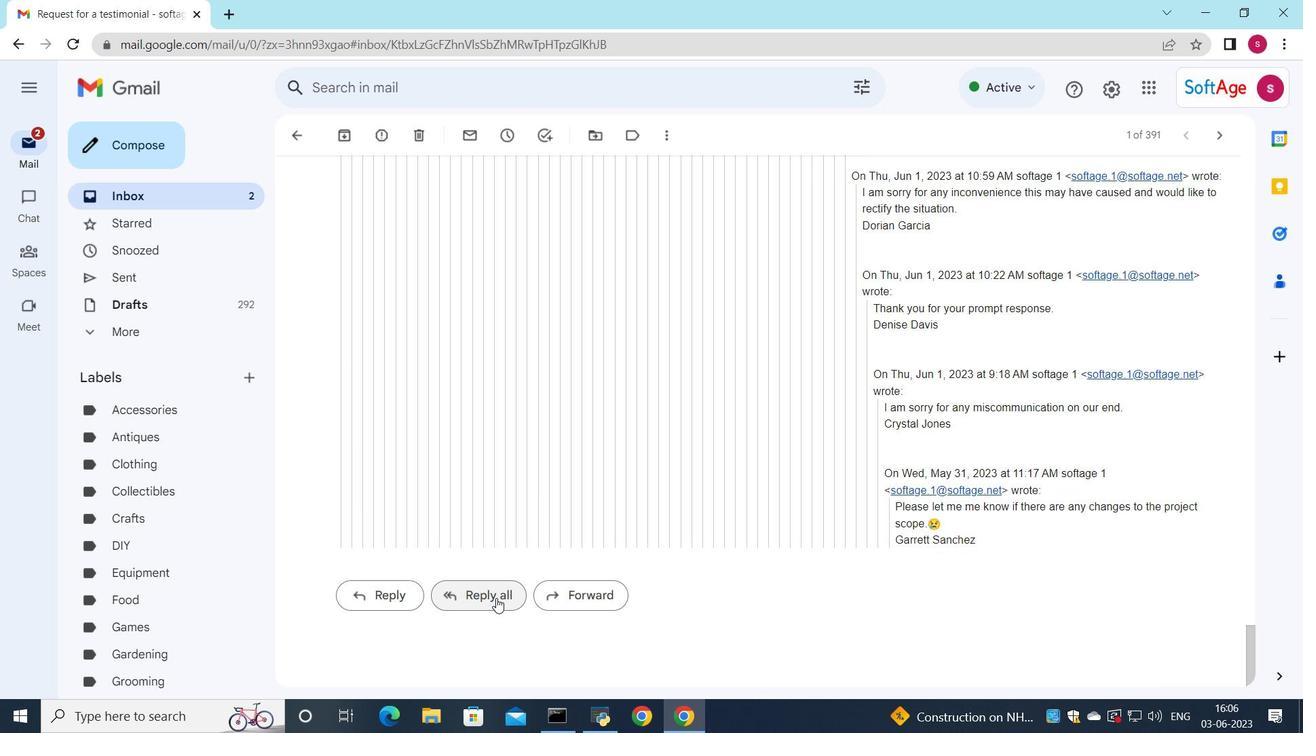 
Action: Mouse moved to (374, 459)
Screenshot: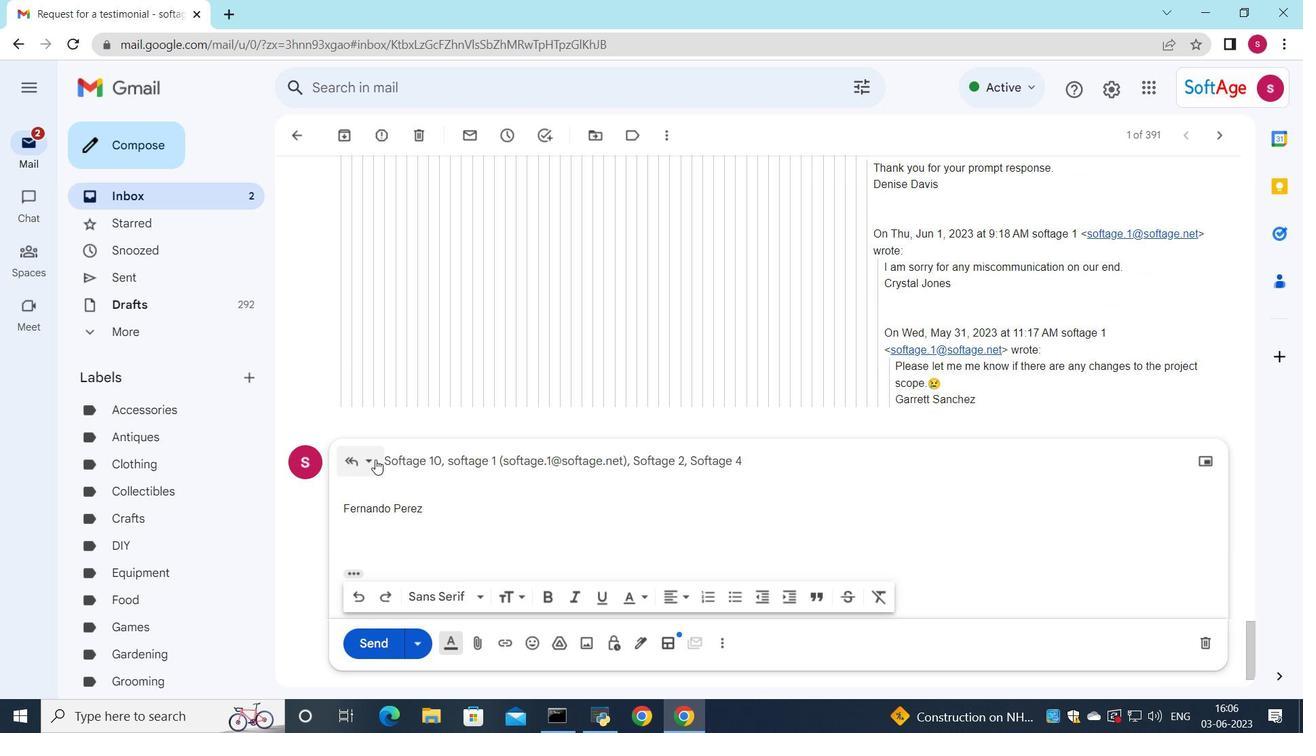 
Action: Mouse pressed left at (374, 459)
Screenshot: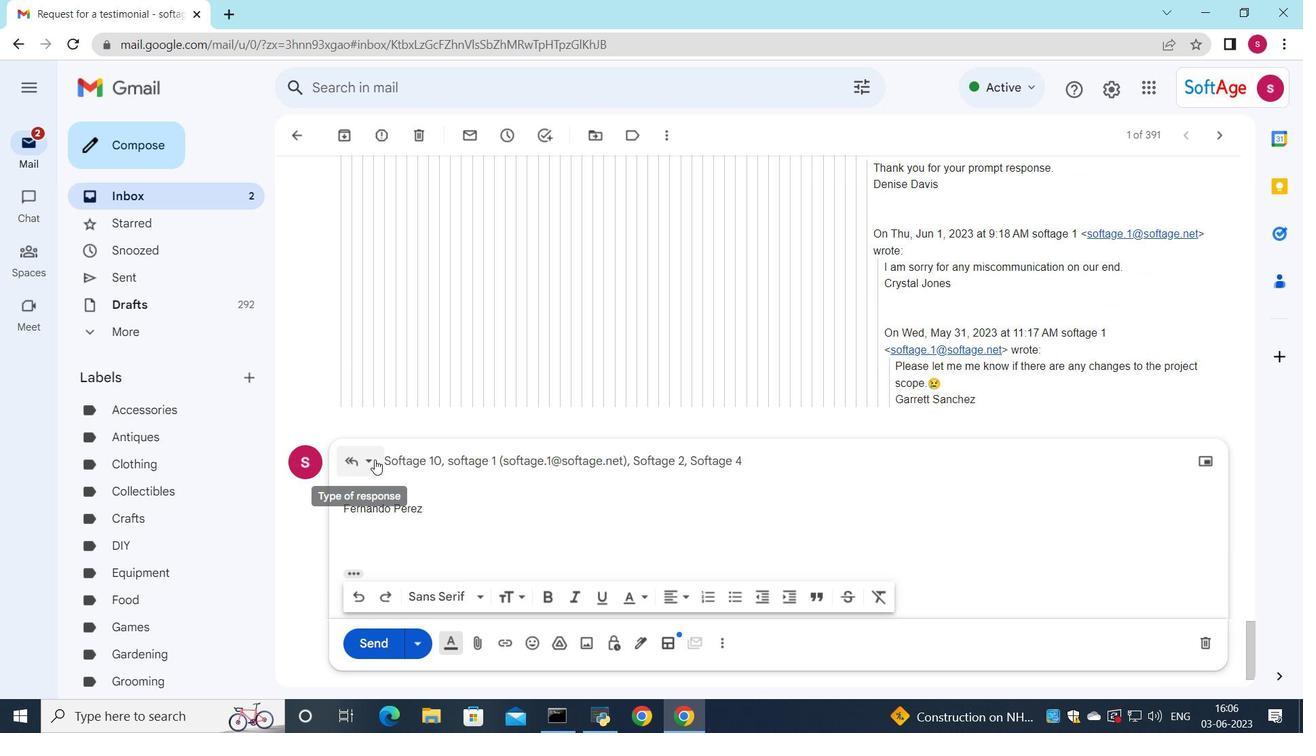 
Action: Mouse moved to (421, 592)
Screenshot: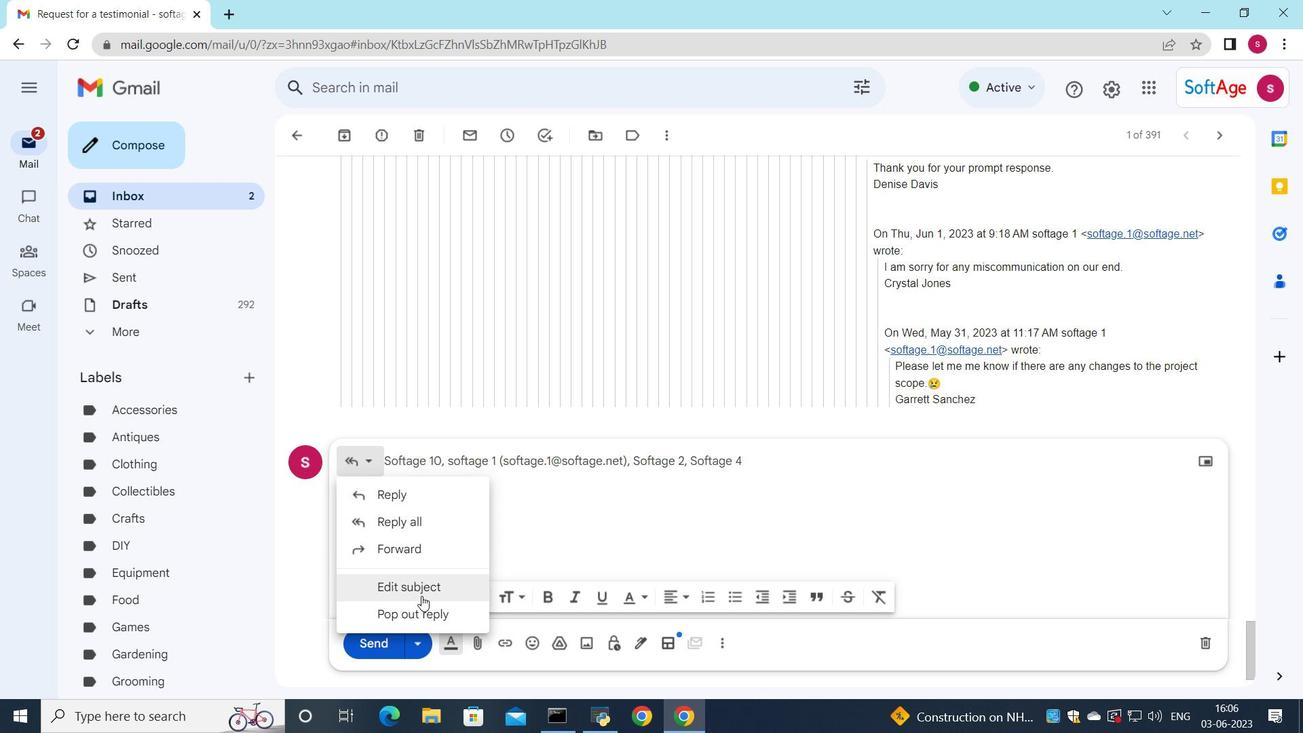 
Action: Mouse pressed left at (421, 592)
Screenshot: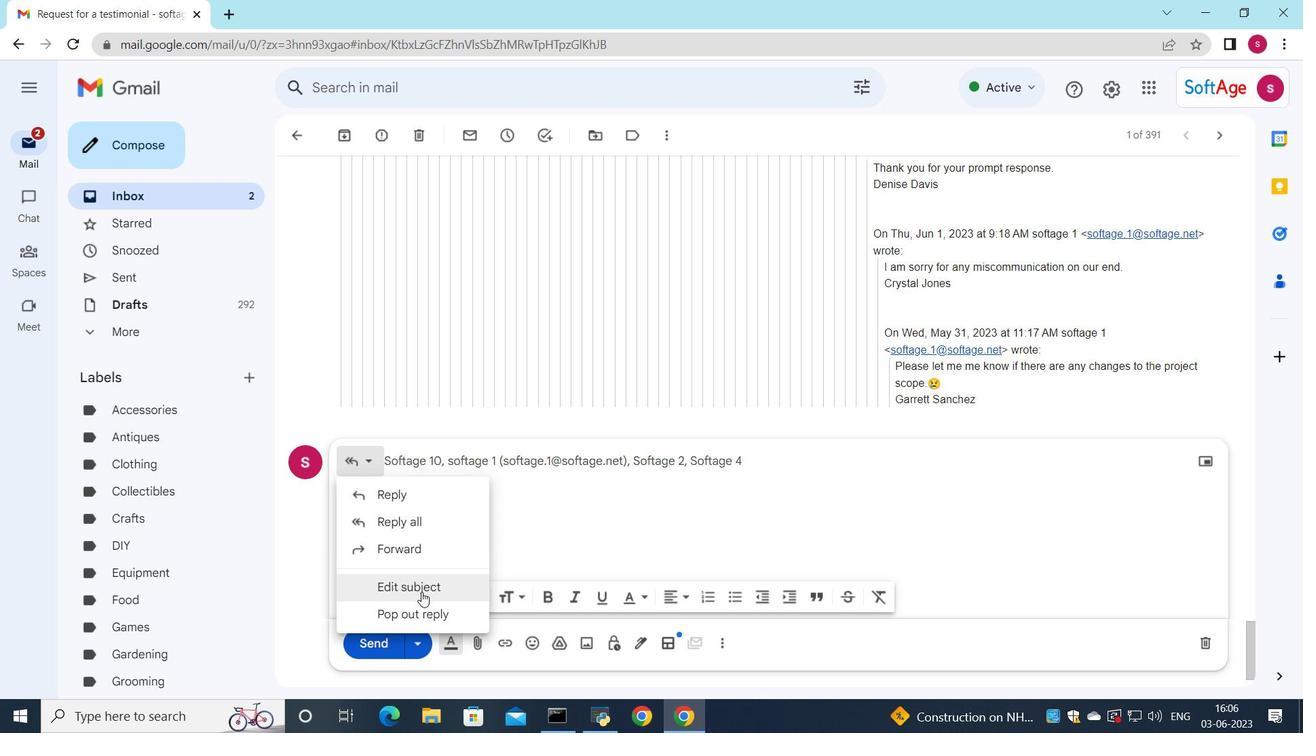 
Action: Mouse moved to (920, 232)
Screenshot: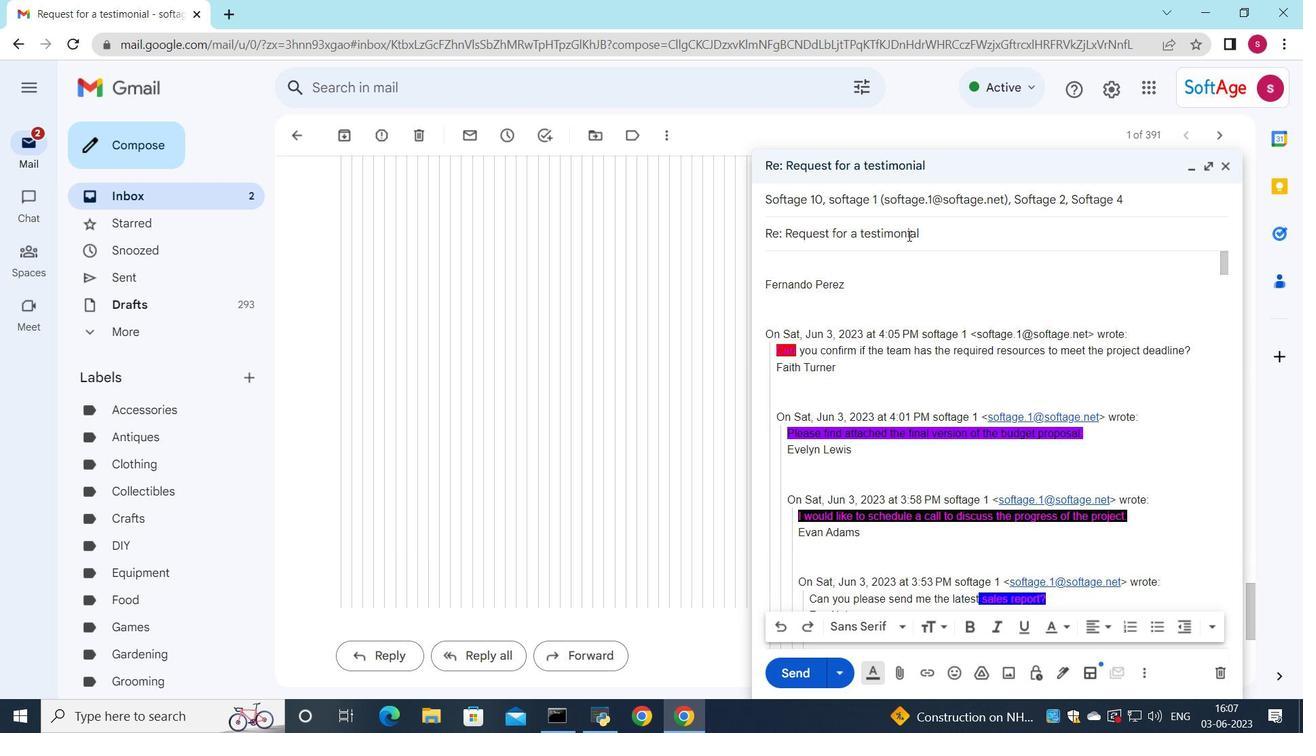 
Action: Mouse pressed left at (920, 232)
Screenshot: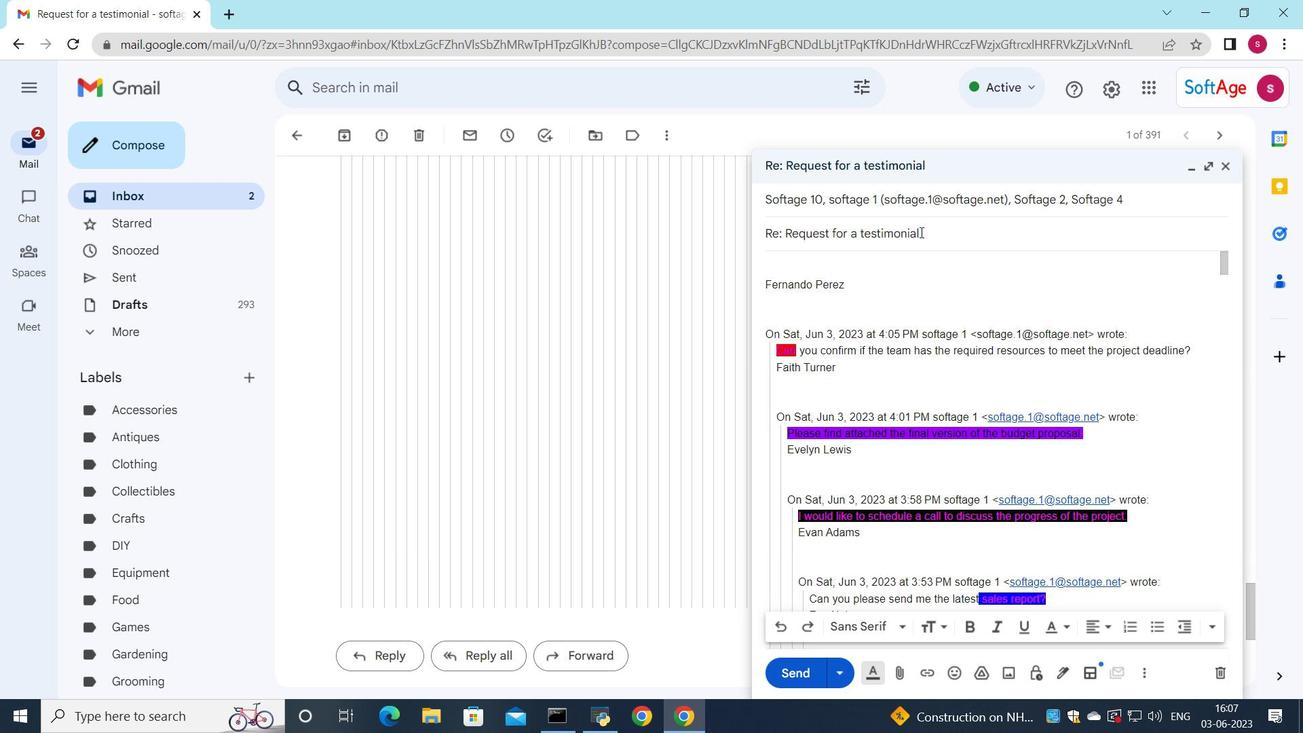 
Action: Mouse moved to (924, 313)
Screenshot: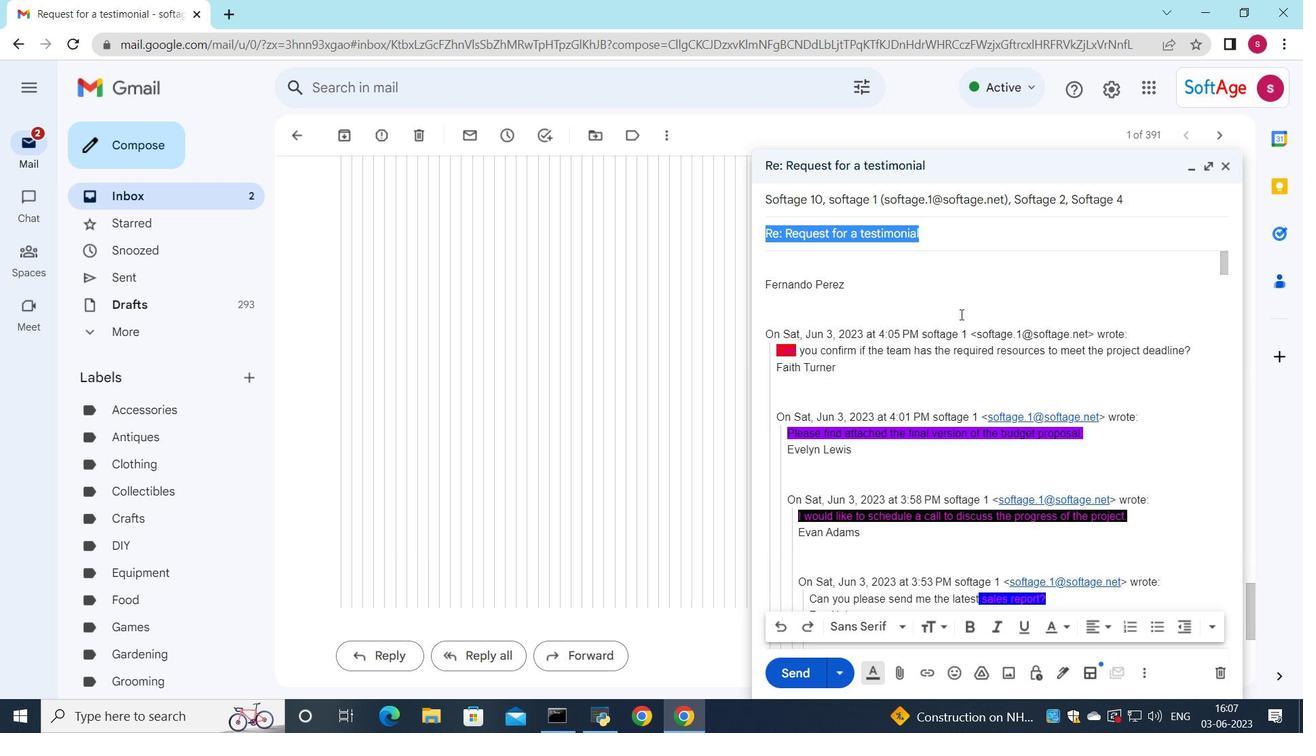 
Action: Key pressed <Key.shift>Request<Key.space>for<Key.space>a<Key.space>case<Key.space>study
Screenshot: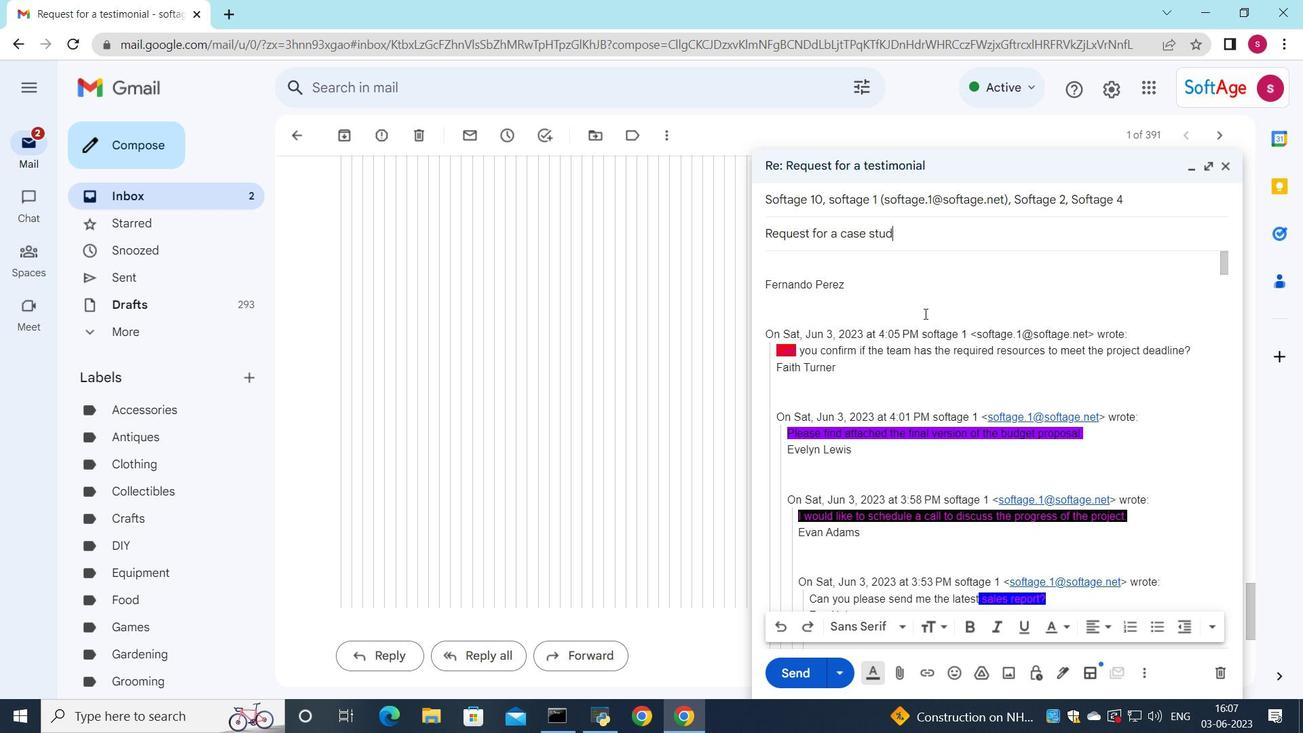 
Action: Mouse moved to (817, 267)
Screenshot: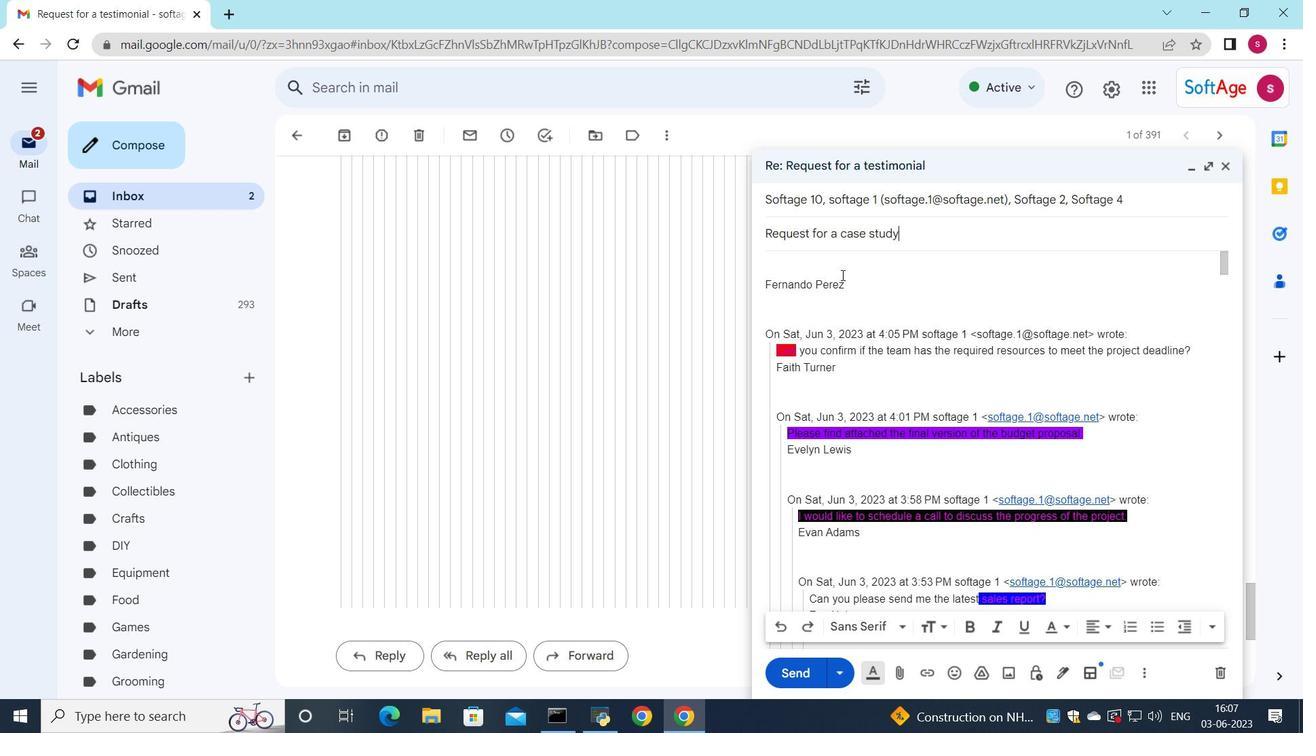 
Action: Mouse pressed left at (817, 267)
Screenshot: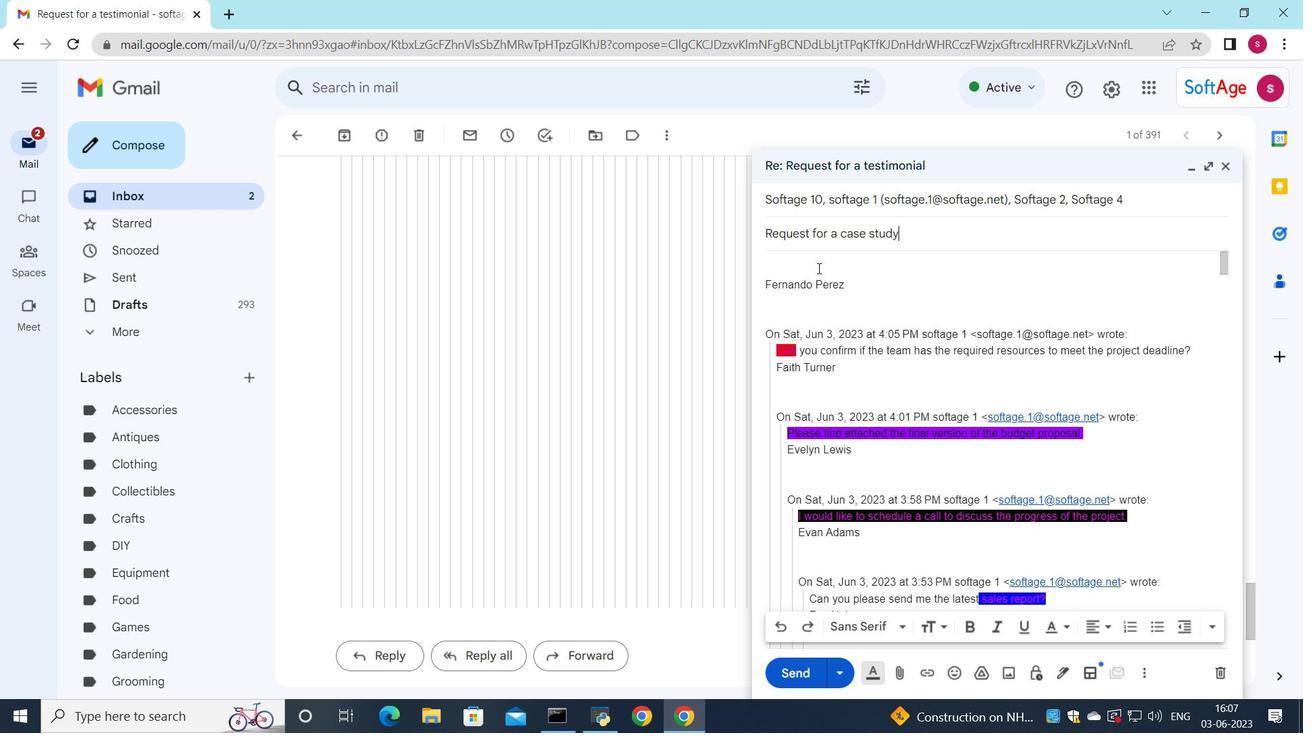 
Action: Key pressed <Key.shift>Please<Key.space>provide<Key.space>an<Key.space>update<Key.space>on<Key.space>the<Key.space>status<Key.space>of<Key.space>the<Key.space>customer<Key.space>complaint<Key.space>resoi<Key.backspace>ulation
Screenshot: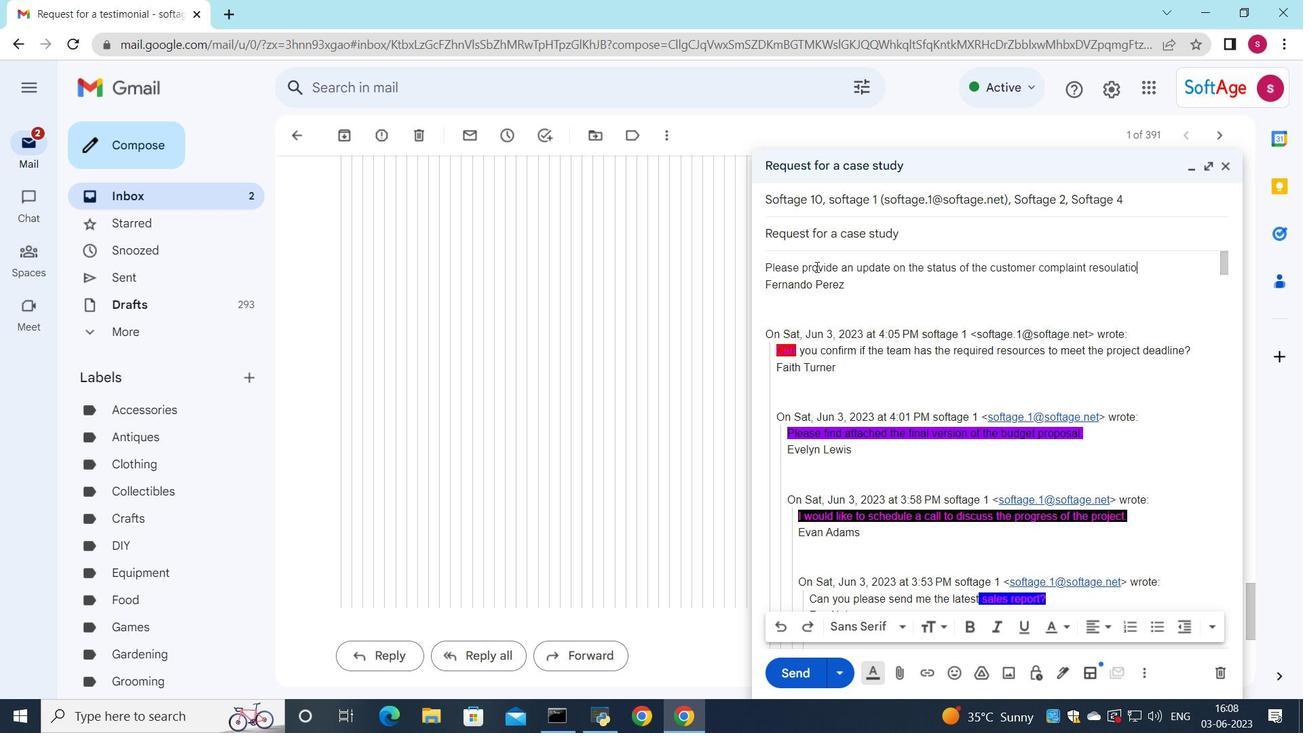 
Action: Mouse moved to (1113, 269)
Screenshot: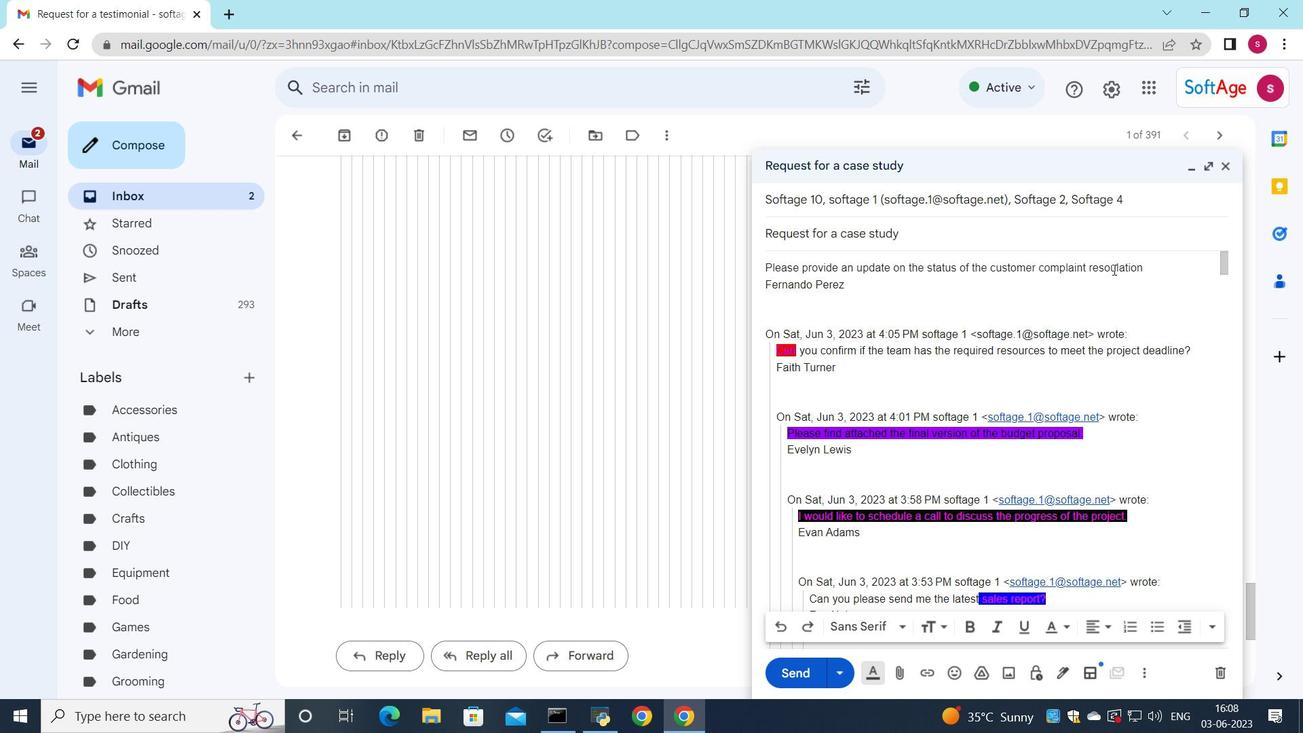 
Action: Mouse pressed left at (1113, 269)
Screenshot: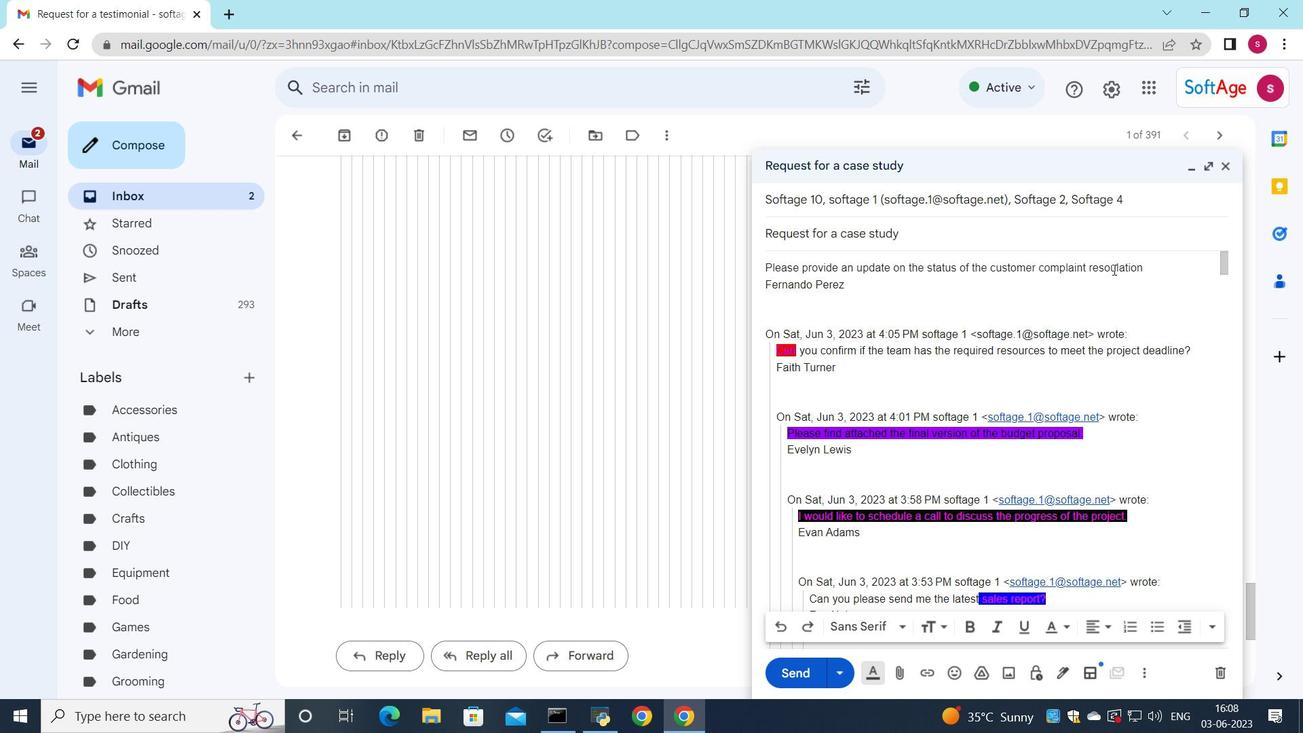 
Action: Key pressed l
Screenshot: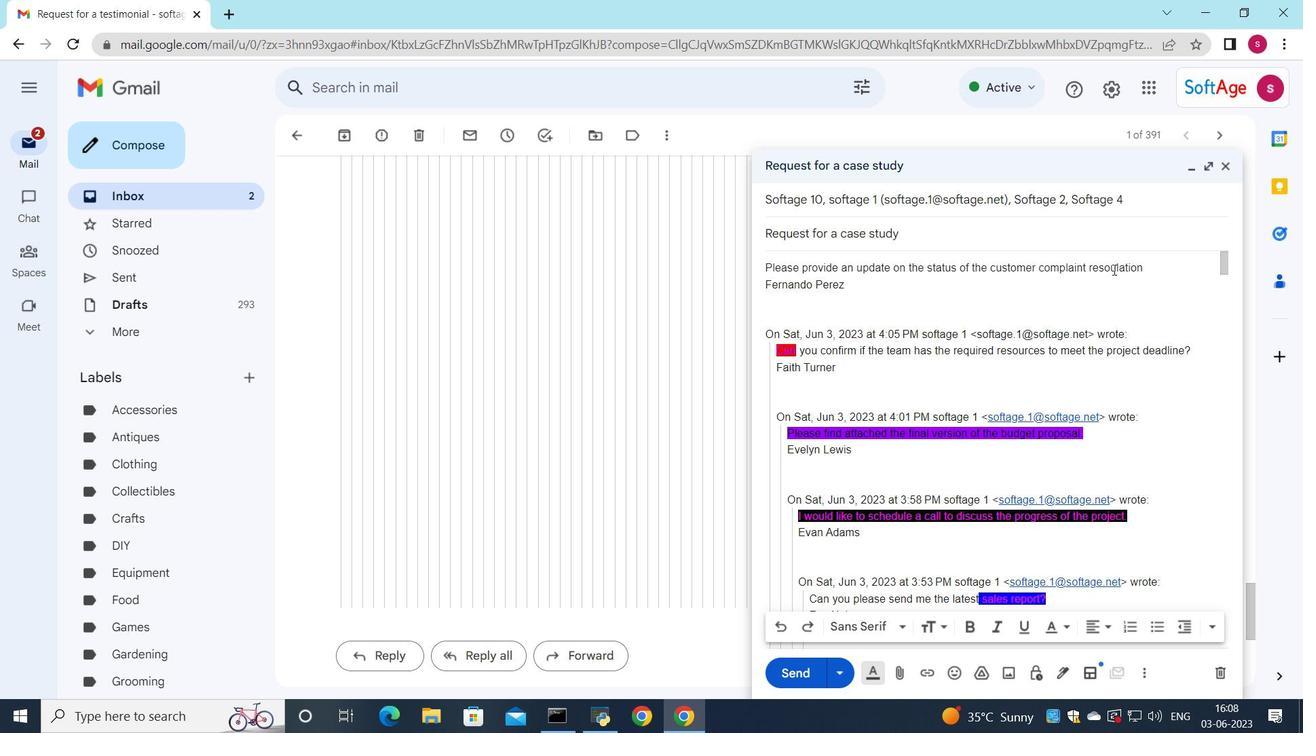 
Action: Mouse moved to (1128, 270)
Screenshot: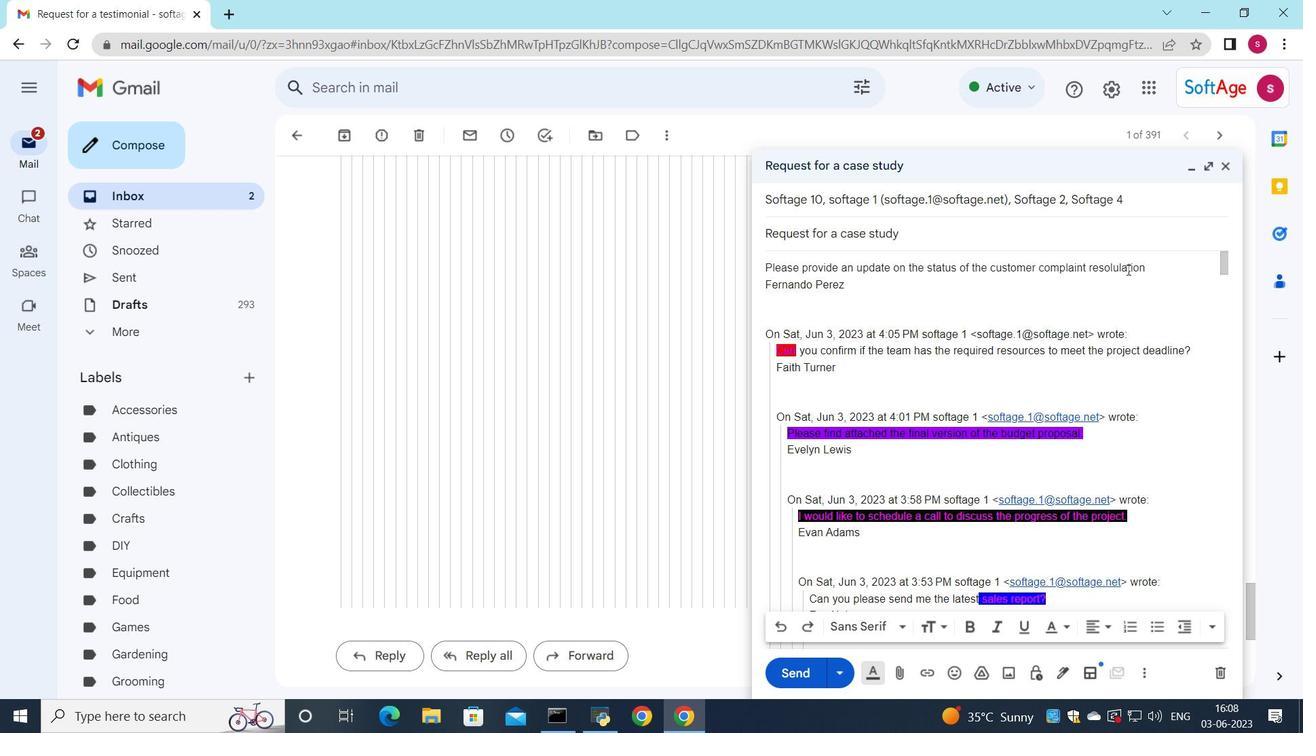 
Action: Mouse pressed left at (1128, 270)
Screenshot: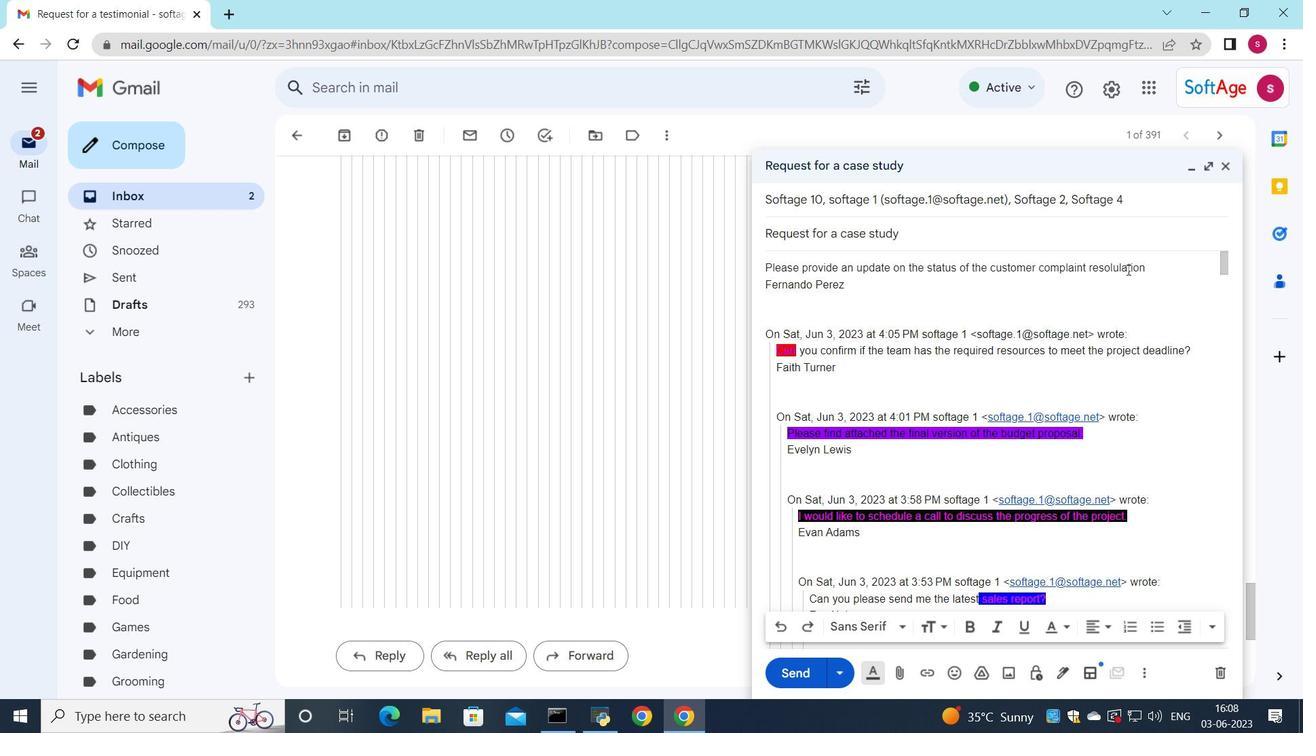 
Action: Mouse moved to (1128, 262)
Screenshot: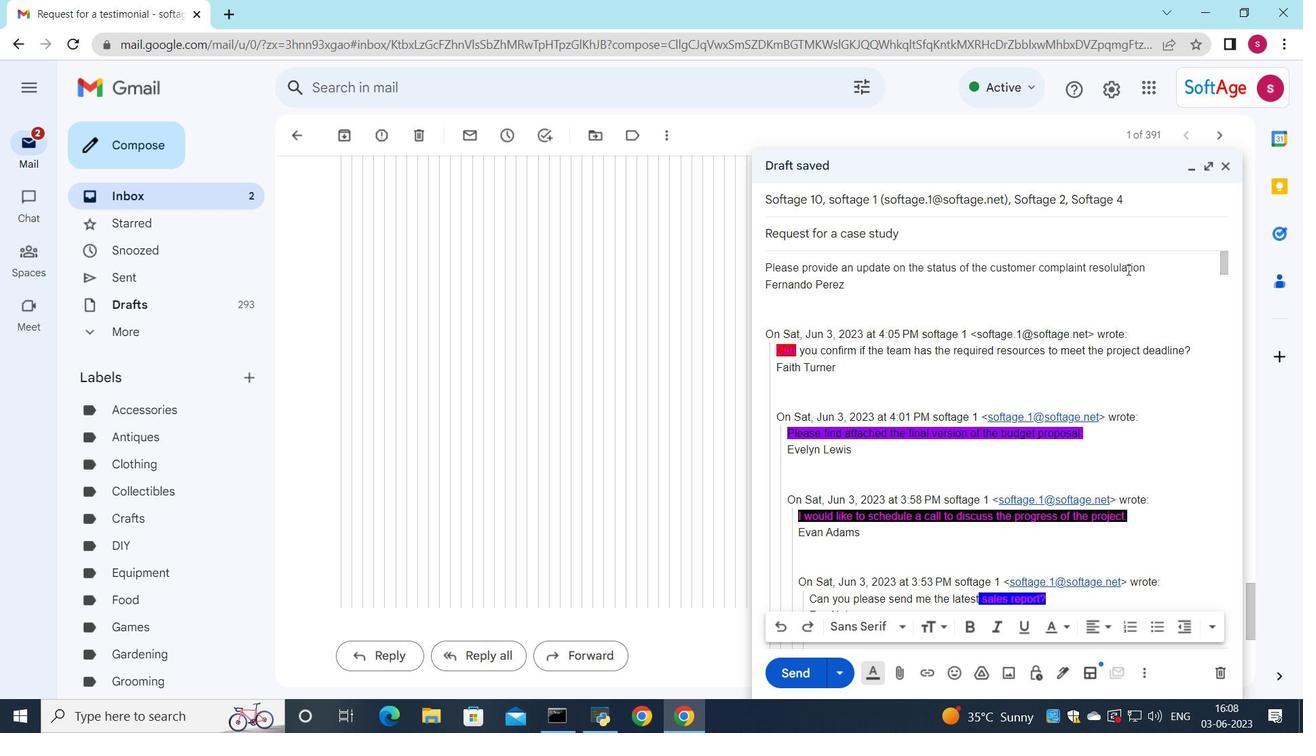
Action: Key pressed <Key.backspace>
Screenshot: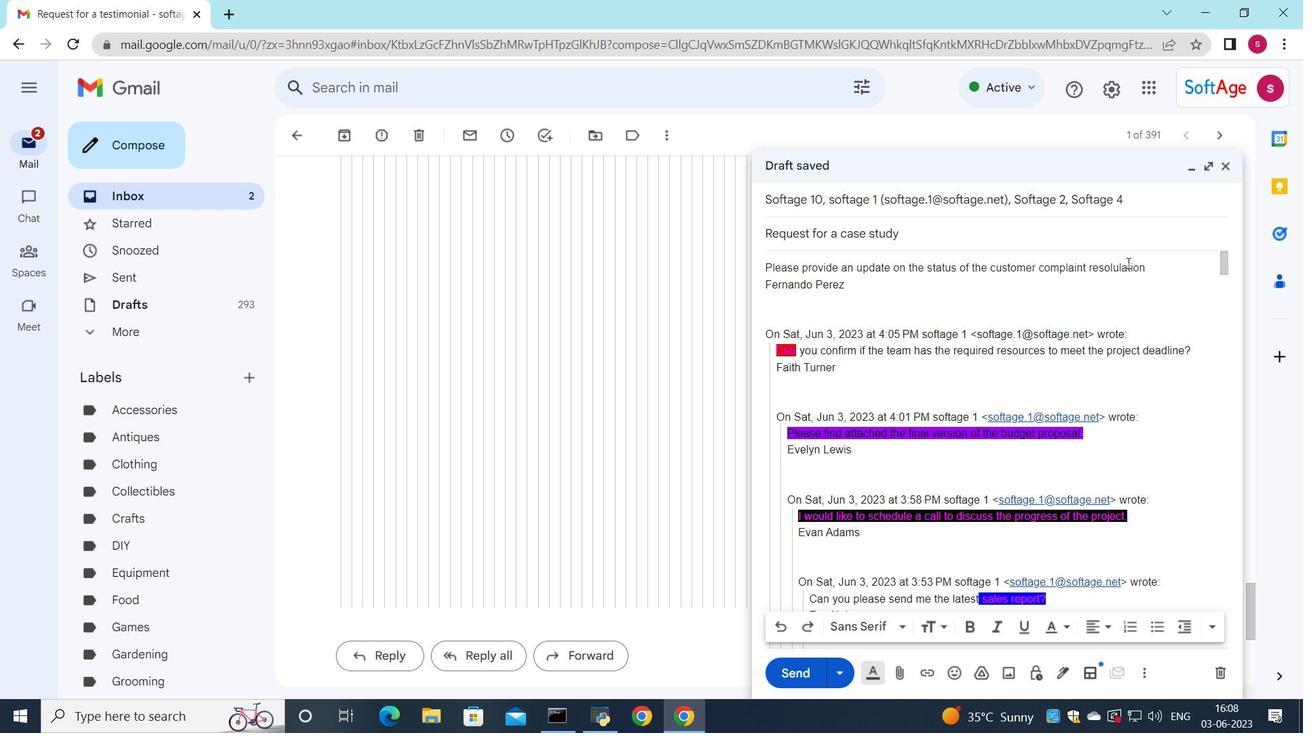 
Action: Mouse moved to (1151, 298)
Screenshot: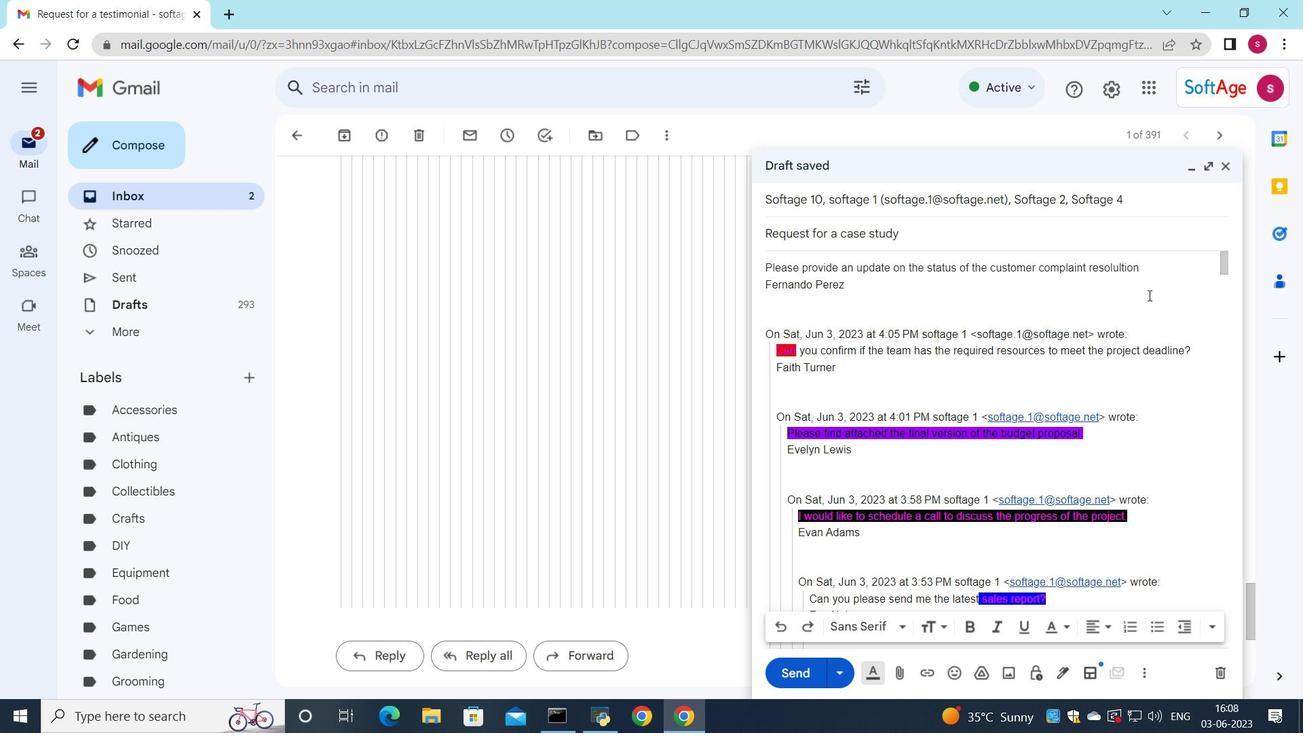 
Action: Key pressed <Key.backspace>
Screenshot: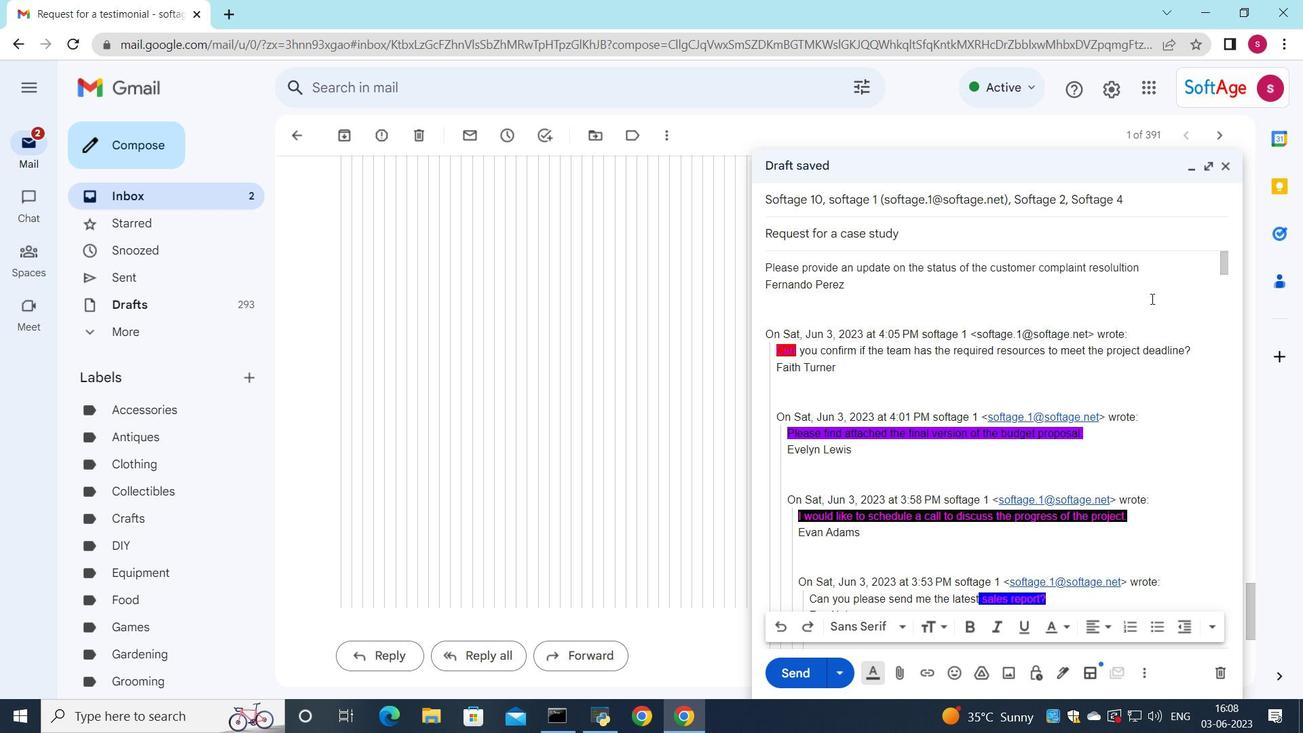 
Action: Mouse moved to (1149, 270)
Screenshot: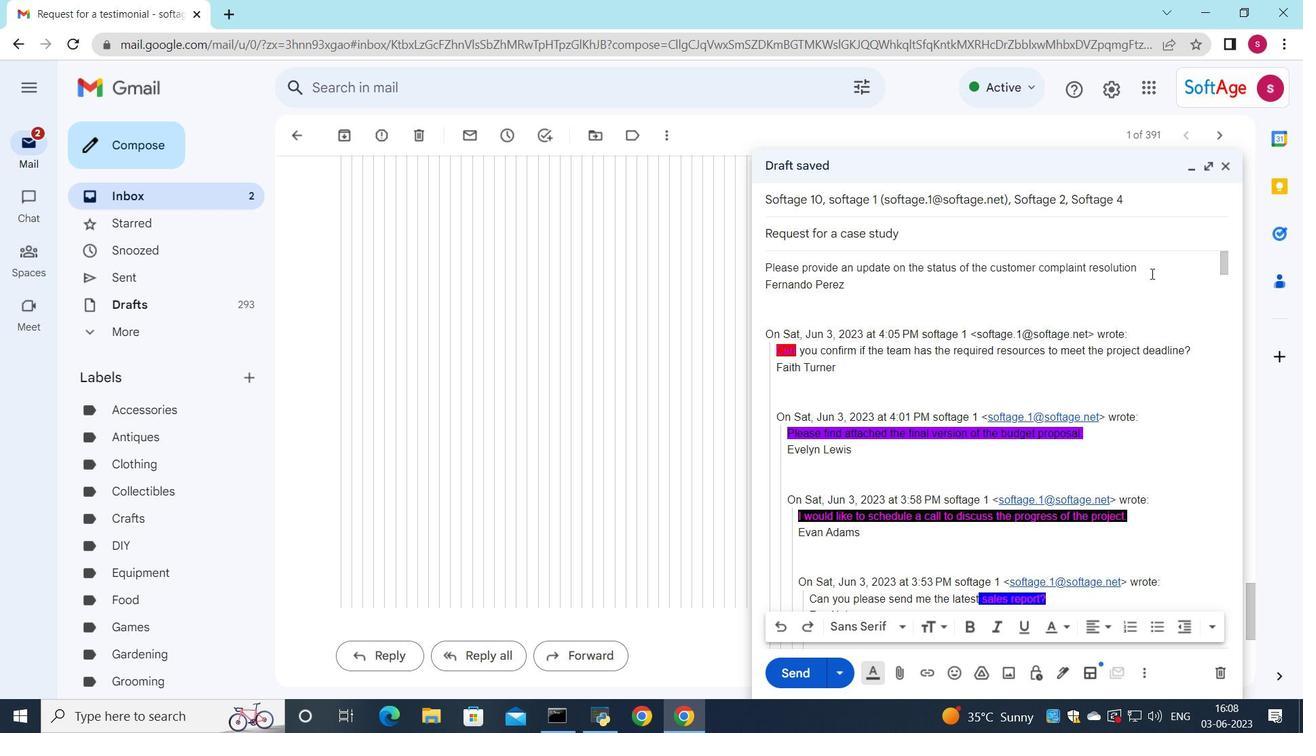 
Action: Mouse pressed left at (1149, 270)
Screenshot: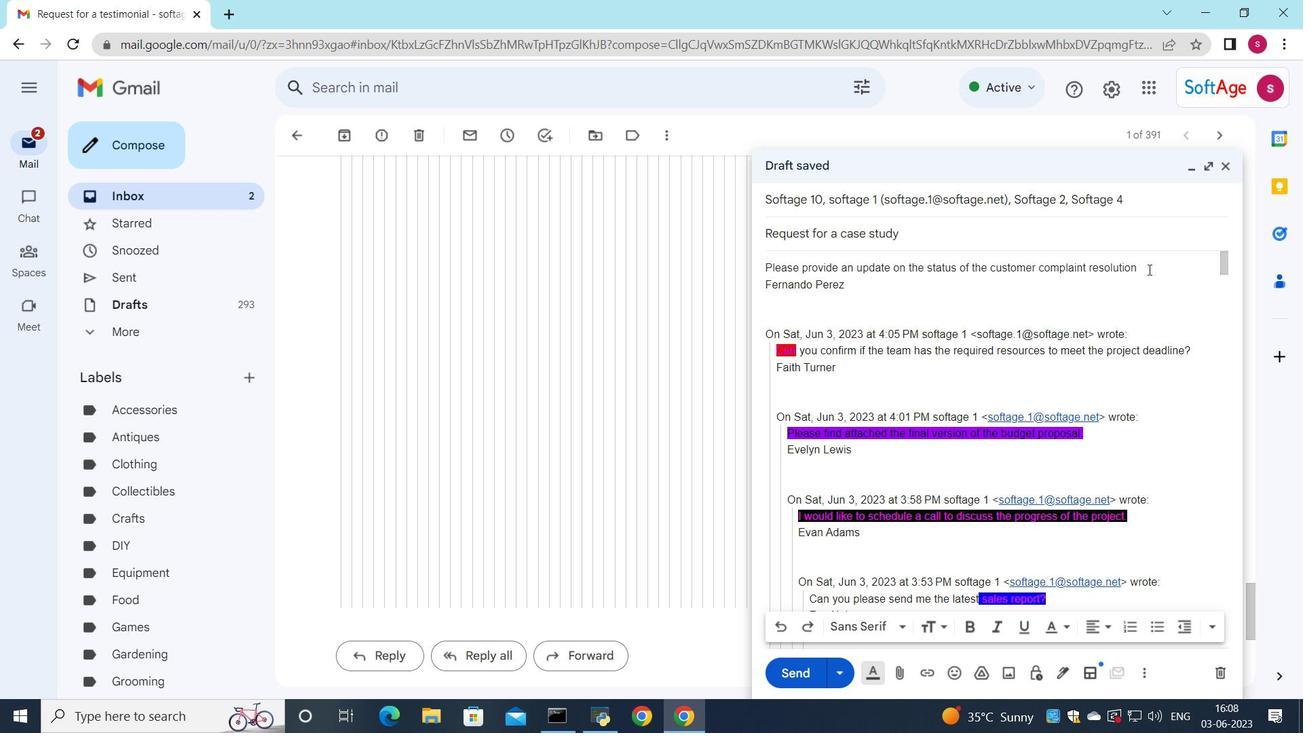 
Action: Key pressed .
Screenshot: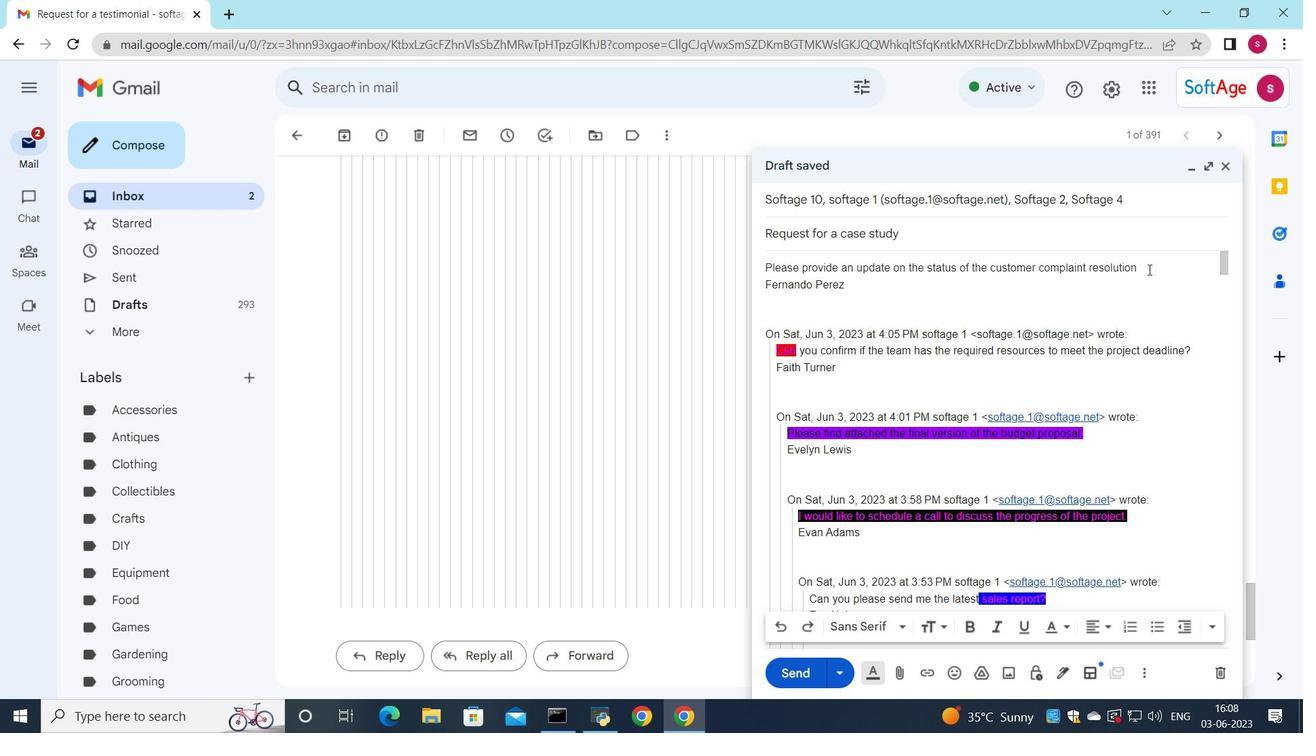 
Action: Mouse moved to (1152, 264)
Screenshot: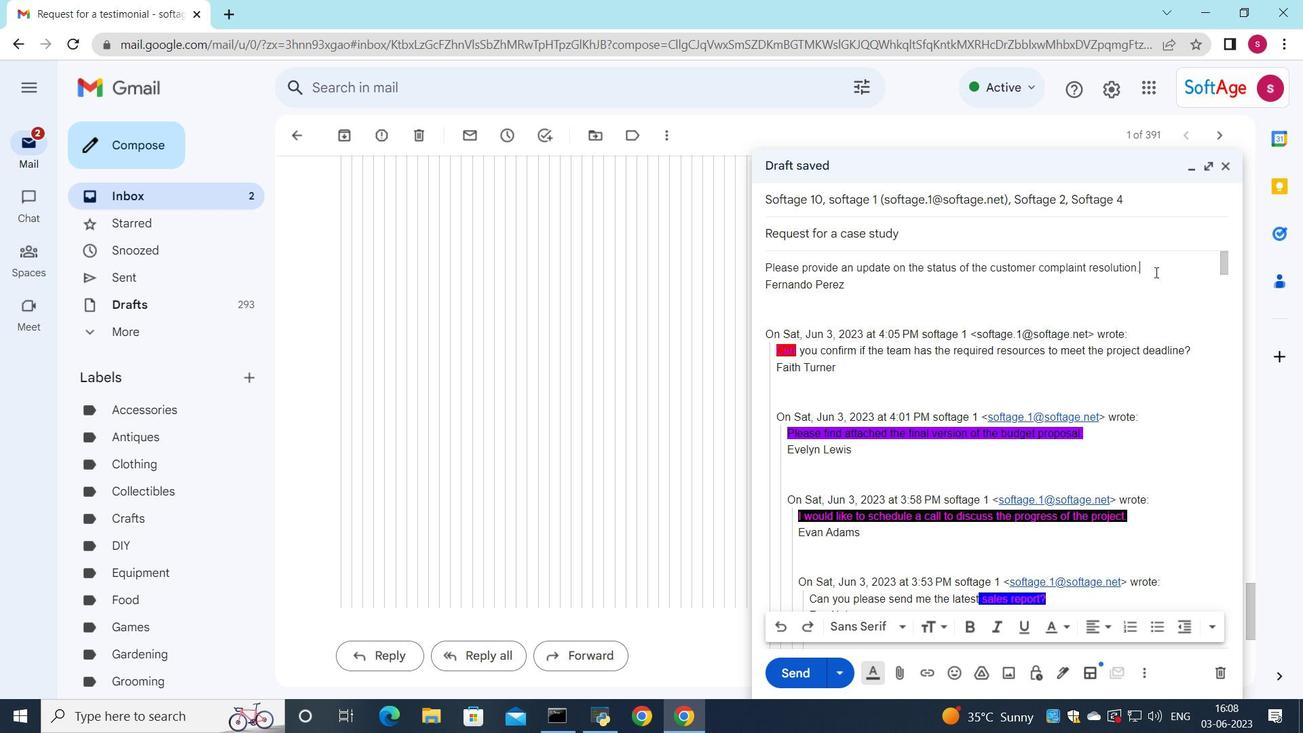 
Action: Mouse pressed left at (1152, 264)
Screenshot: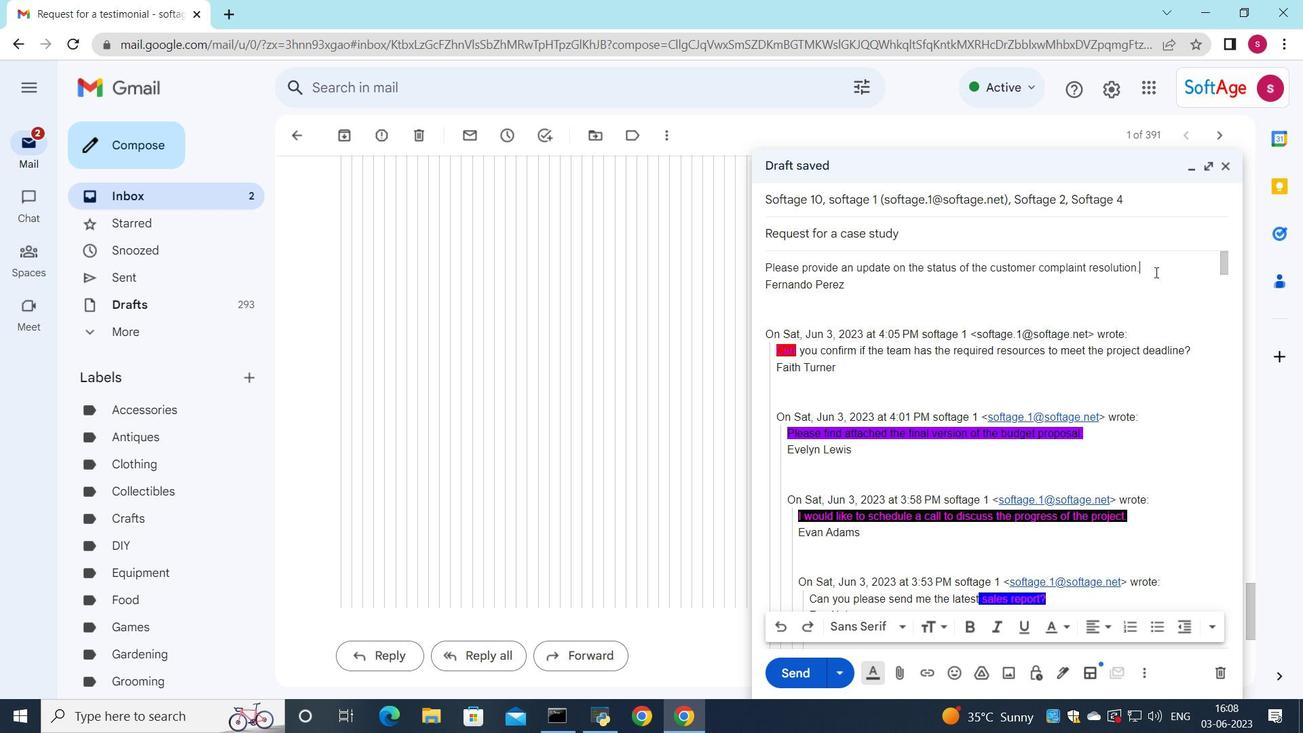 
Action: Mouse moved to (1071, 630)
Screenshot: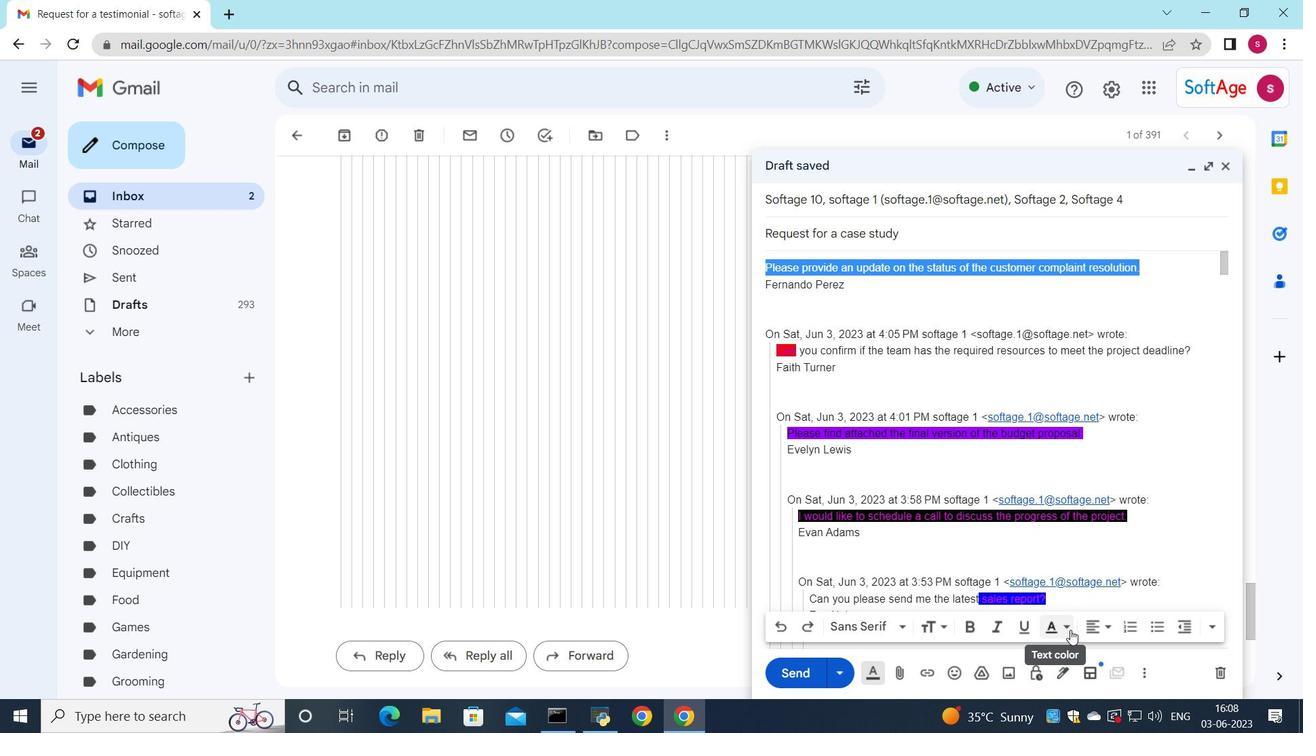 
Action: Mouse pressed left at (1071, 630)
Screenshot: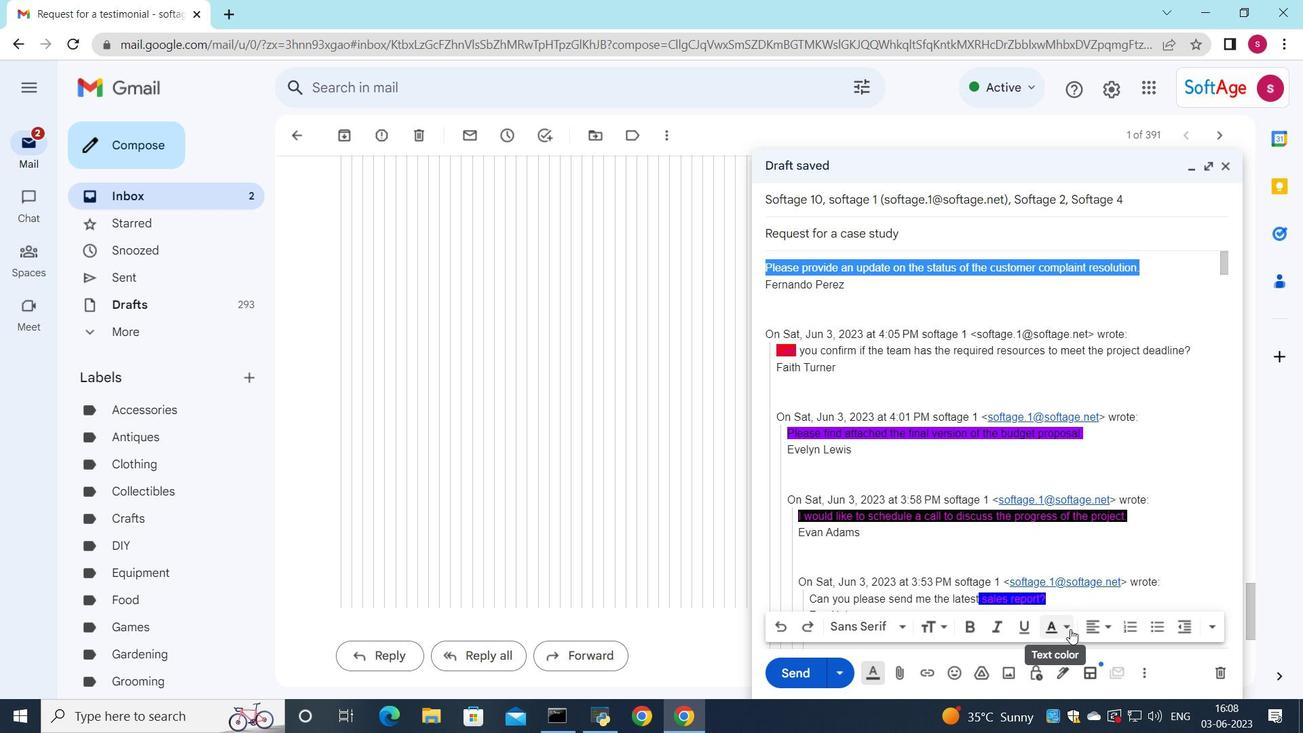 
Action: Mouse moved to (1015, 505)
Screenshot: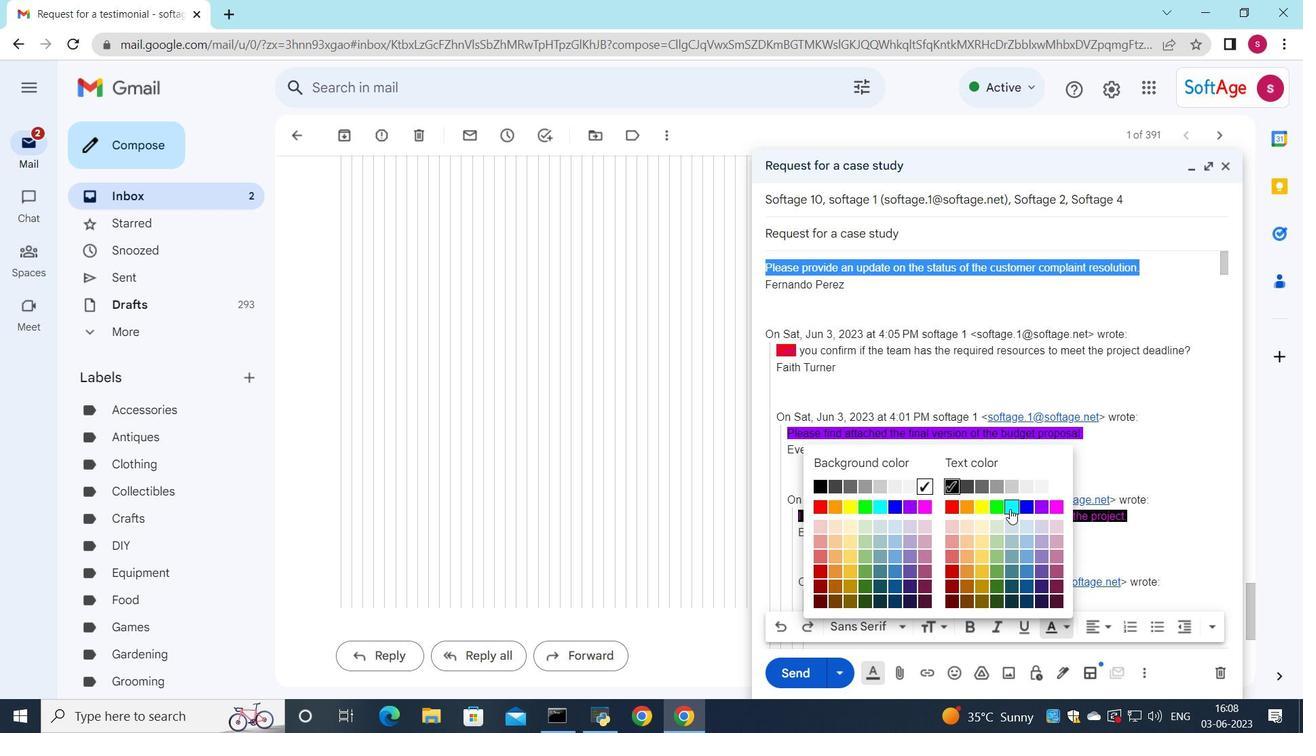
Action: Mouse pressed left at (1015, 505)
Screenshot: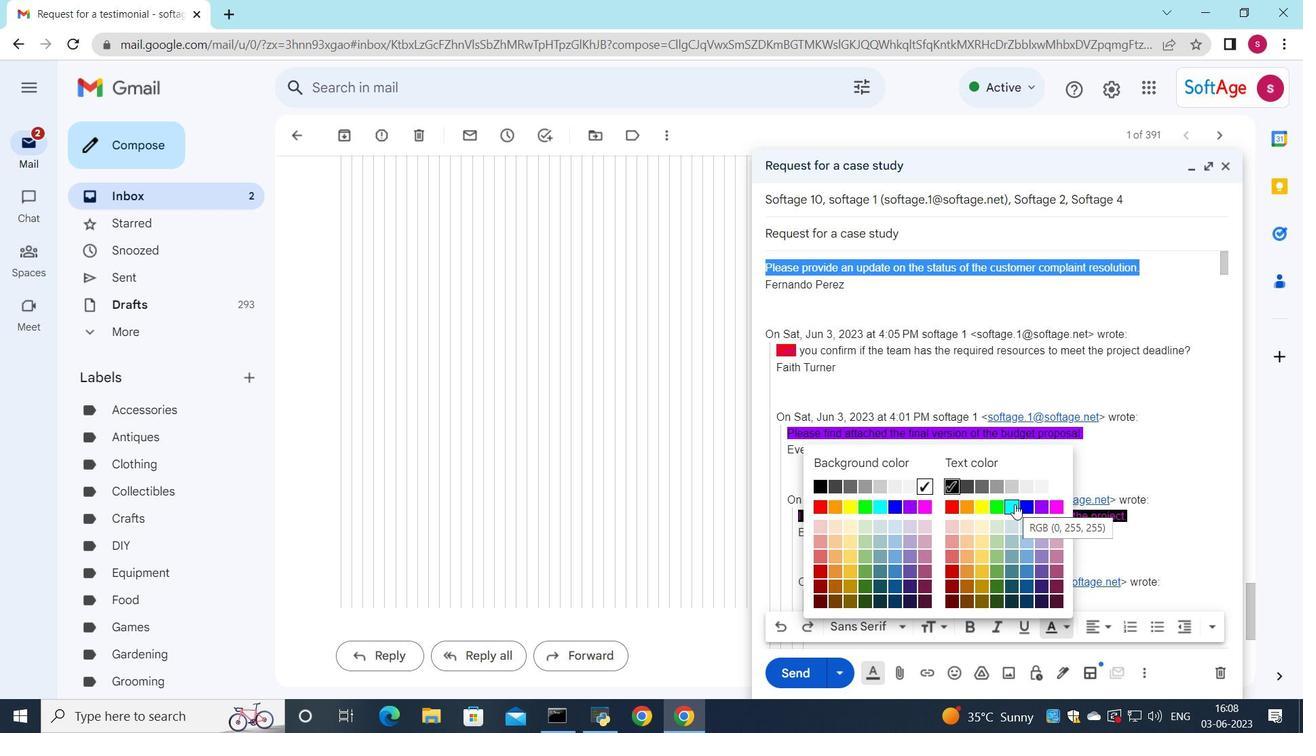 
Action: Mouse moved to (1058, 626)
Screenshot: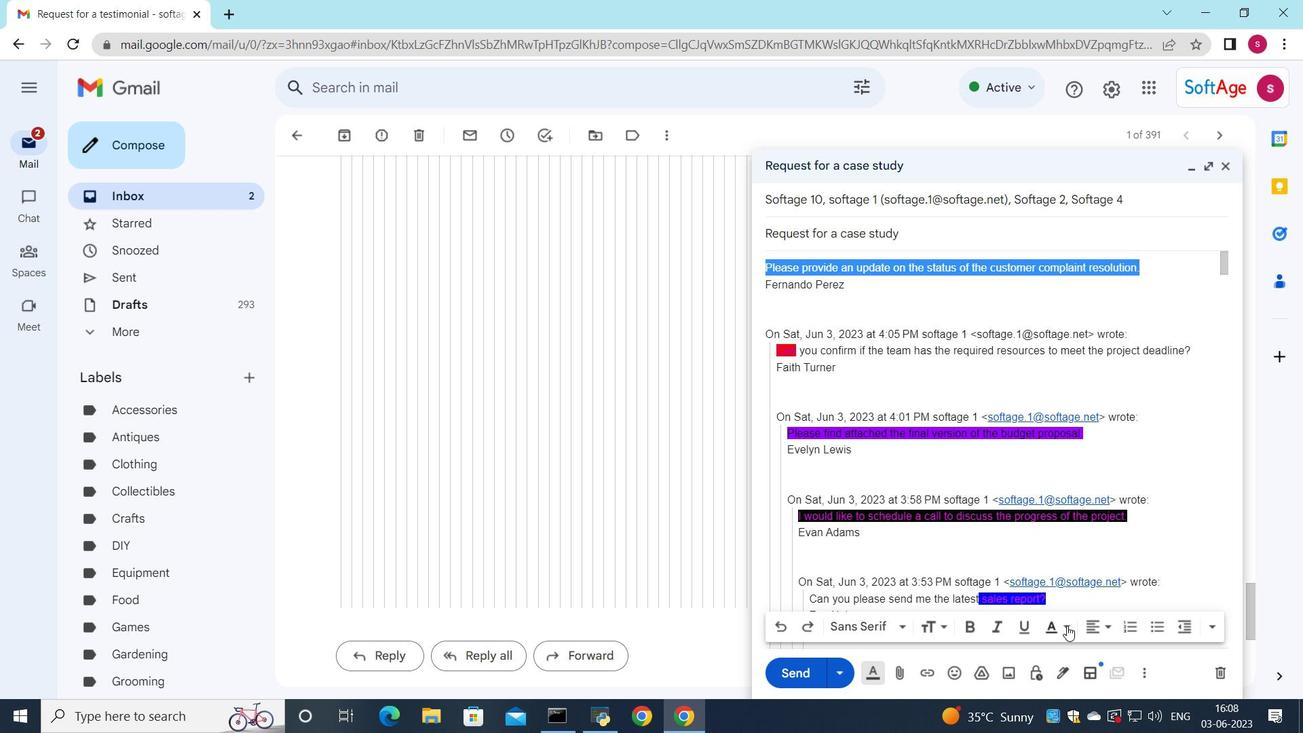 
Action: Mouse pressed left at (1058, 626)
Screenshot: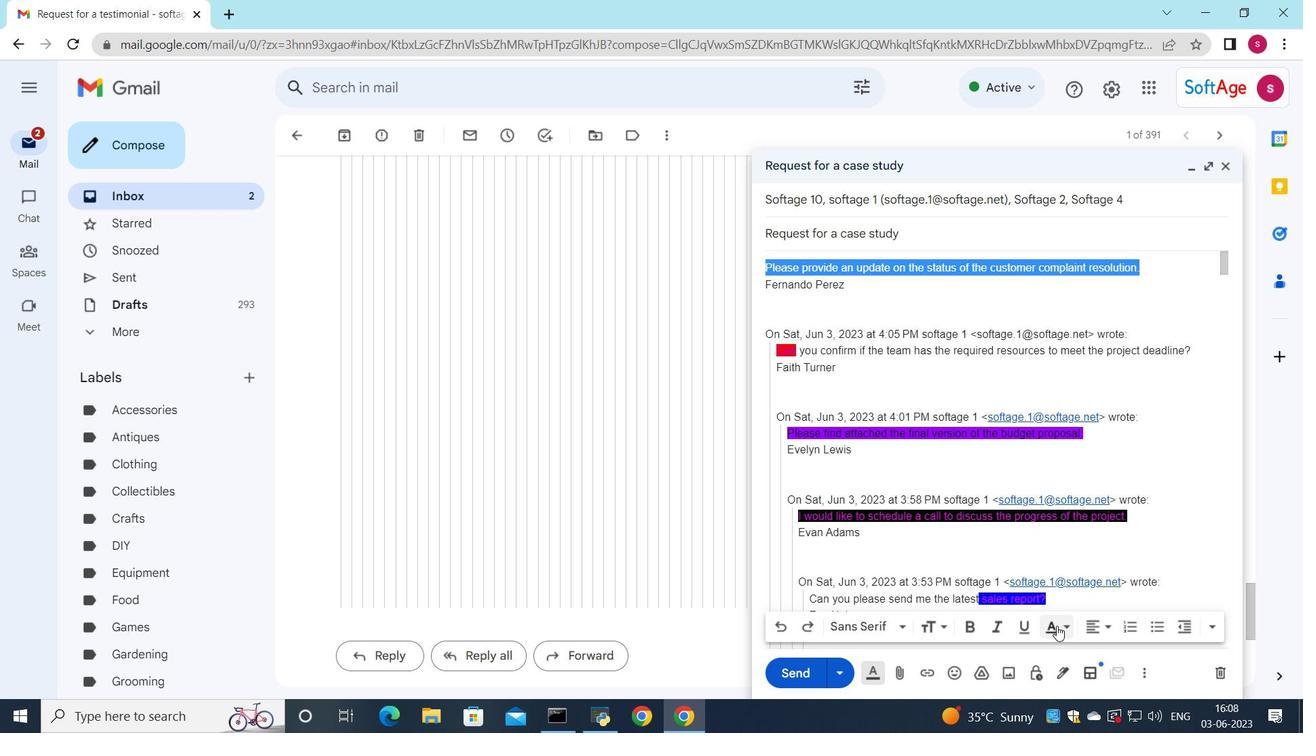 
Action: Mouse moved to (999, 510)
Screenshot: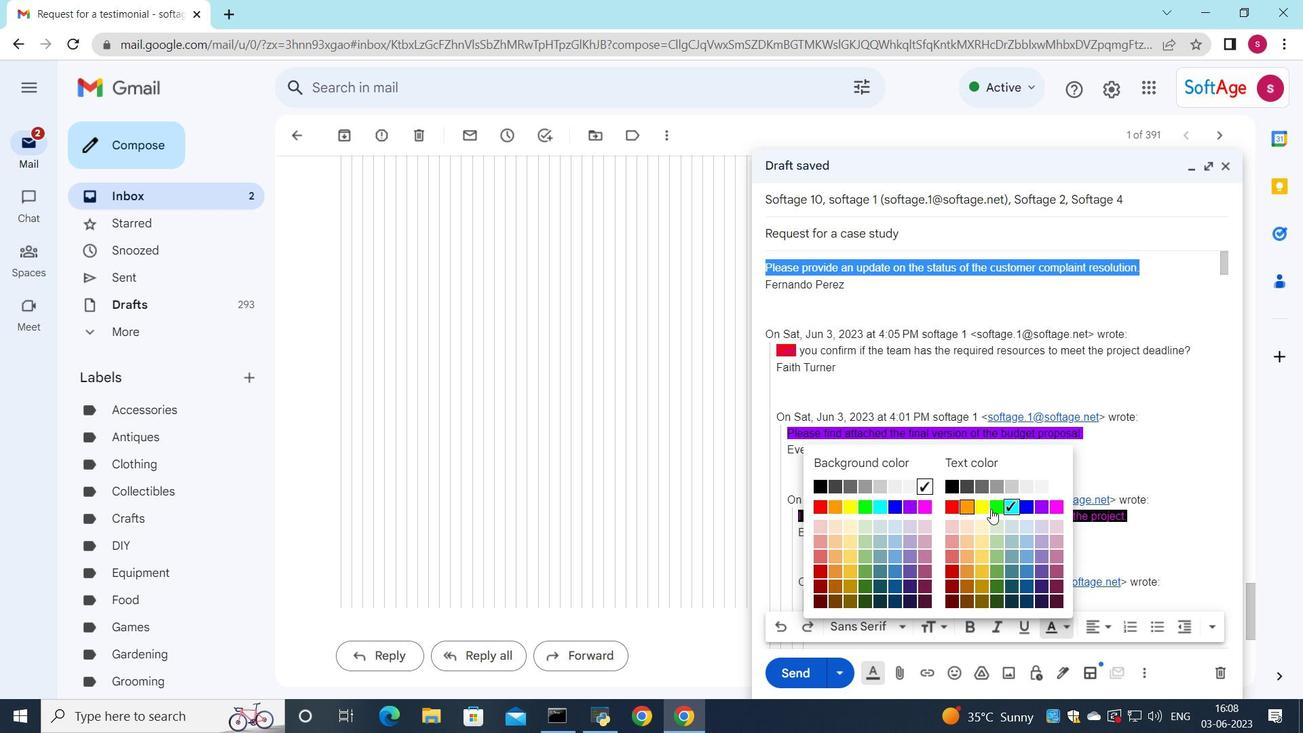 
Action: Mouse pressed left at (999, 510)
Screenshot: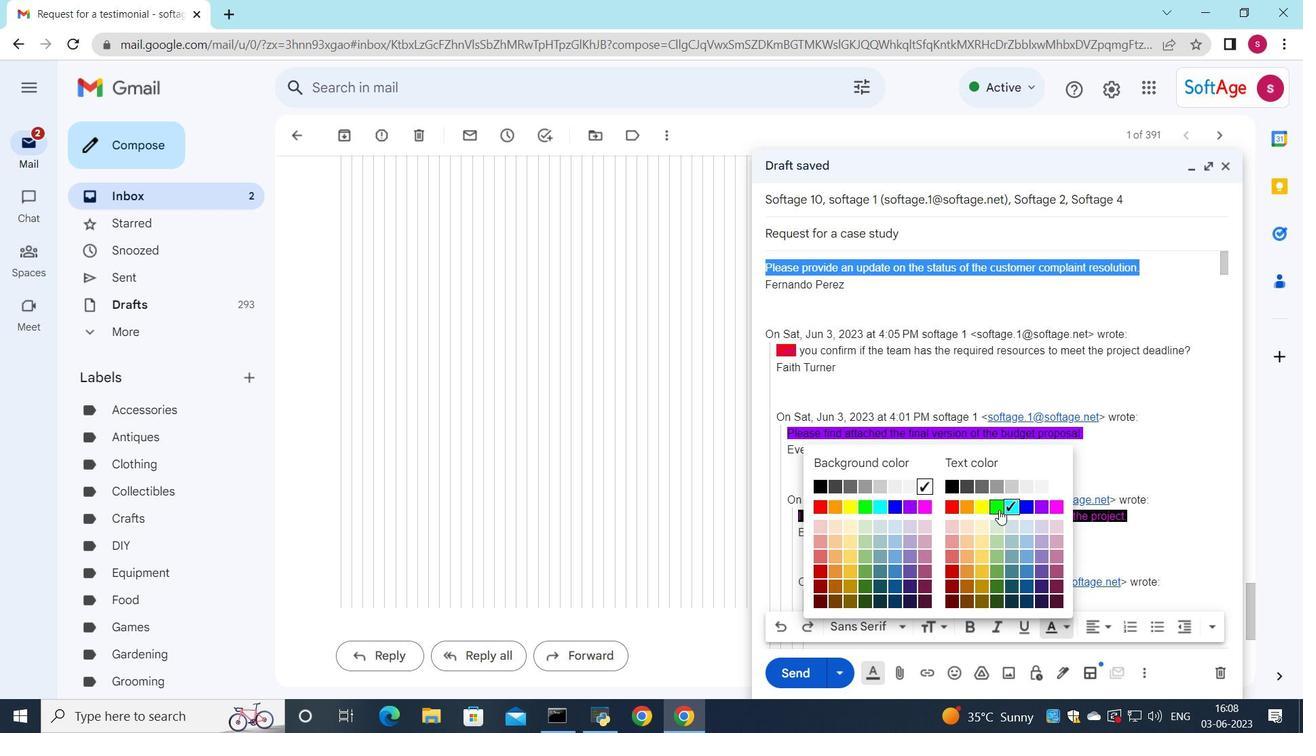 
Action: Mouse moved to (1060, 626)
Screenshot: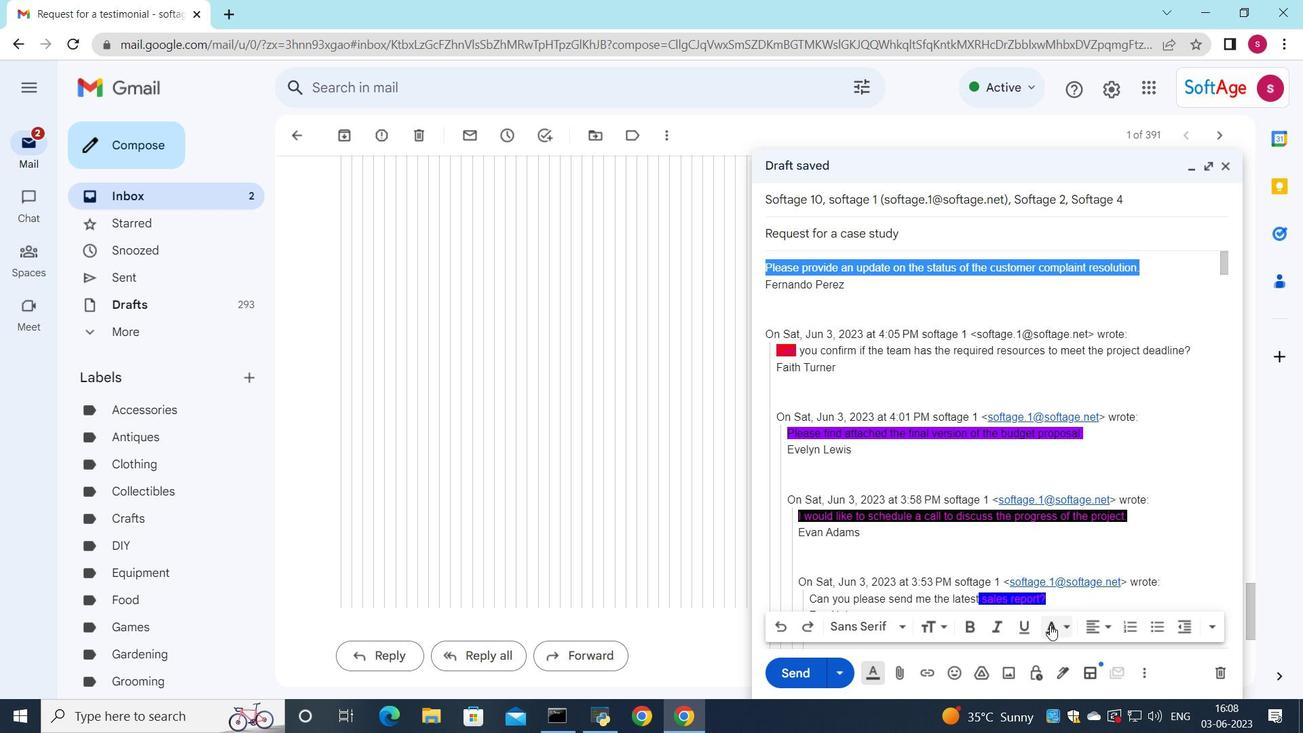 
Action: Mouse pressed left at (1060, 626)
Screenshot: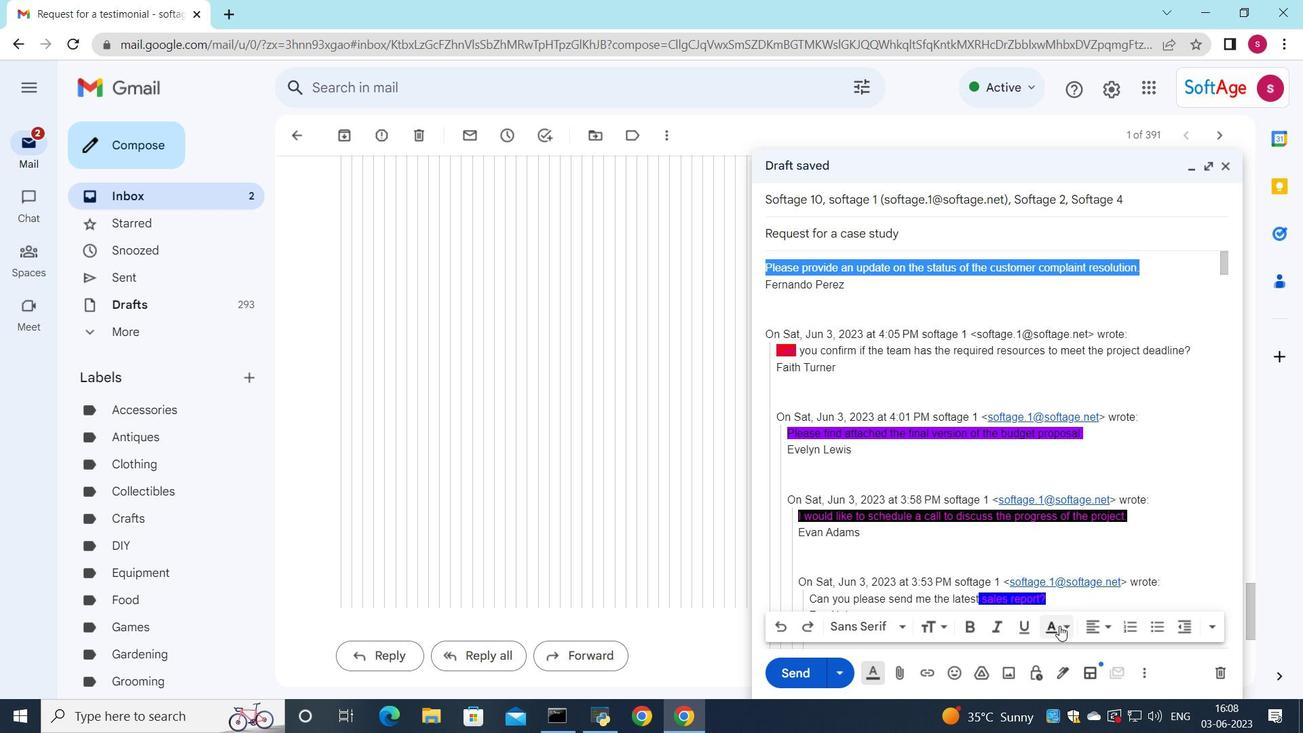
Action: Mouse moved to (853, 506)
Screenshot: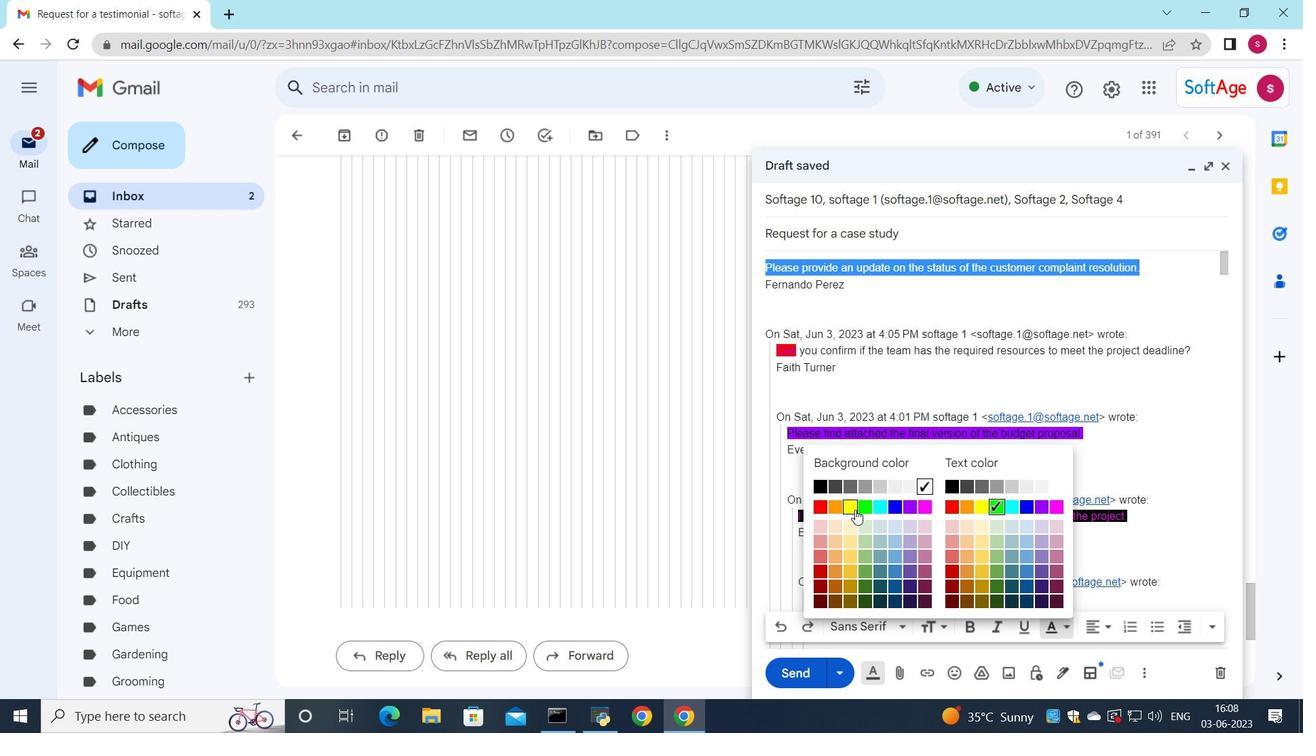 
Action: Mouse pressed left at (853, 506)
Screenshot: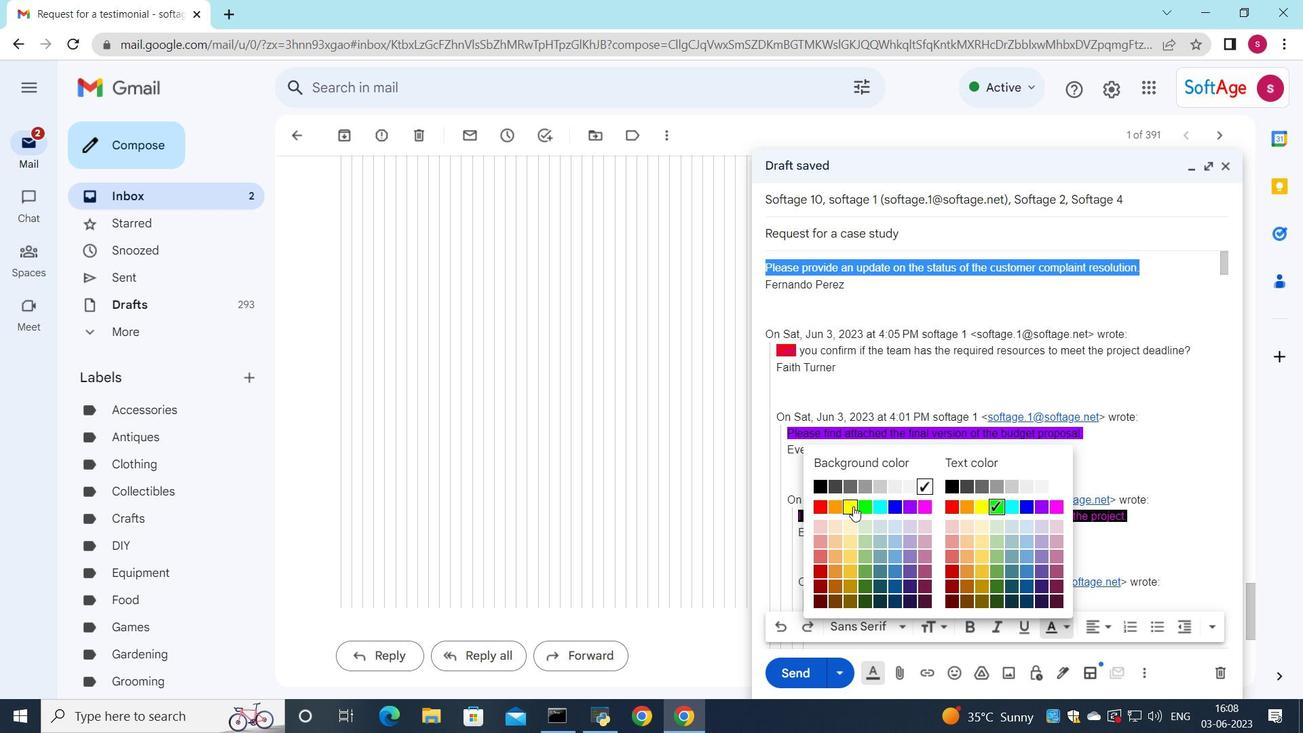 
Action: Mouse moved to (805, 667)
Screenshot: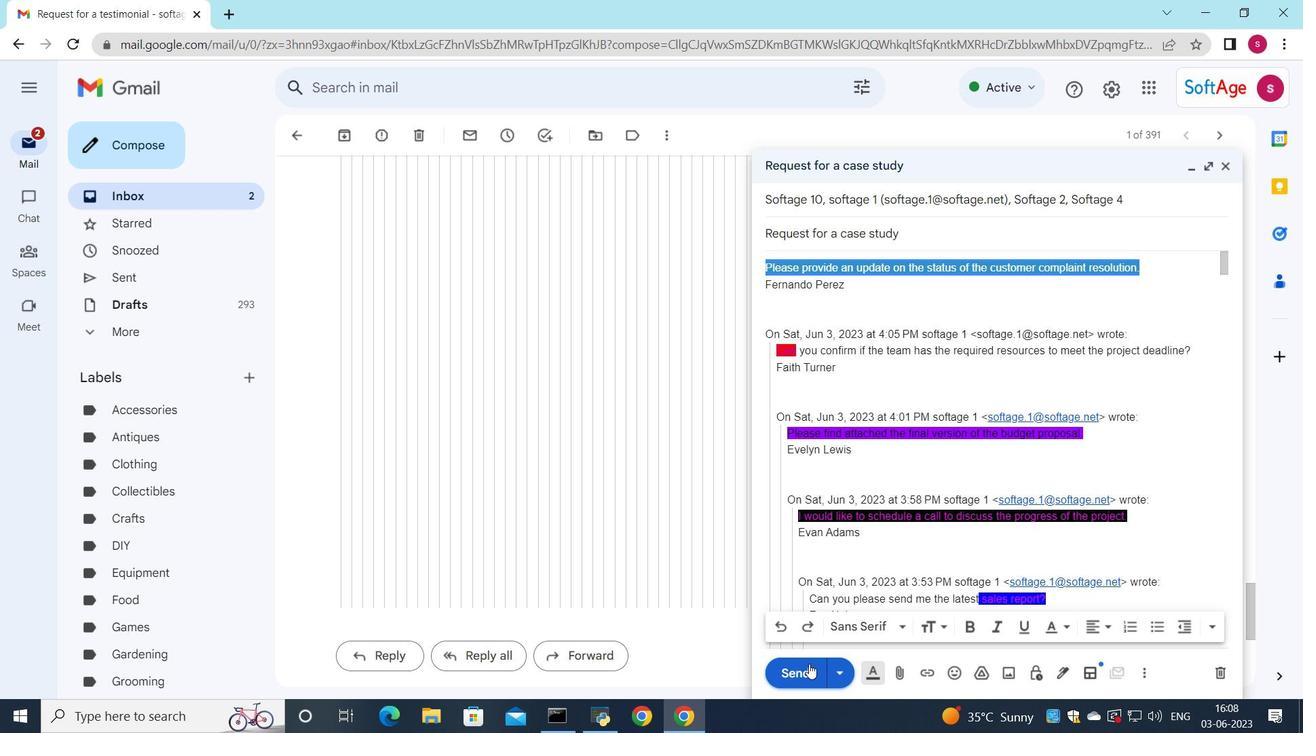 
Action: Mouse pressed left at (805, 667)
Screenshot: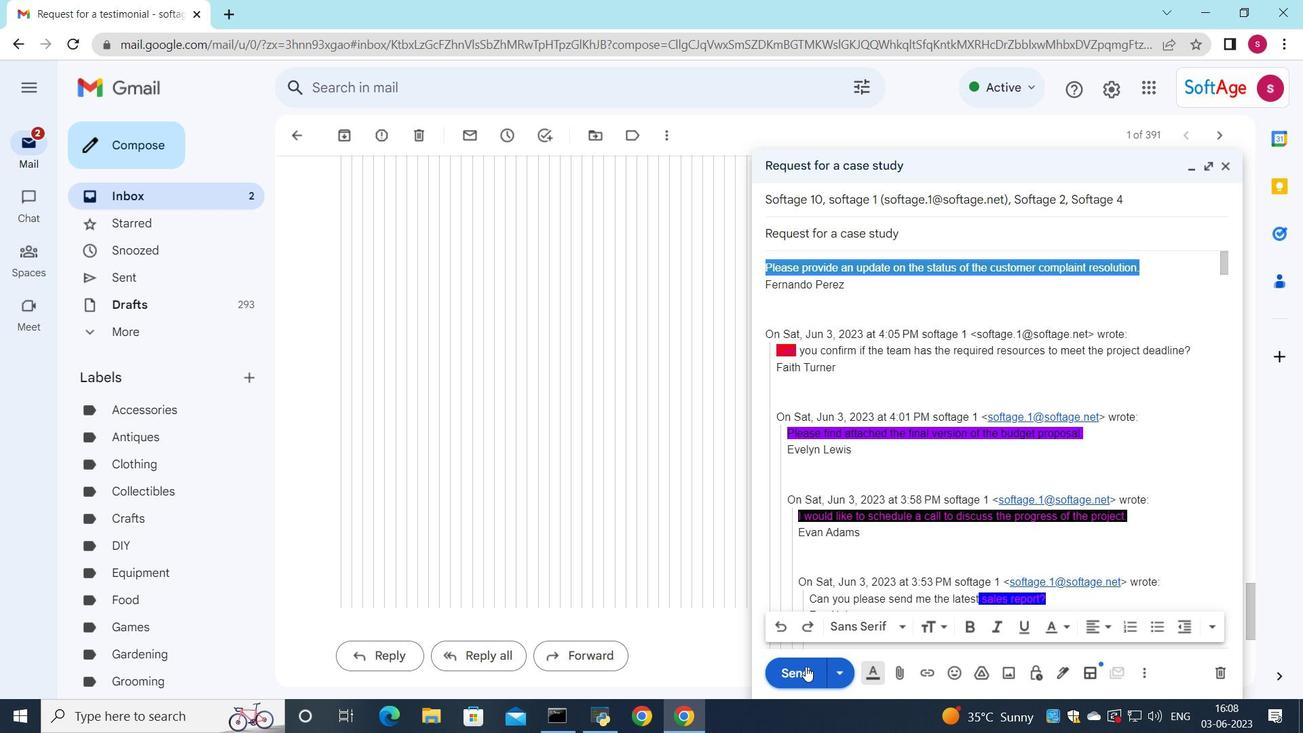 
Action: Mouse moved to (234, 201)
Screenshot: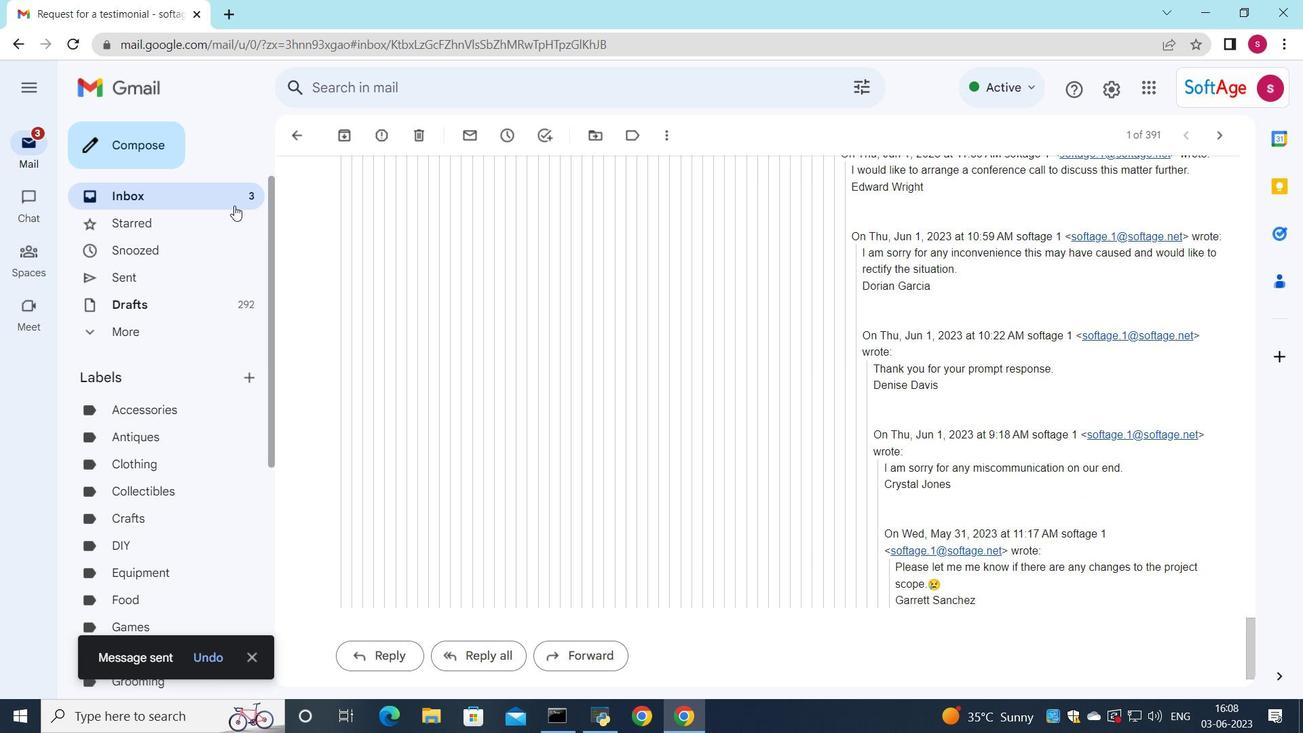 
Action: Mouse pressed left at (234, 201)
Screenshot: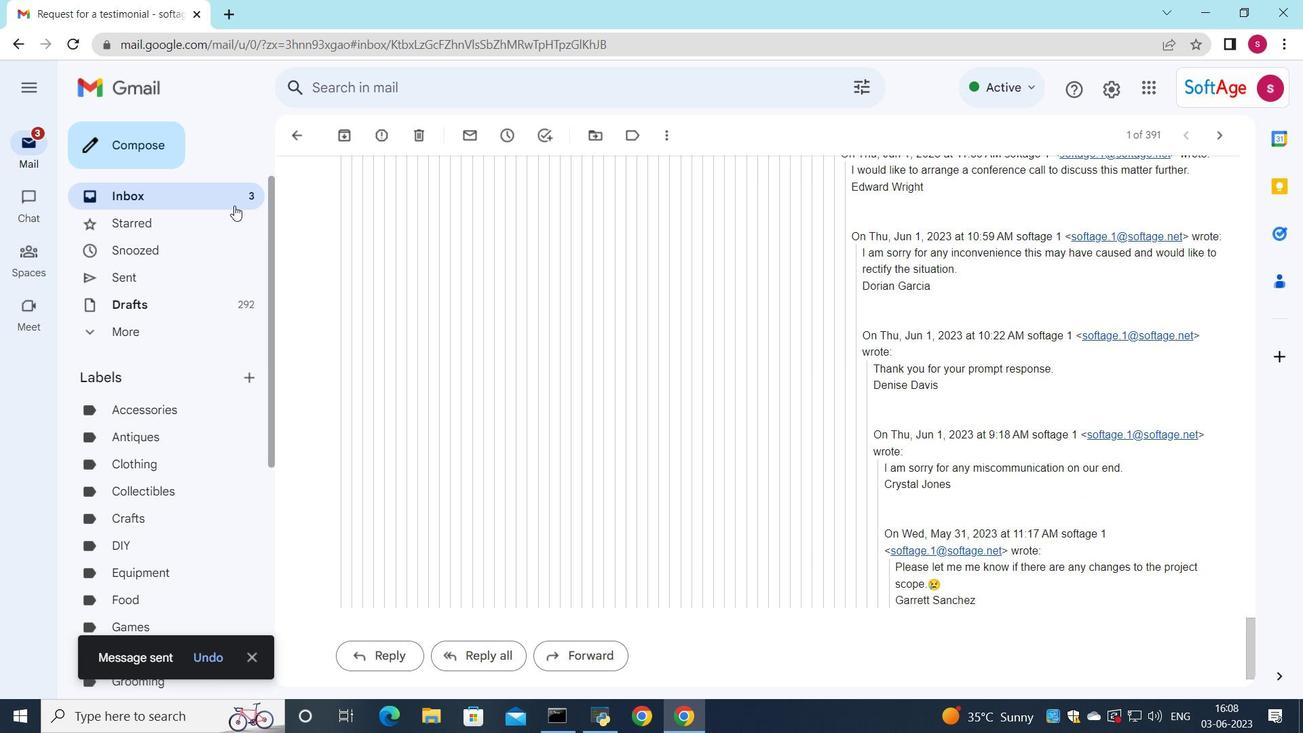 
Action: Mouse moved to (567, 170)
Screenshot: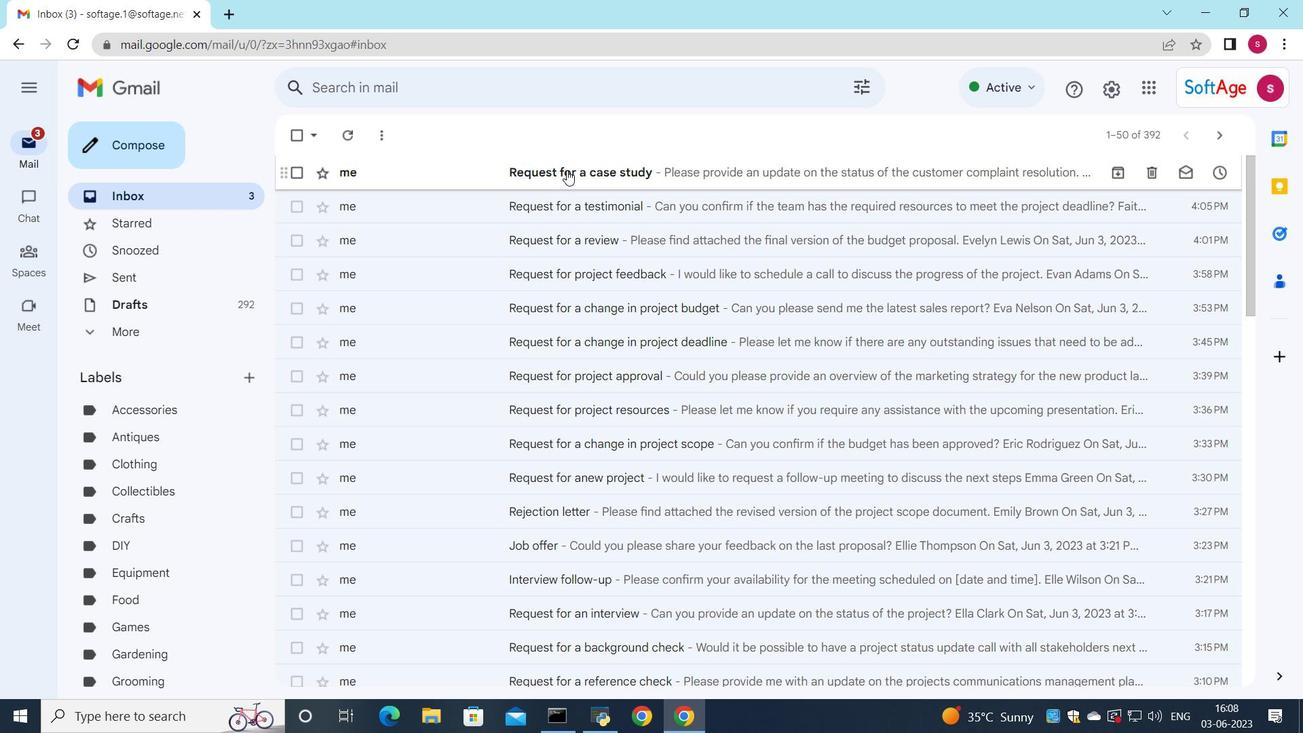 
